 Task: Look for space in Zouila, Tunisia from 10th August, 2023 to 18th August, 2023 for 2 adults in price range Rs.10000 to Rs.14000. Place can be private room with 1  bedroom having 1 bed and 1 bathroom. Property type can be house, flat, guest house. Amenities needed are: wifi, TV, free parkinig on premises, gym, breakfast. Booking option can be shelf check-in. Required host language is English.
Action: Mouse pressed left at (553, 118)
Screenshot: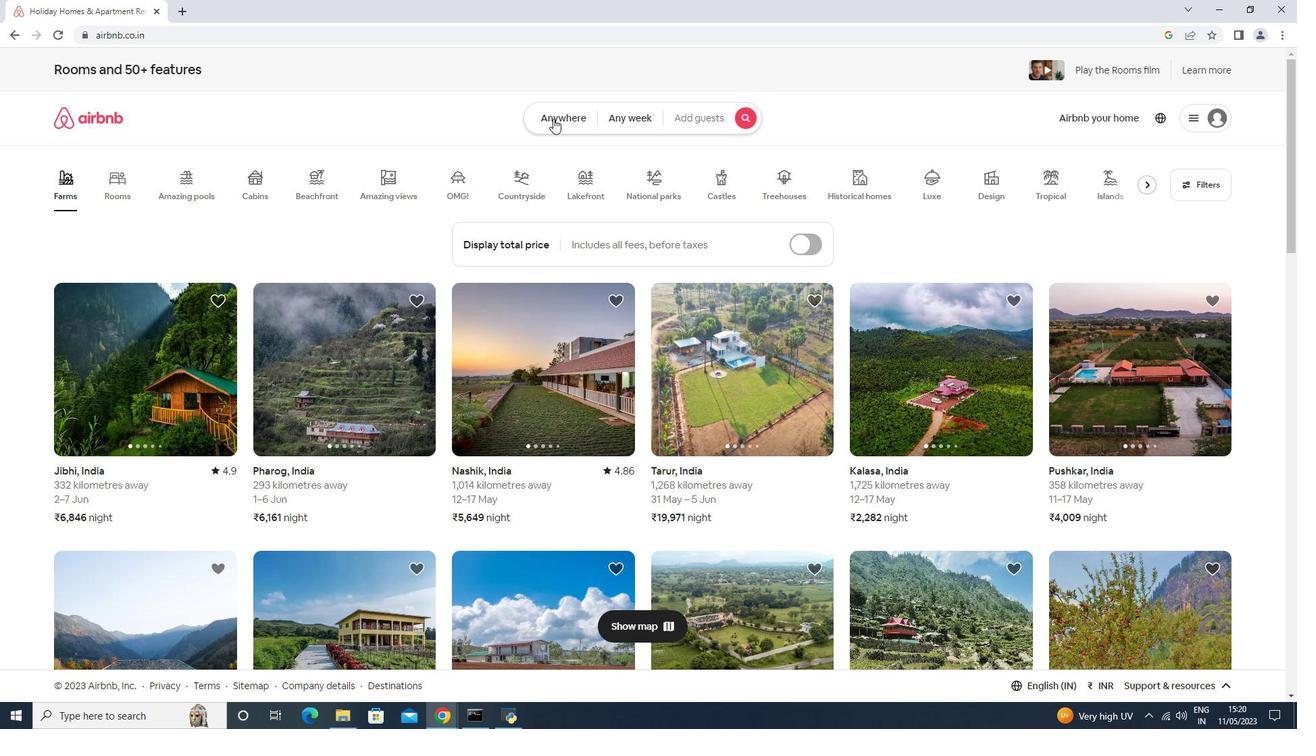 
Action: Mouse moved to (501, 170)
Screenshot: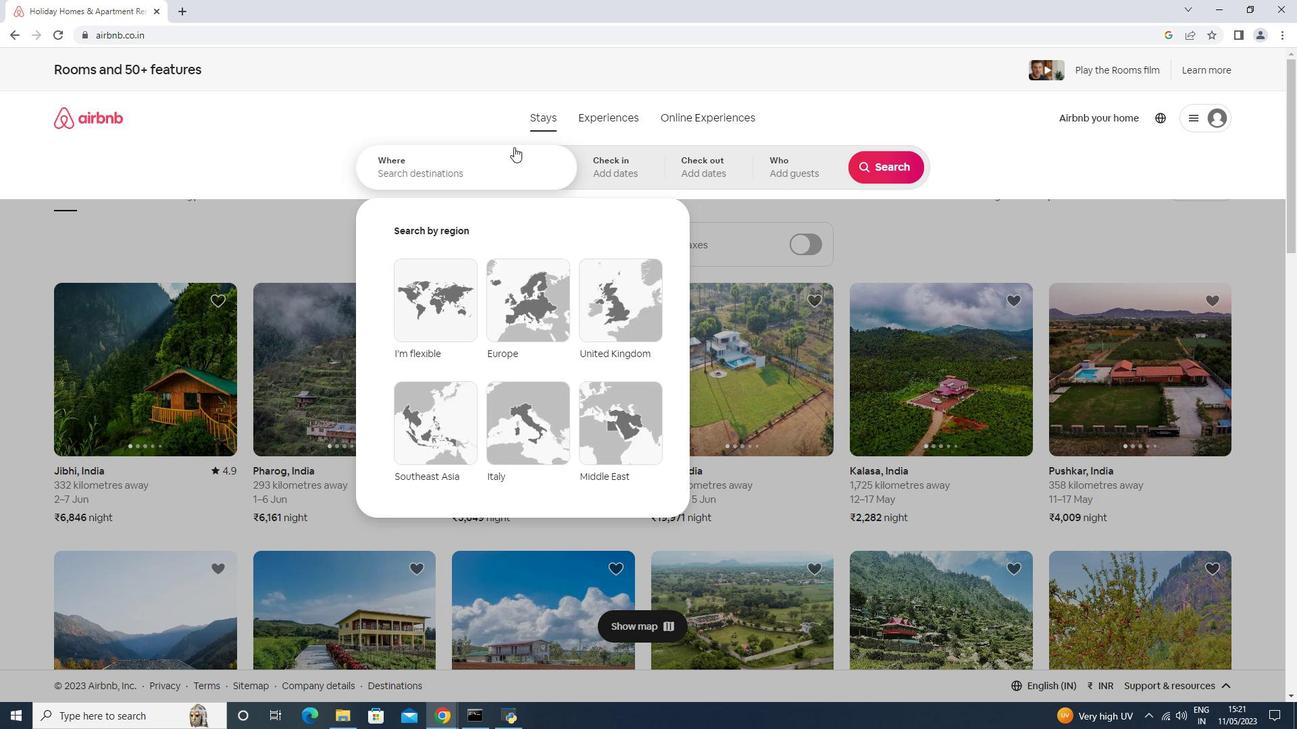 
Action: Mouse pressed left at (501, 170)
Screenshot: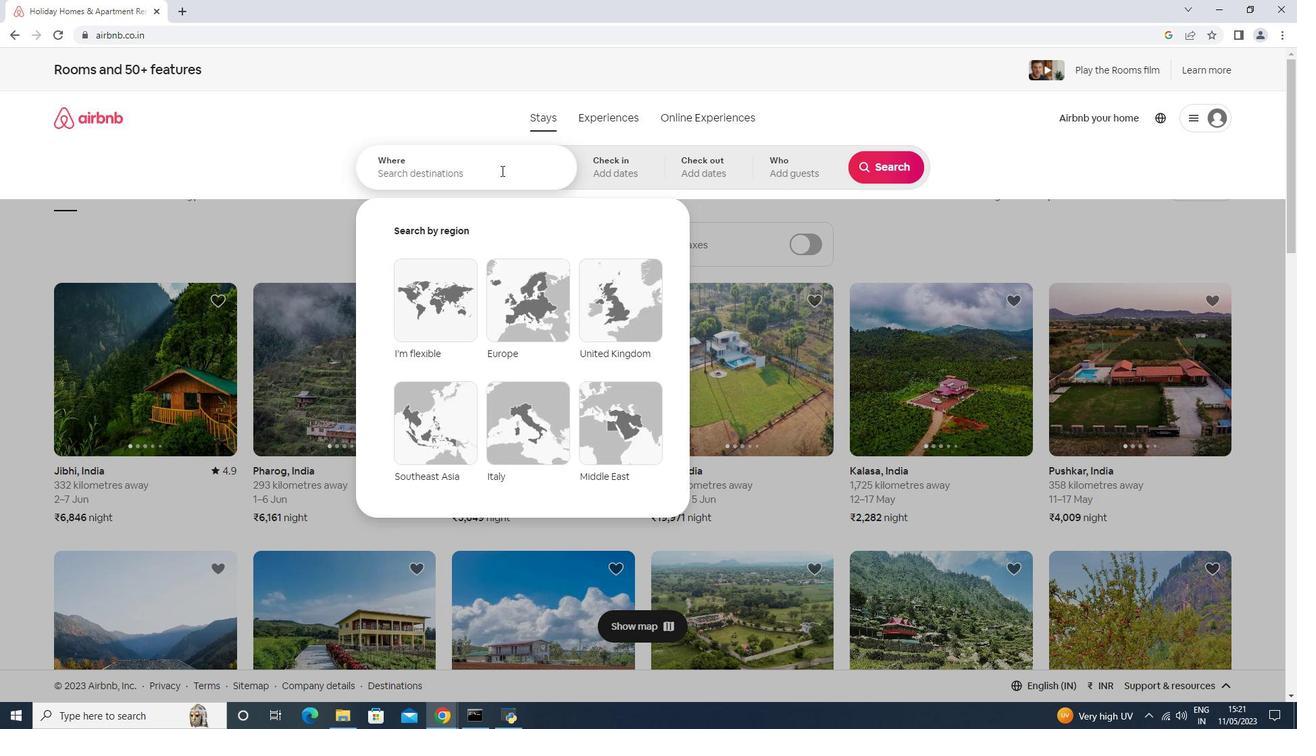 
Action: Key pressed ctrl+Zohulia<Key.backspace><Key.backspace><Key.backspace><Key.backspace><Key.backspace><Key.backspace><Key.backspace><Key.backspace><Key.backspace><Key.backspace><Key.backspace><Key.backspace><Key.backspace><Key.backspace><Key.backspace><Key.backspace><Key.backspace><Key.shift>Zohulia,<Key.shift>Tunisia
Screenshot: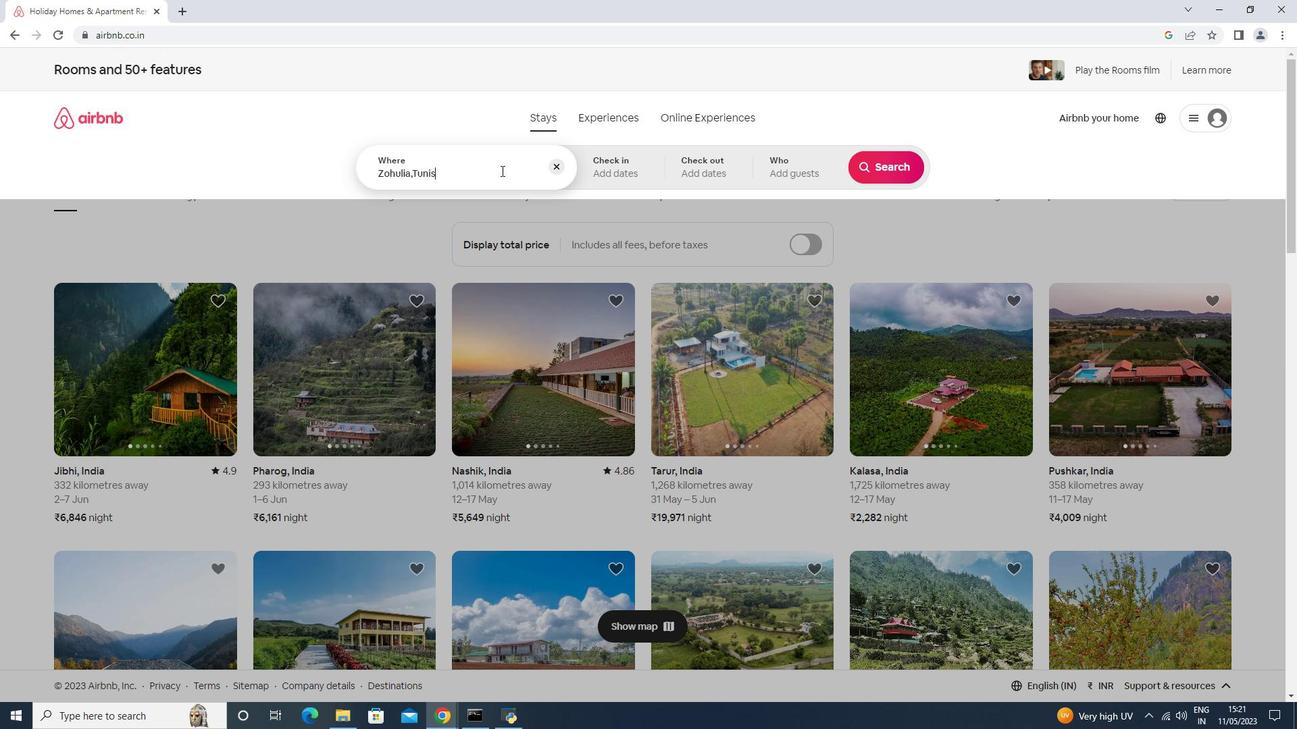 
Action: Mouse moved to (635, 177)
Screenshot: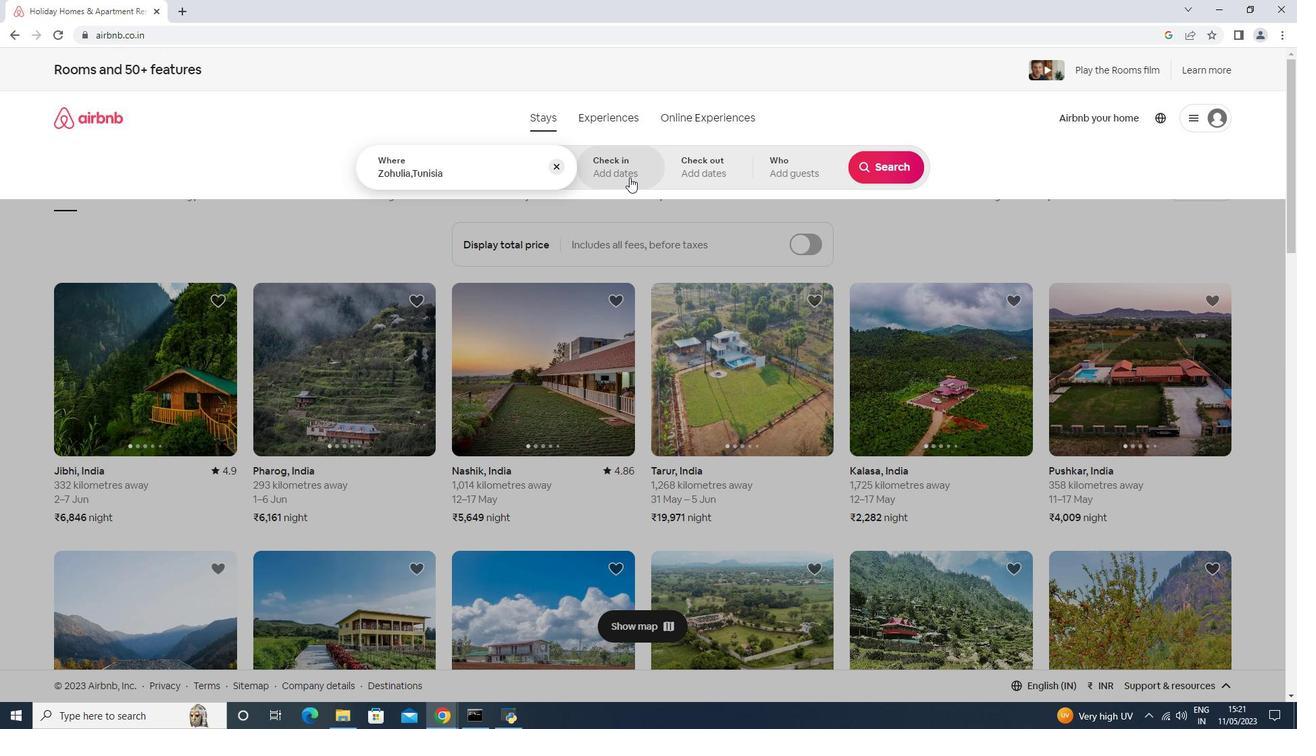 
Action: Mouse pressed left at (635, 177)
Screenshot: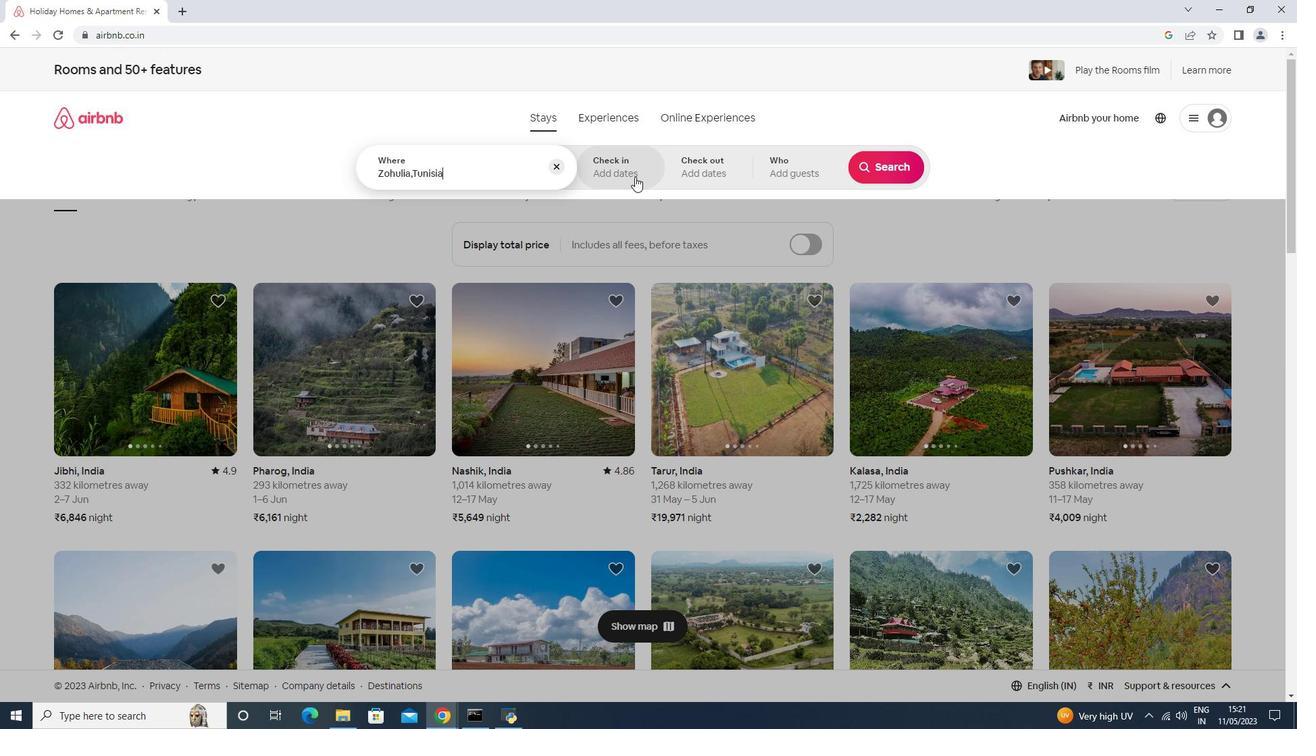 
Action: Mouse moved to (880, 281)
Screenshot: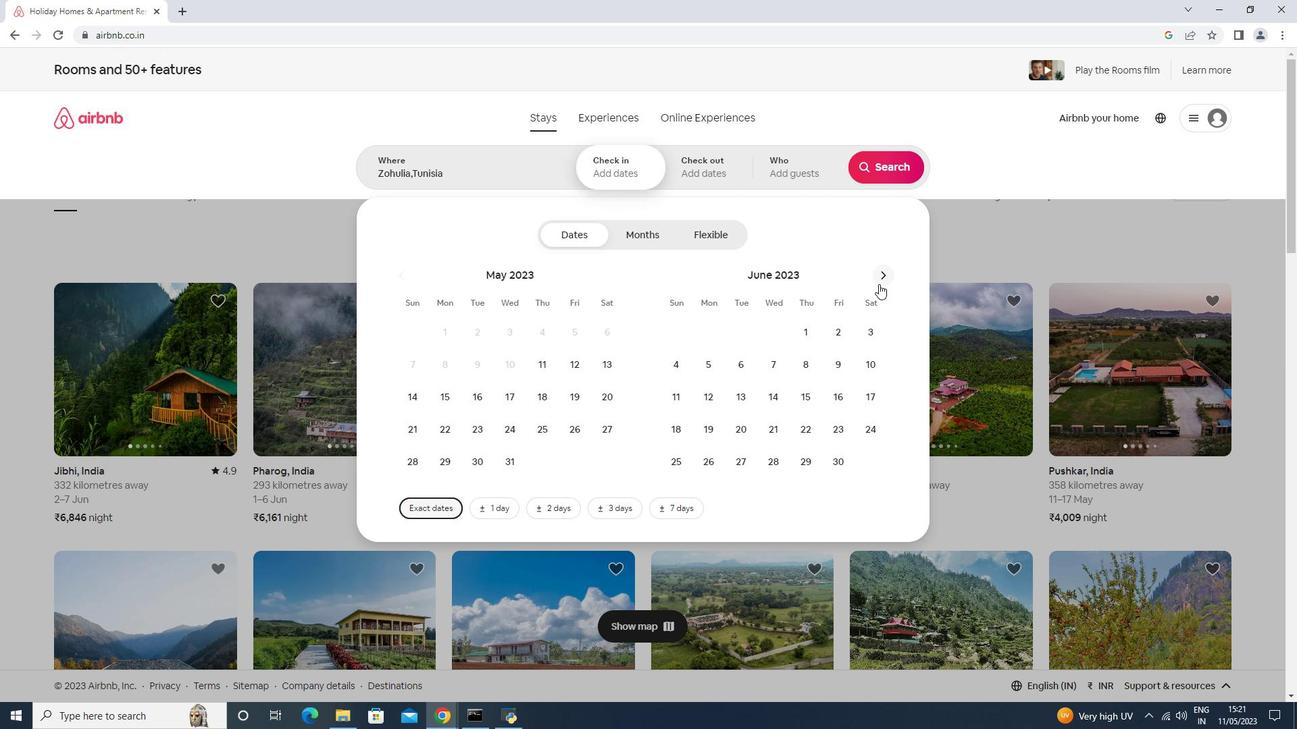 
Action: Mouse pressed left at (880, 281)
Screenshot: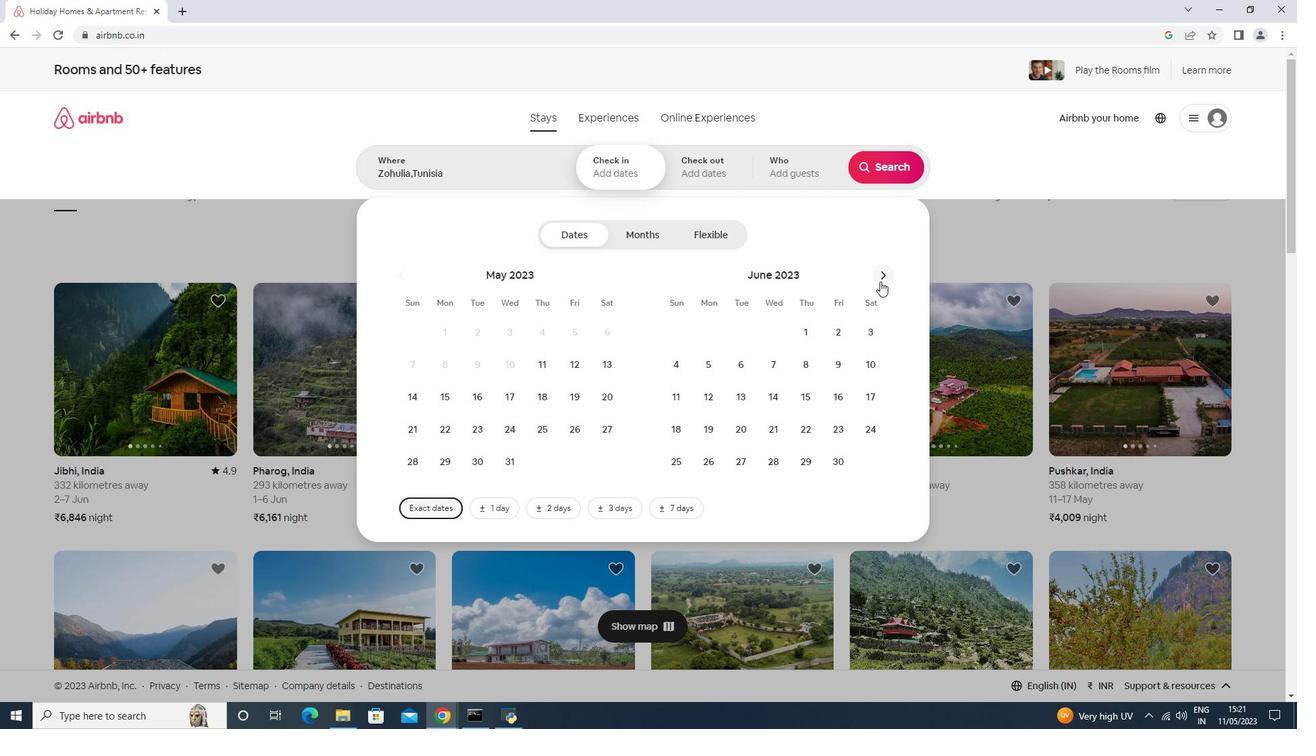 
Action: Mouse moved to (877, 280)
Screenshot: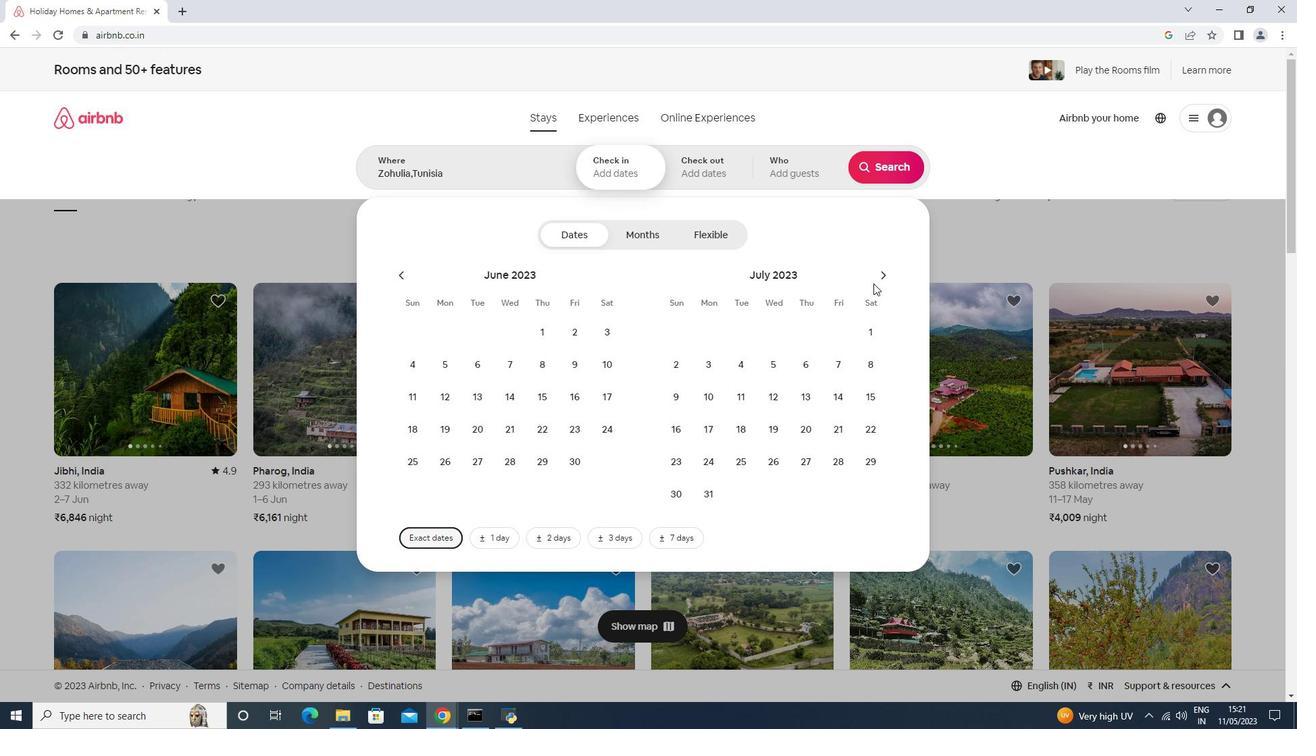 
Action: Mouse pressed left at (877, 280)
Screenshot: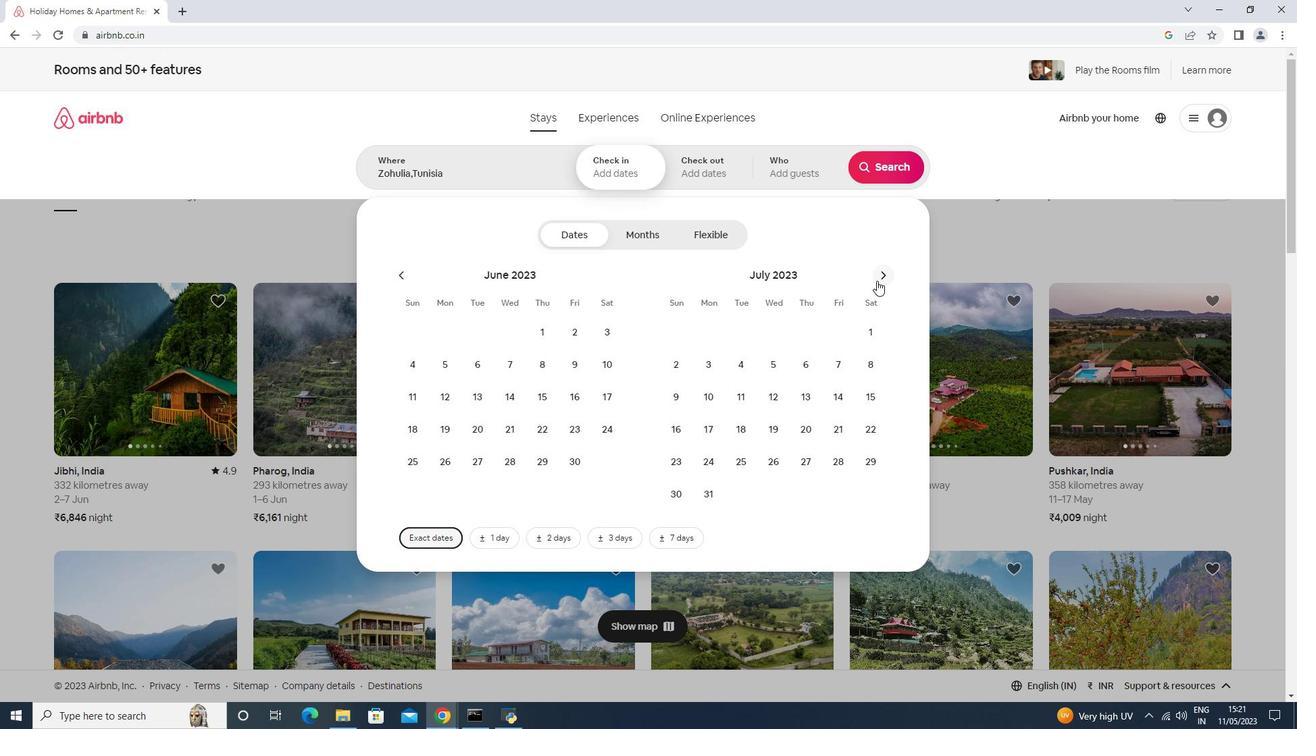 
Action: Mouse moved to (804, 368)
Screenshot: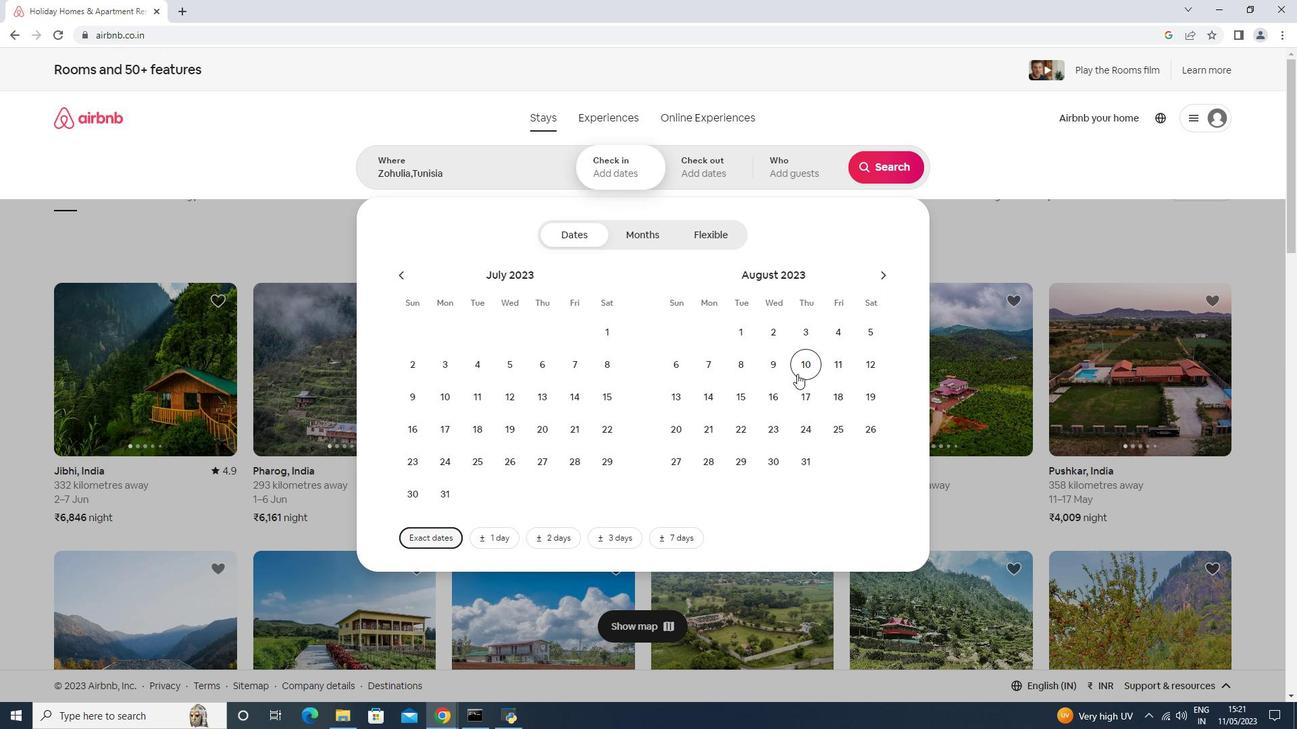 
Action: Mouse pressed left at (804, 368)
Screenshot: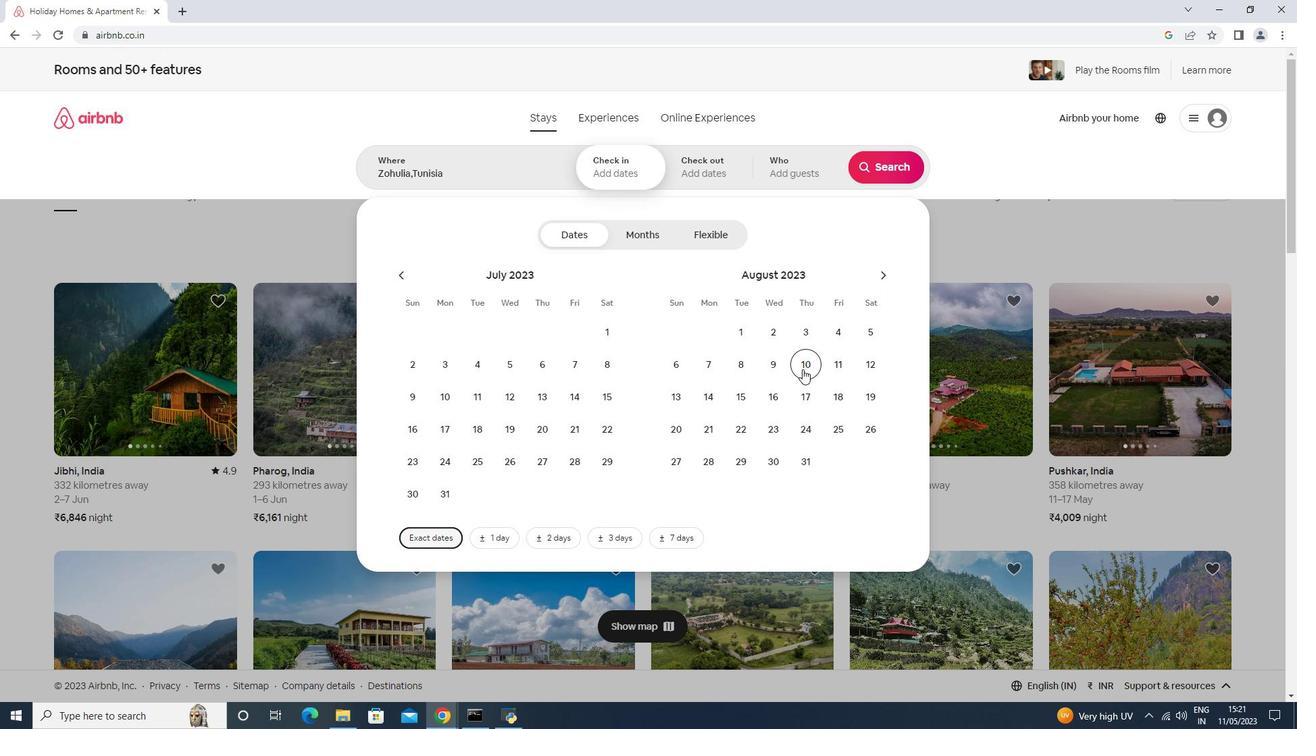 
Action: Mouse moved to (829, 405)
Screenshot: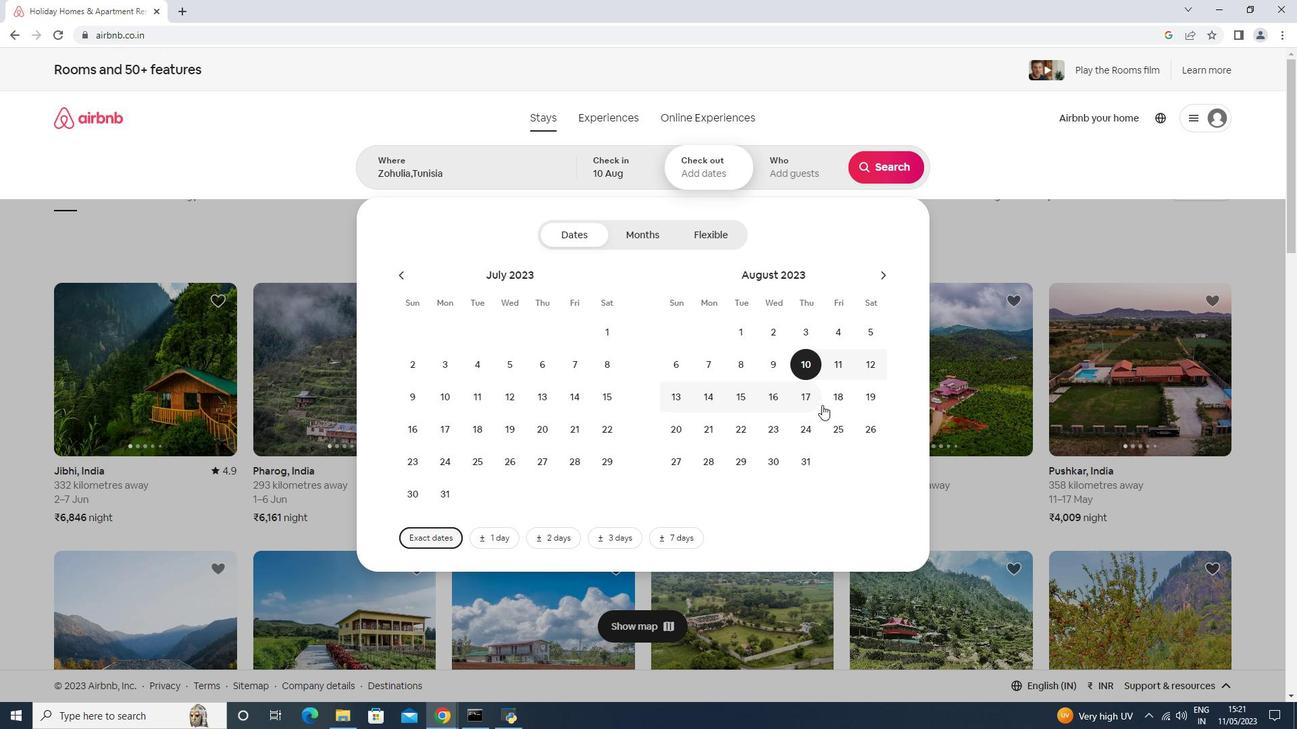 
Action: Mouse pressed left at (829, 405)
Screenshot: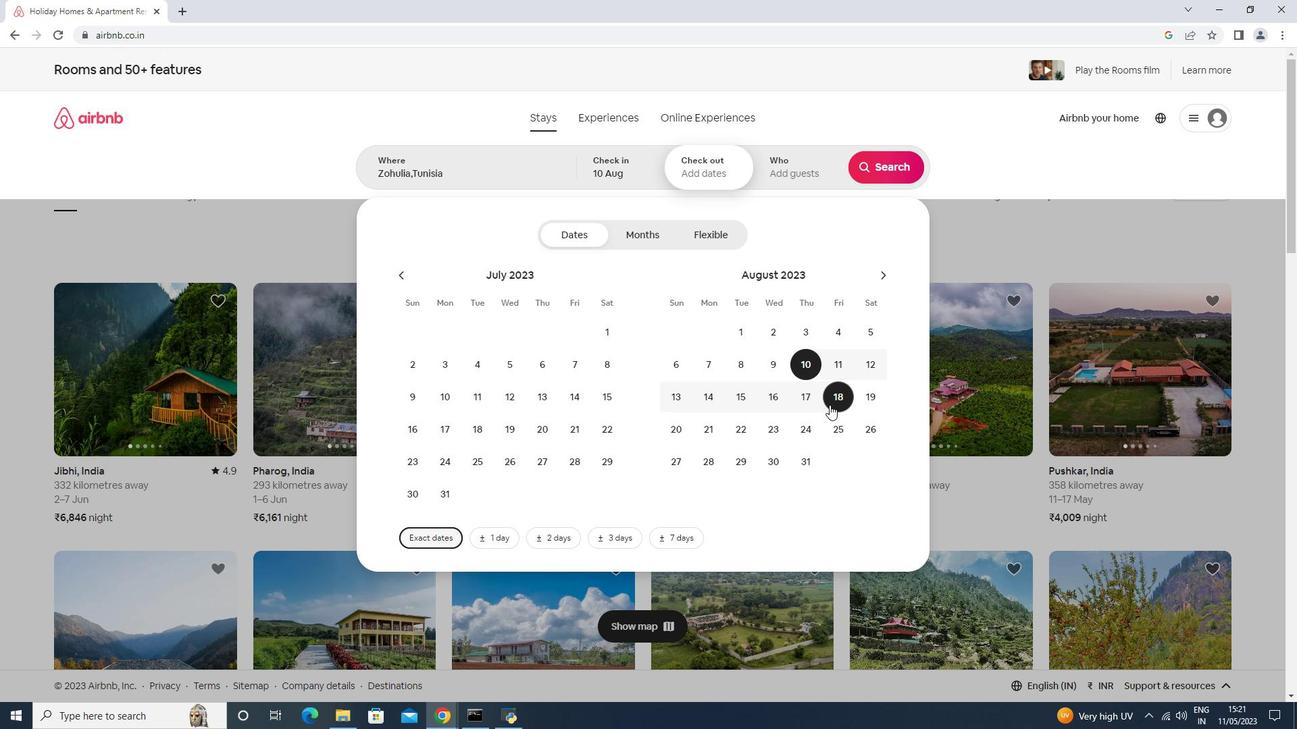 
Action: Mouse moved to (769, 160)
Screenshot: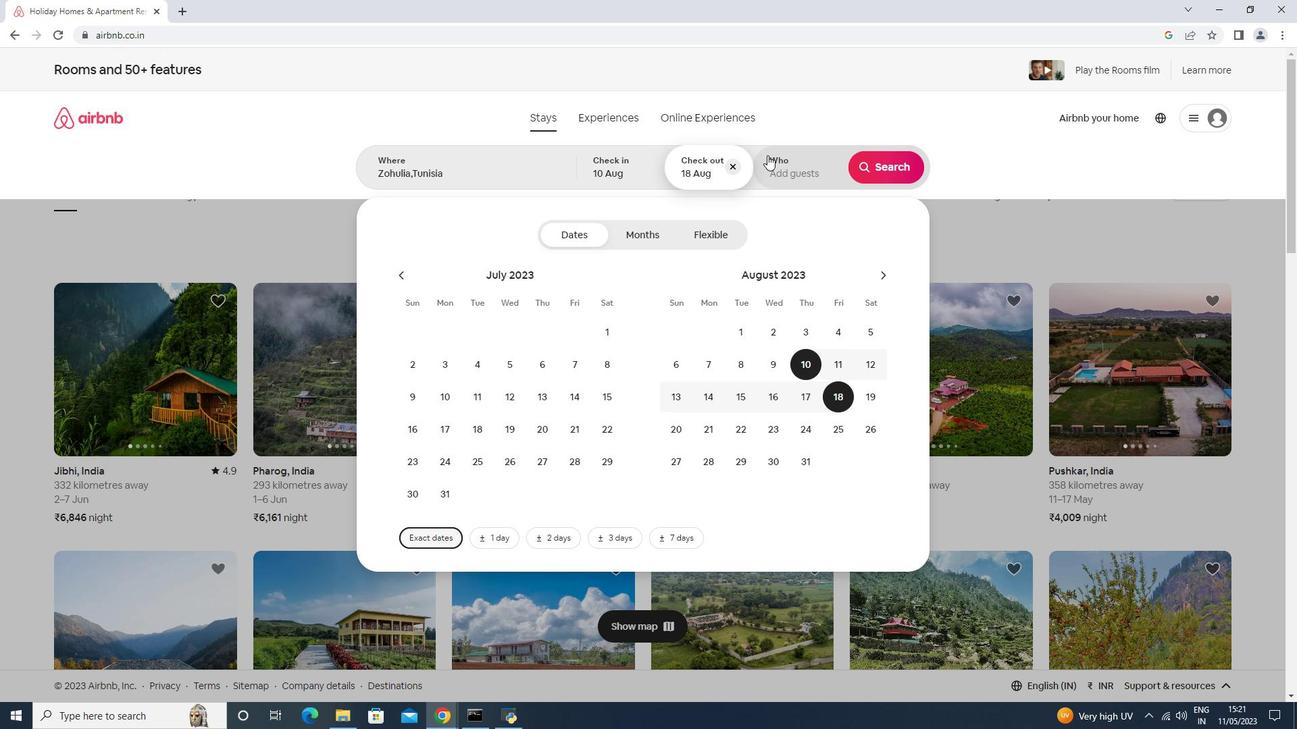 
Action: Mouse pressed left at (769, 160)
Screenshot: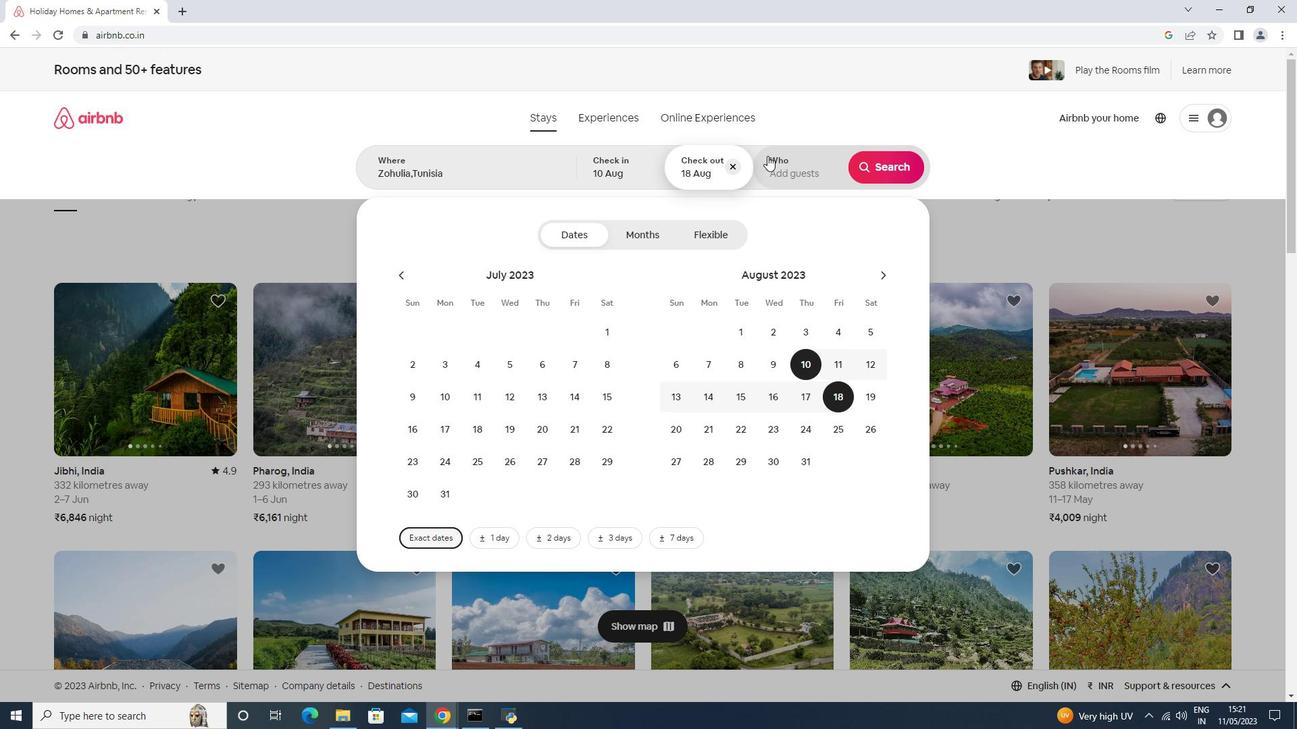 
Action: Mouse moved to (883, 238)
Screenshot: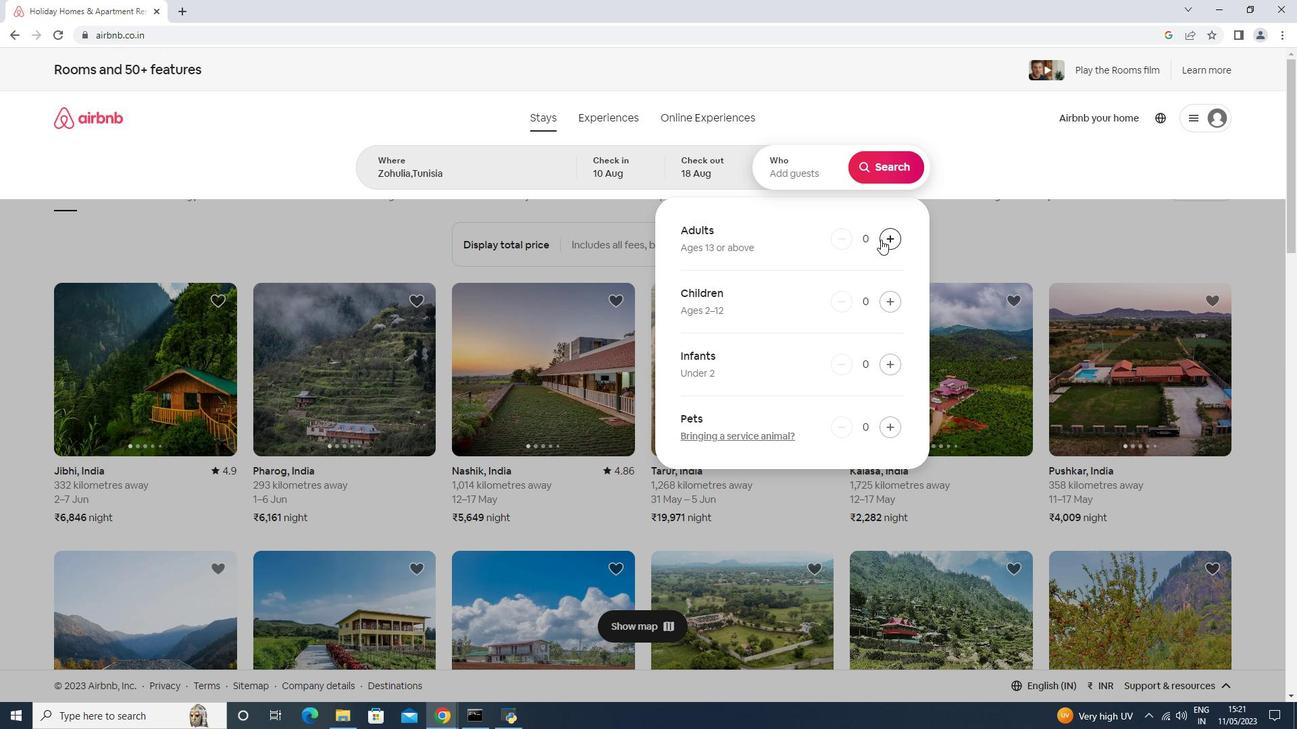 
Action: Mouse pressed left at (883, 238)
Screenshot: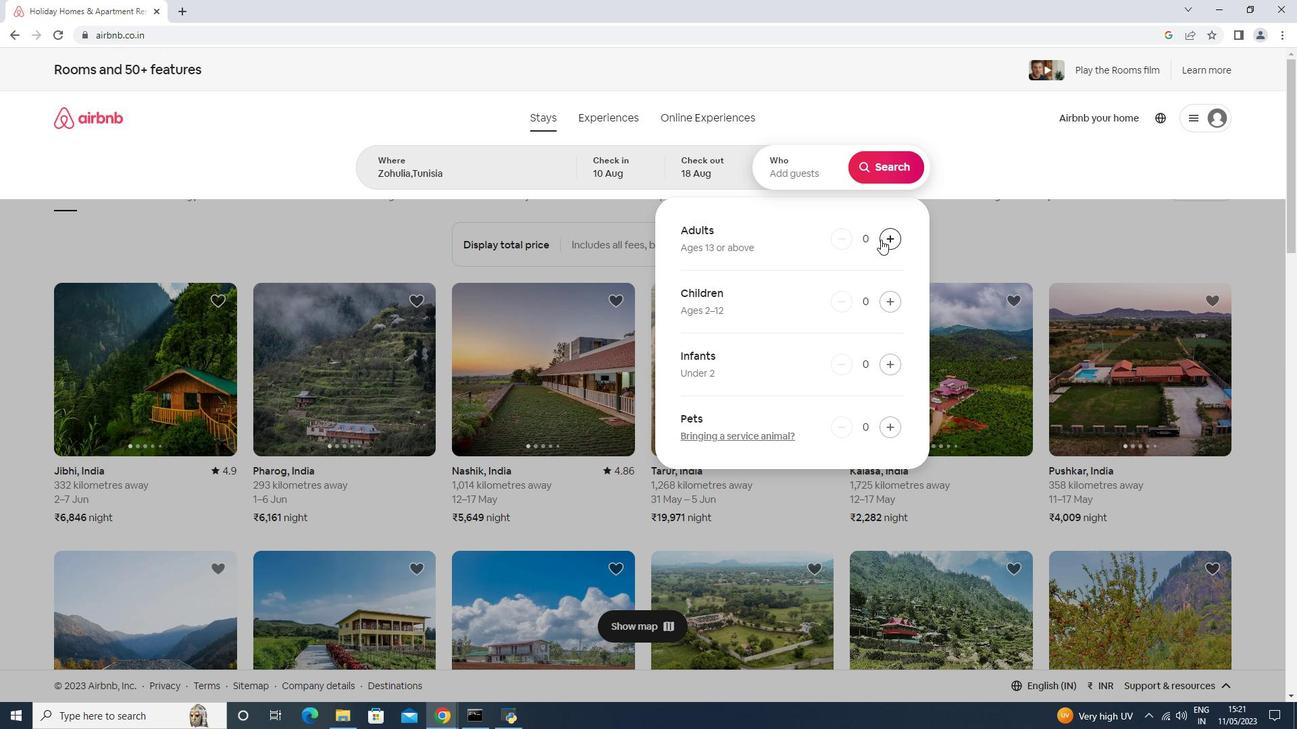 
Action: Mouse pressed left at (883, 238)
Screenshot: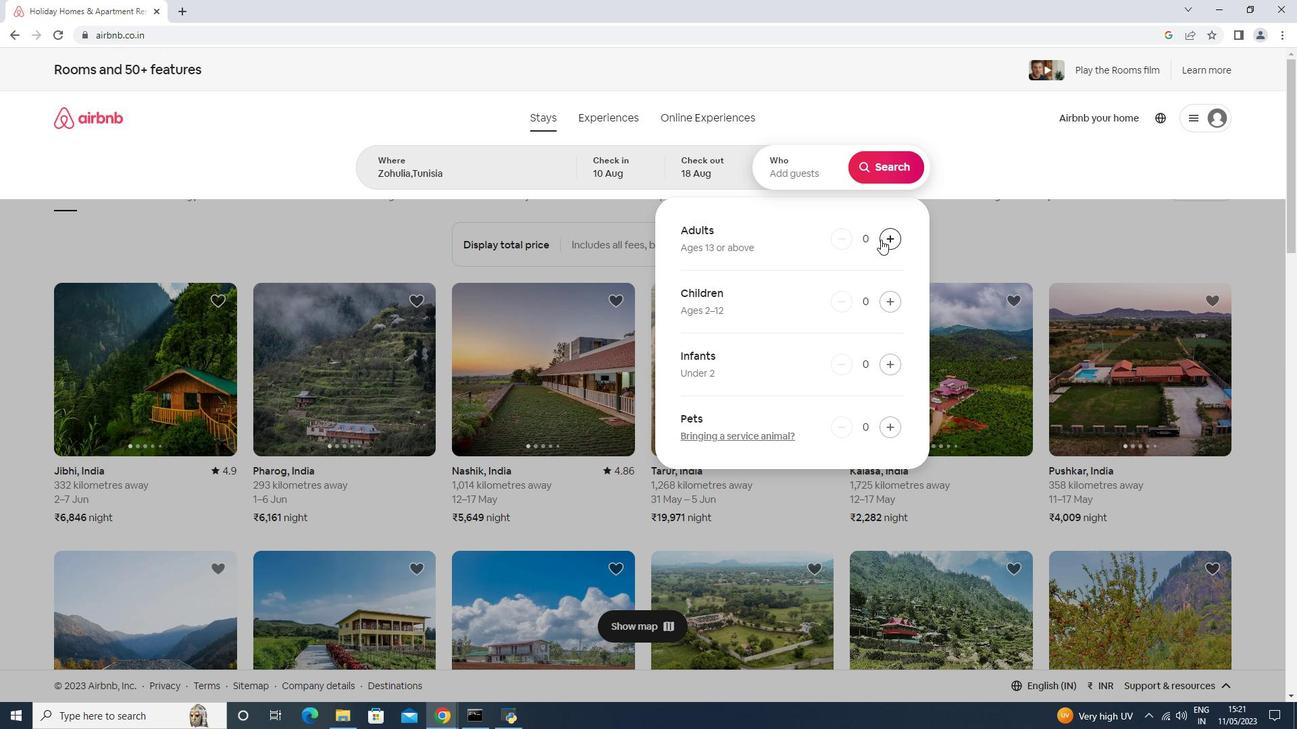 
Action: Mouse moved to (888, 165)
Screenshot: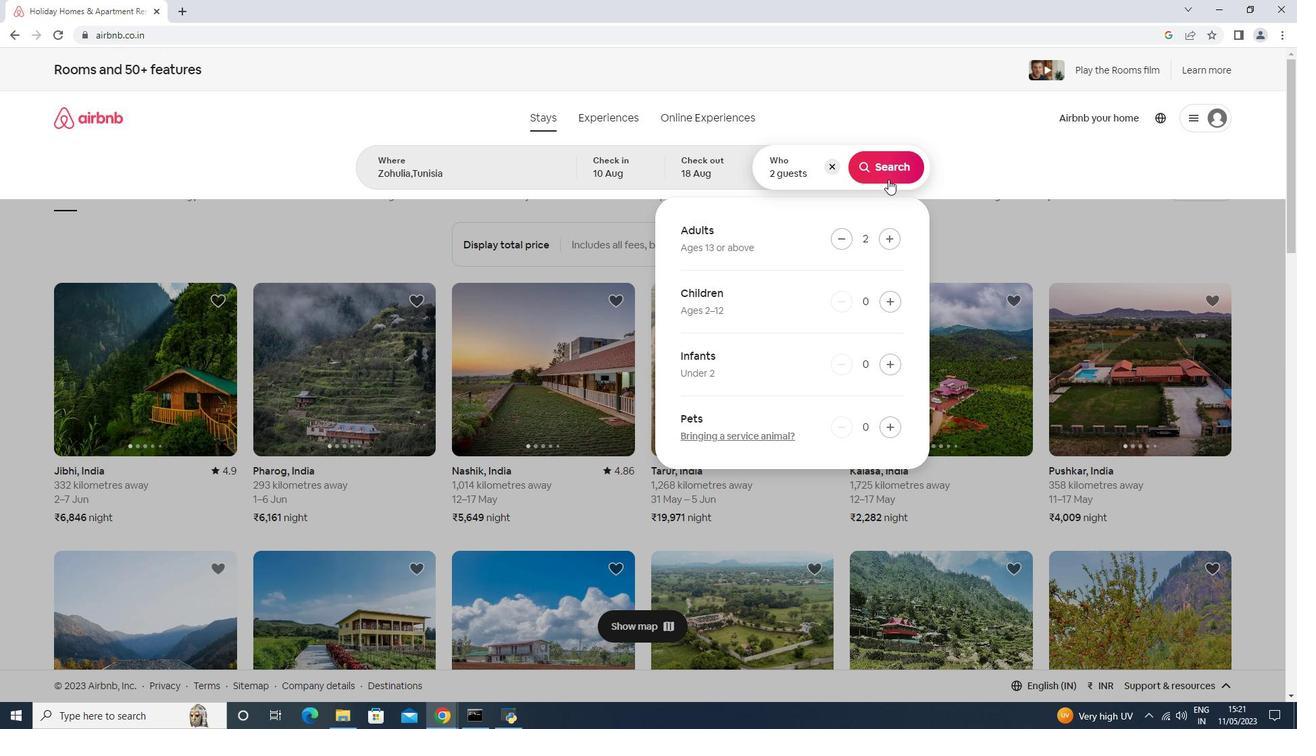 
Action: Mouse pressed left at (888, 165)
Screenshot: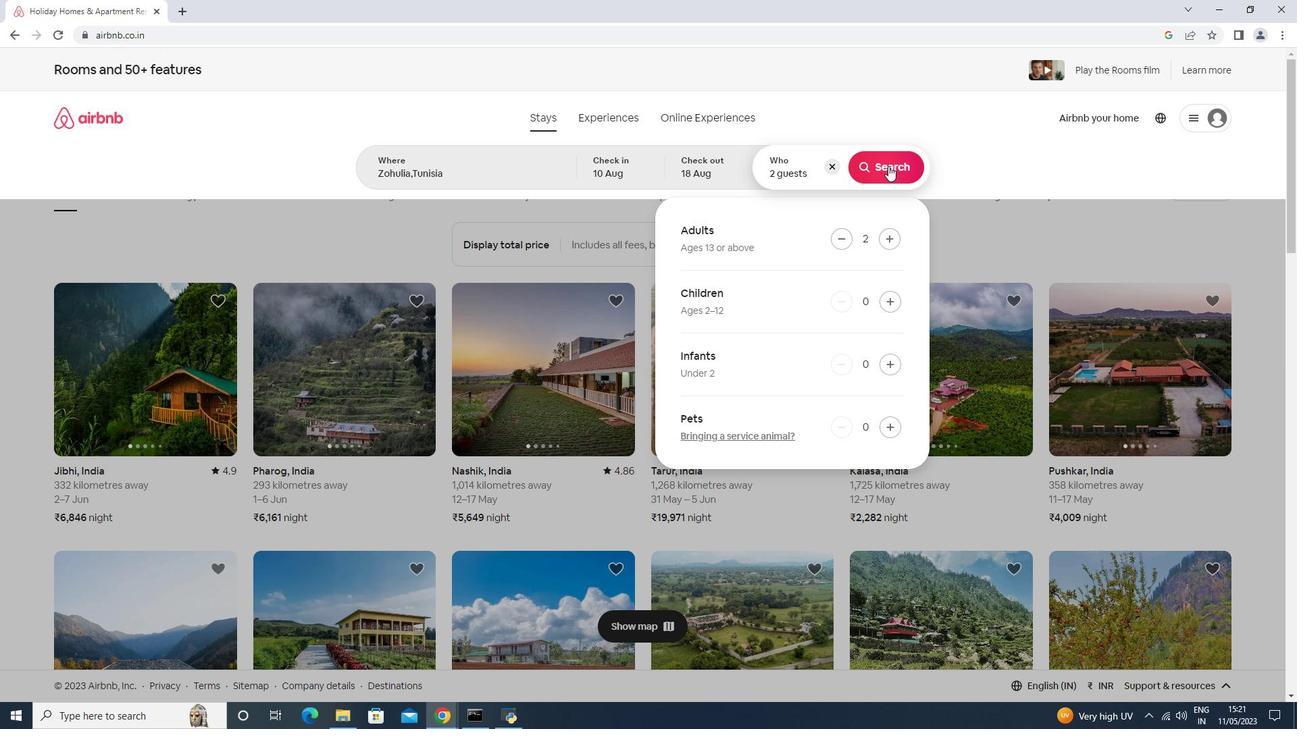 
Action: Mouse moved to (1242, 129)
Screenshot: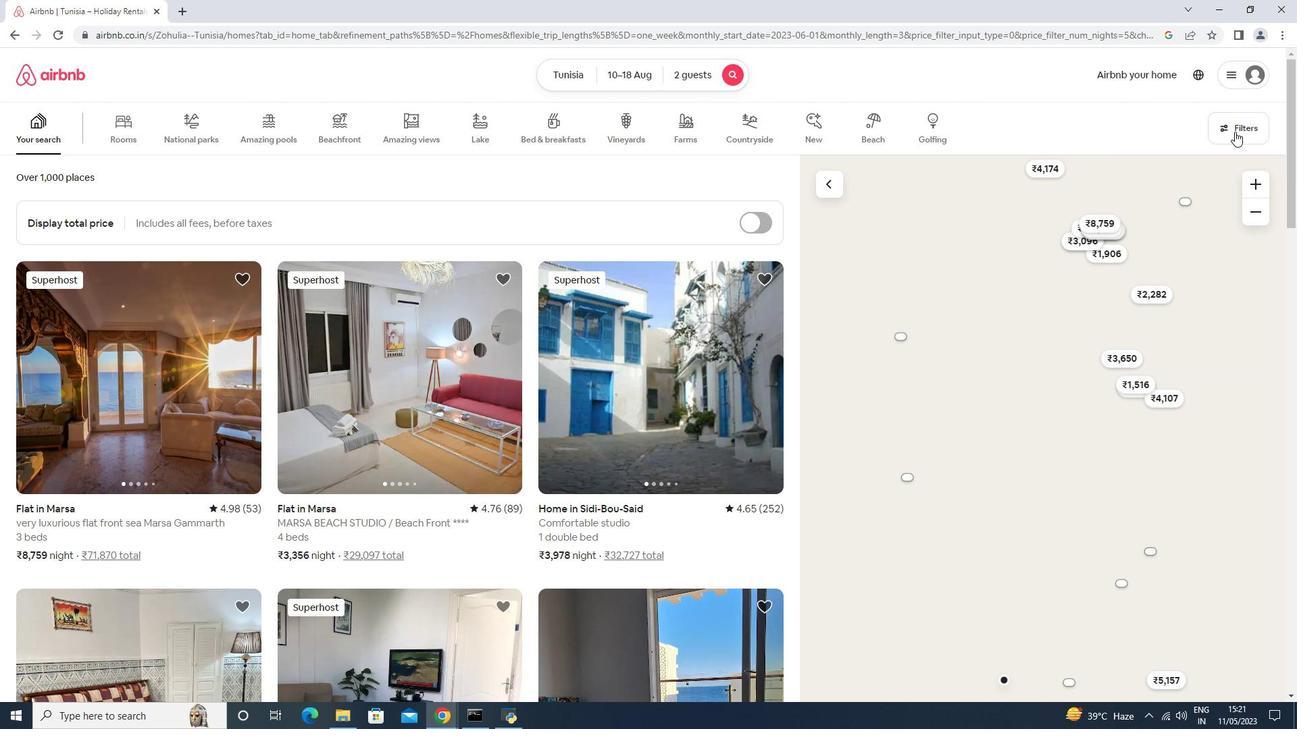 
Action: Mouse pressed left at (1242, 129)
Screenshot: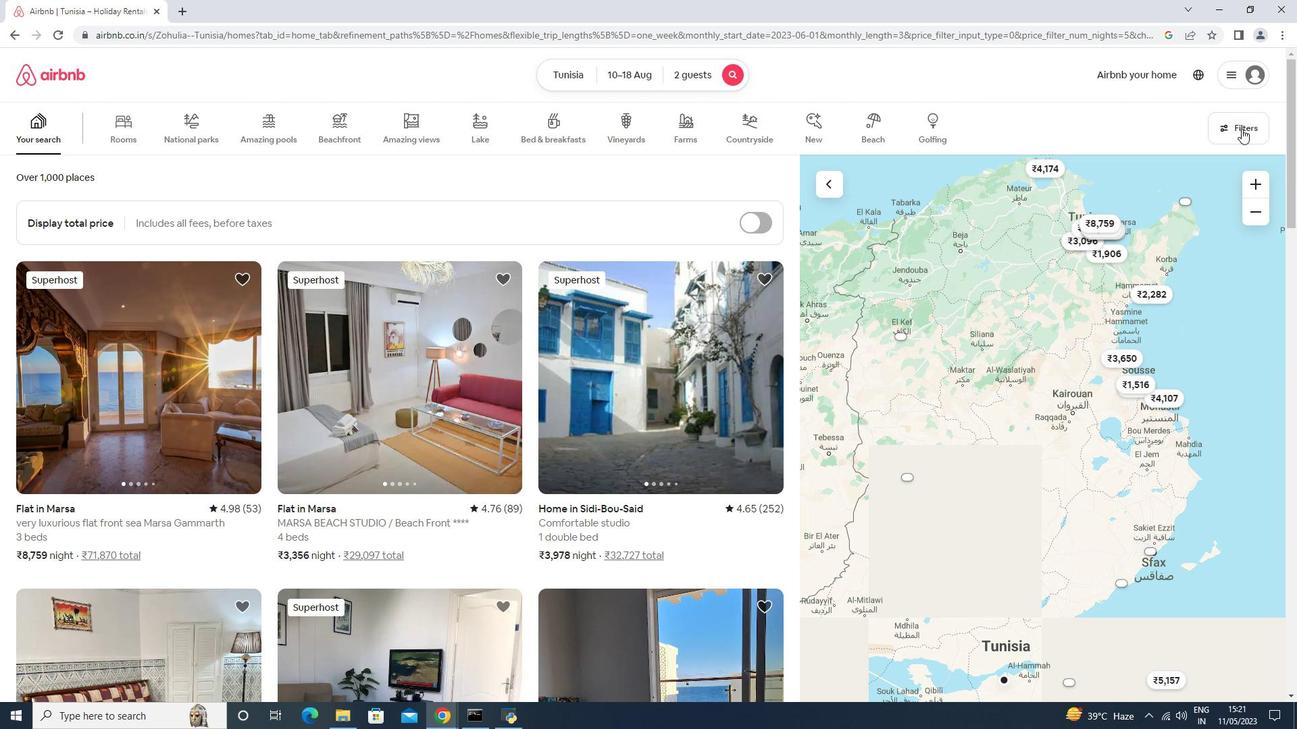 
Action: Mouse moved to (475, 460)
Screenshot: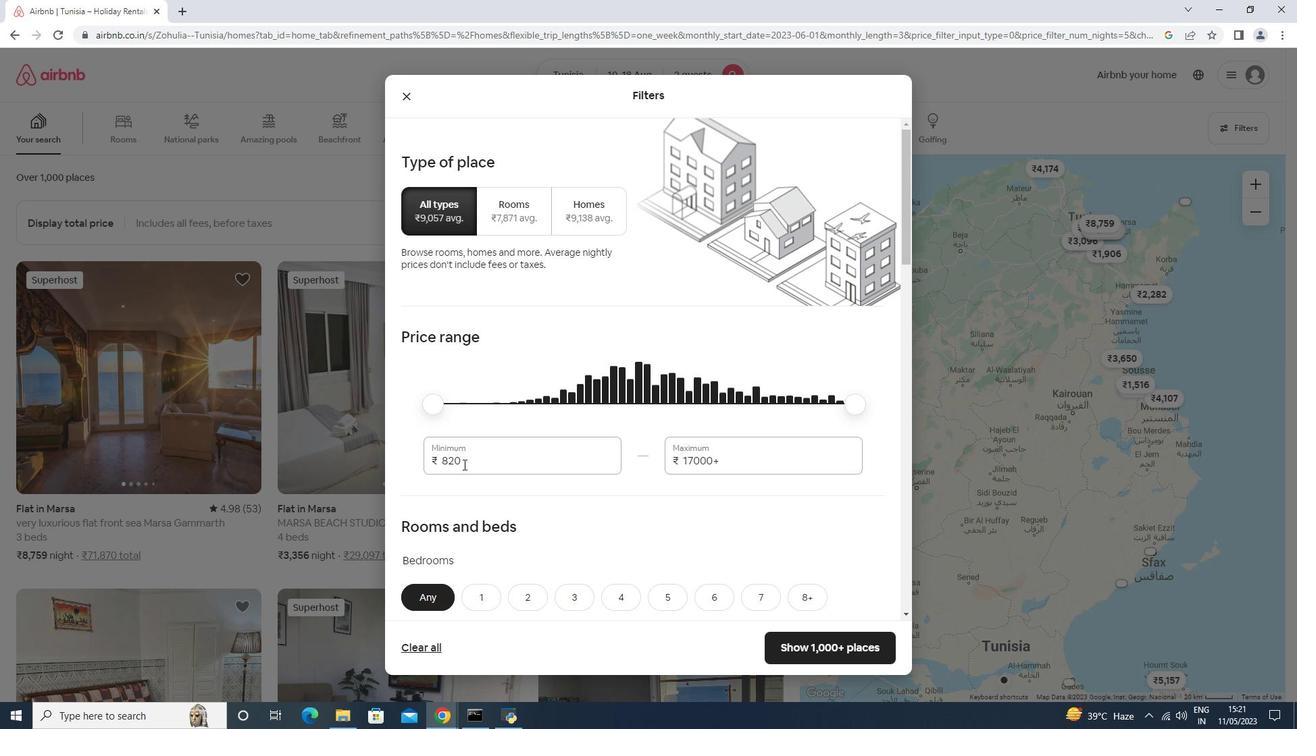 
Action: Mouse pressed left at (475, 460)
Screenshot: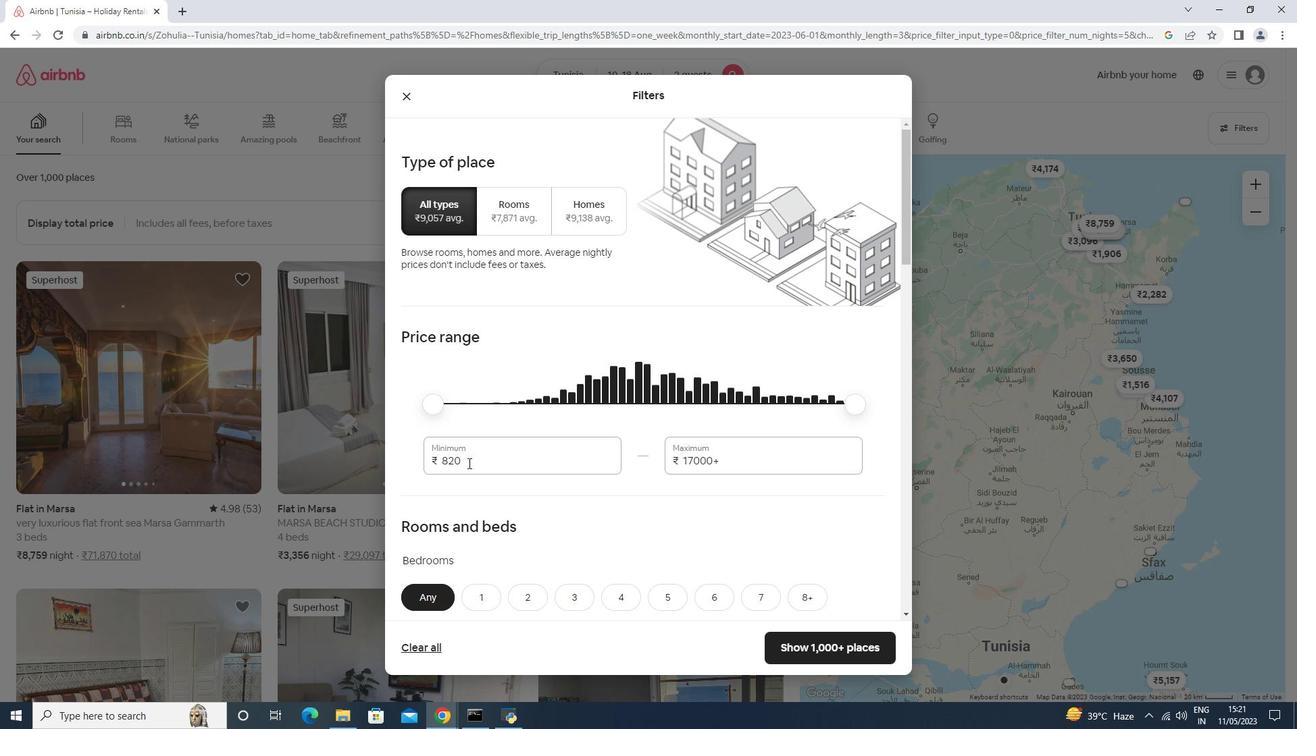
Action: Key pressed <Key.backspace><Key.backspace><Key.backspace><Key.backspace><Key.backspace><Key.backspace><Key.backspace><Key.backspace><Key.backspace><Key.backspace><Key.backspace><Key.backspace>100
Screenshot: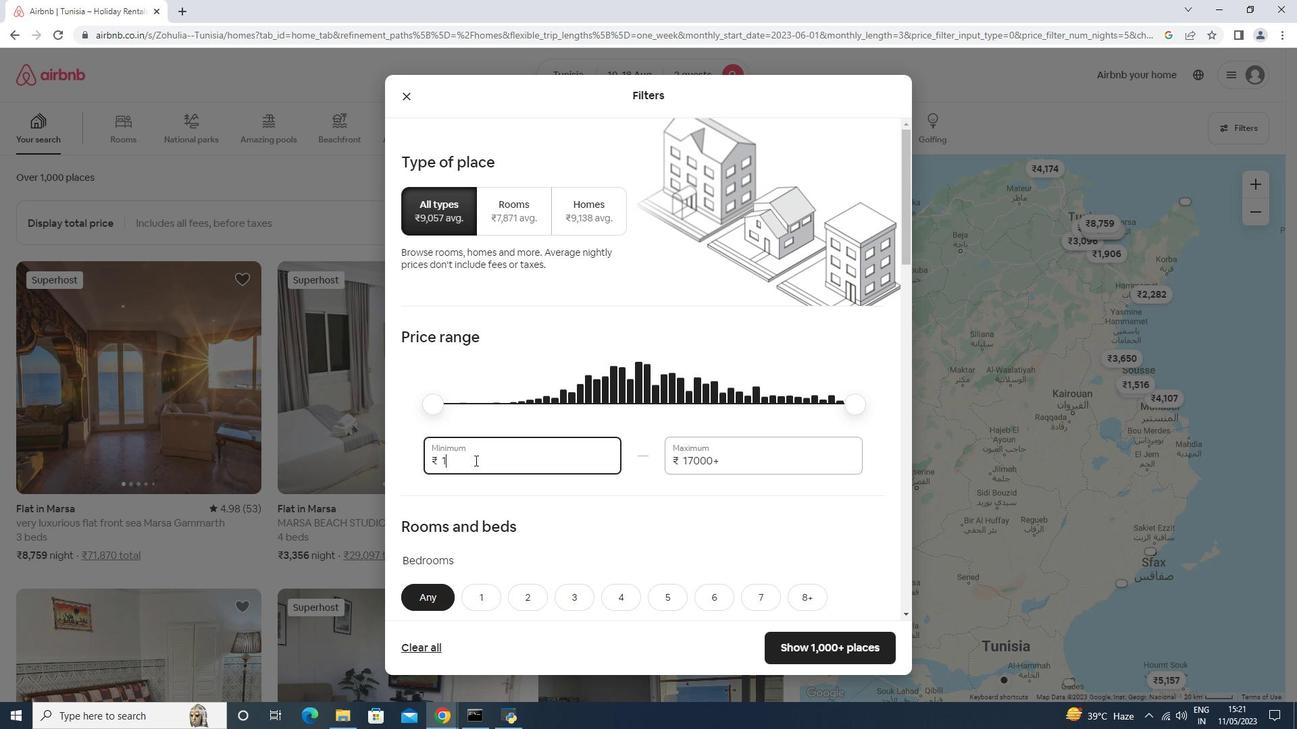 
Action: Mouse moved to (473, 460)
Screenshot: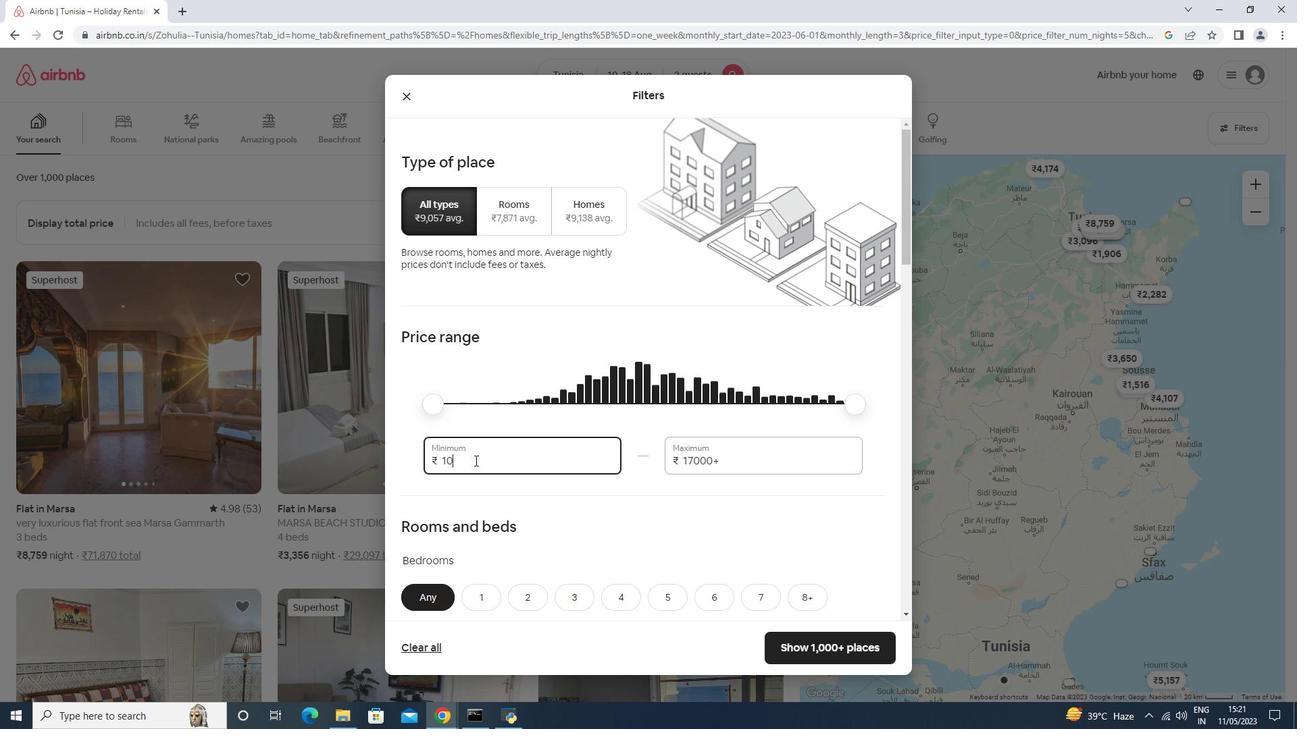 
Action: Key pressed 0
Screenshot: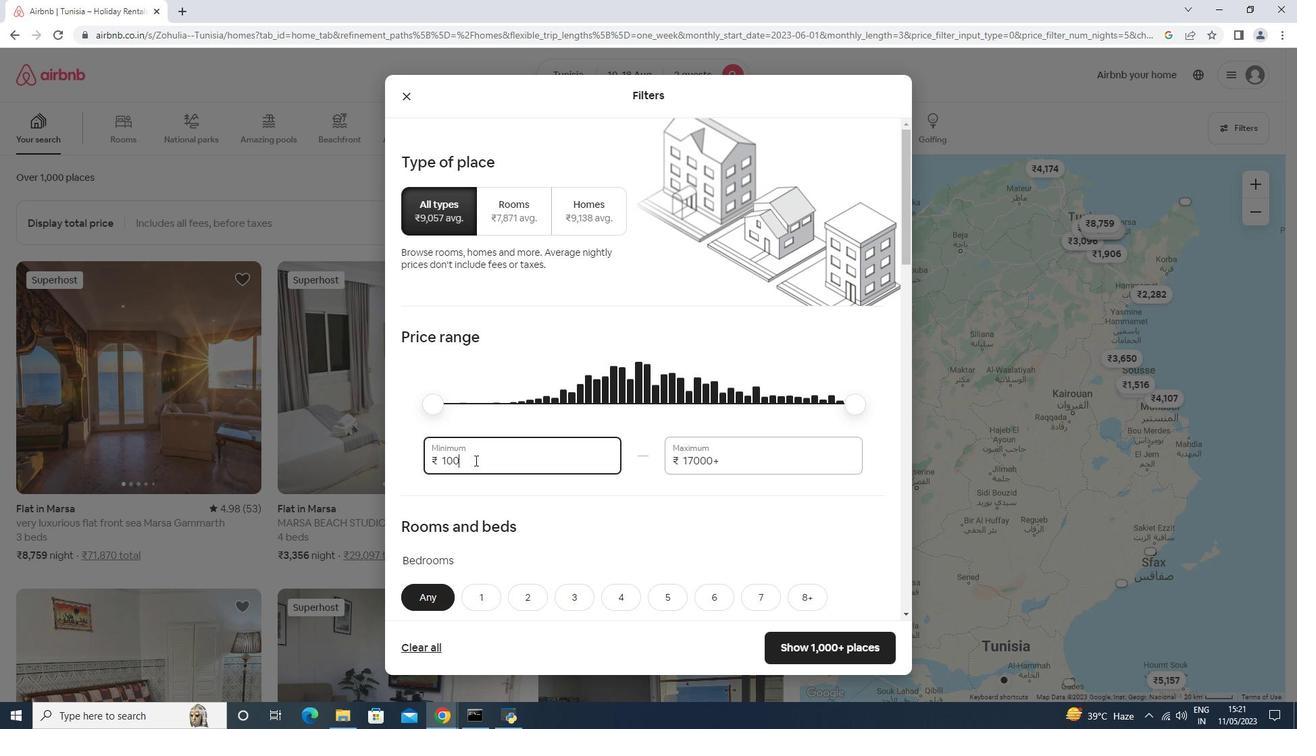 
Action: Mouse moved to (669, 466)
Screenshot: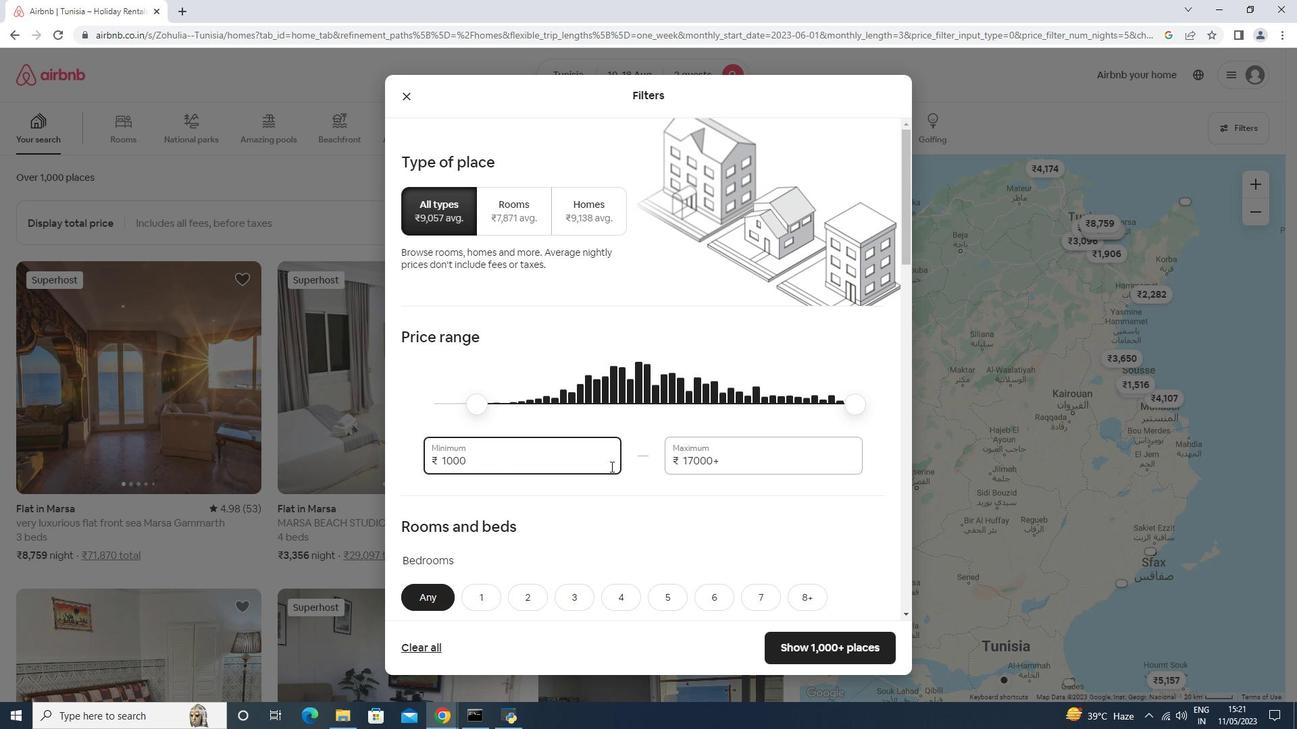 
Action: Key pressed 0
Screenshot: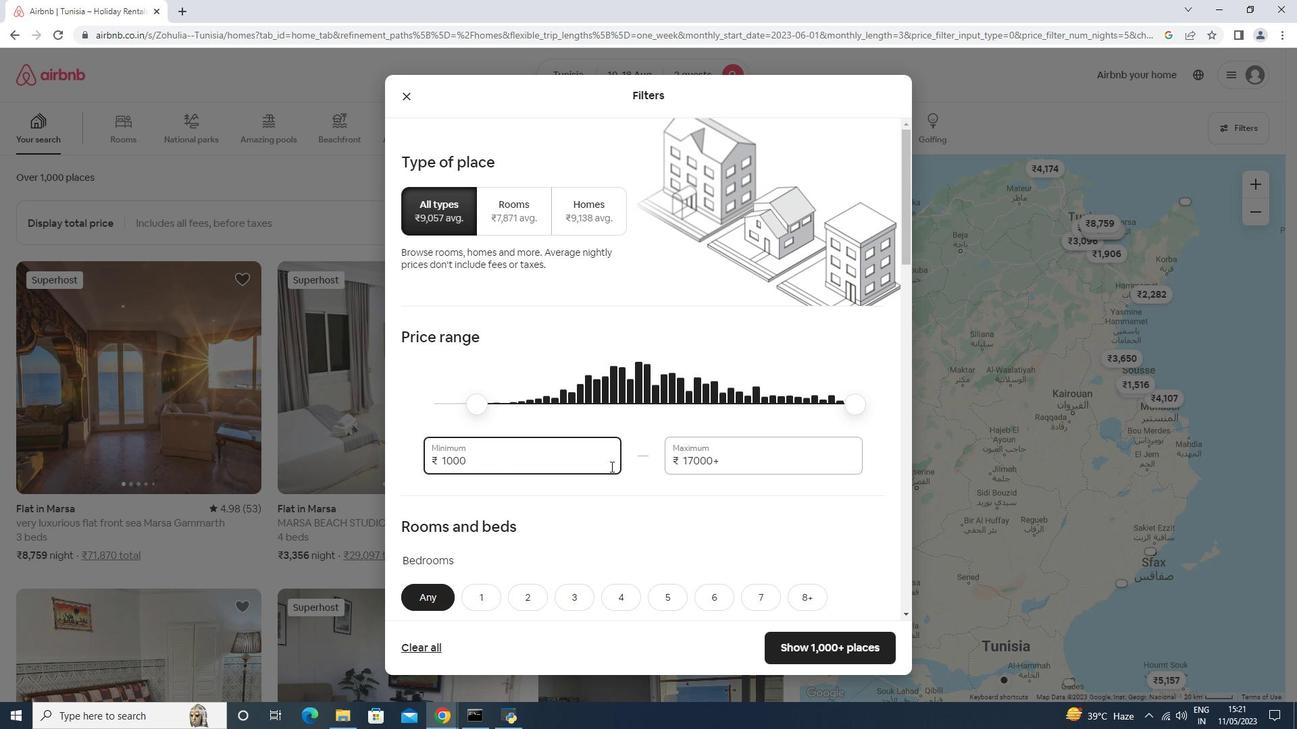 
Action: Mouse moved to (729, 460)
Screenshot: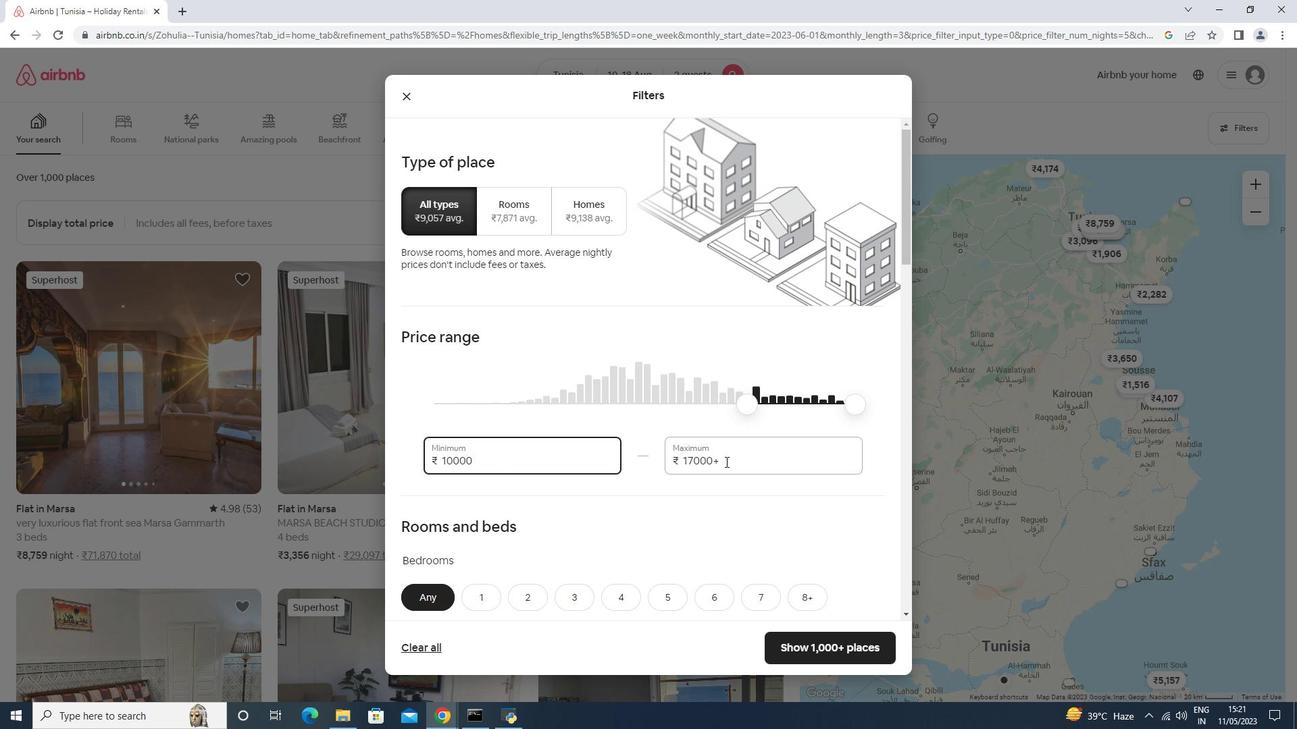 
Action: Mouse pressed left at (729, 460)
Screenshot: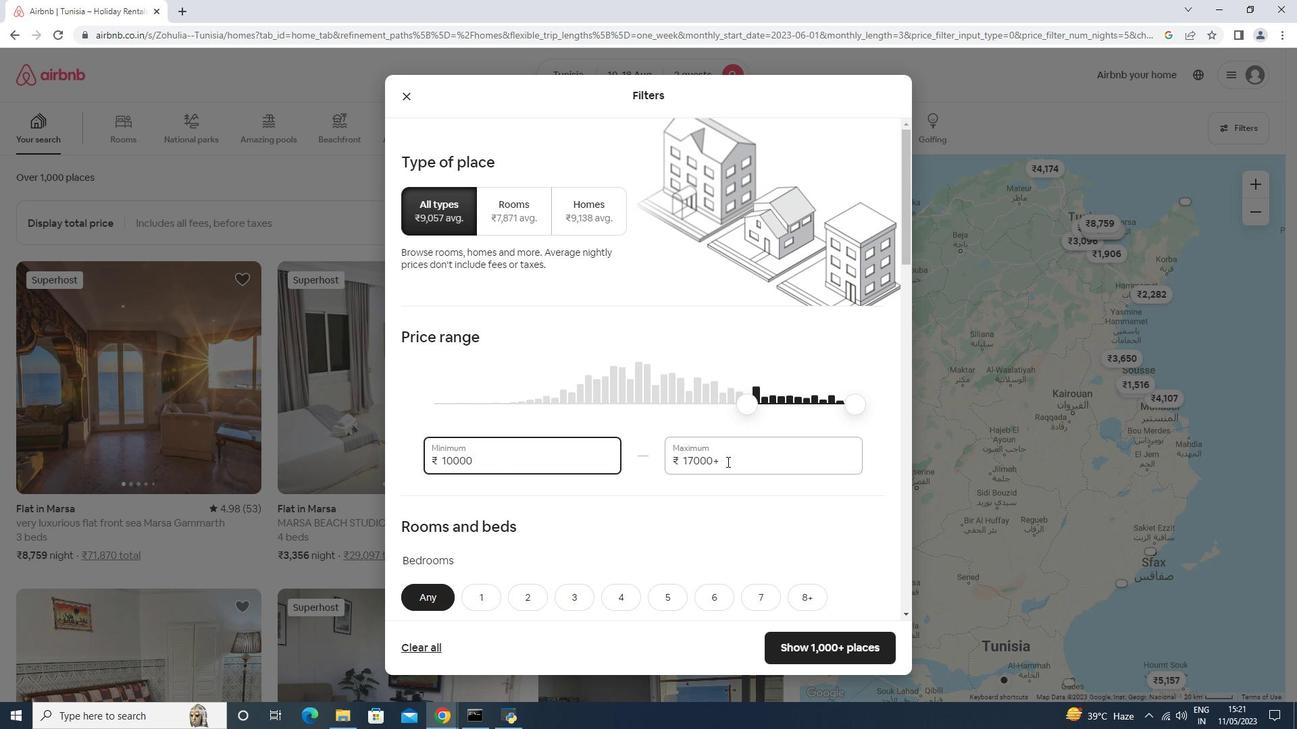 
Action: Key pressed <Key.backspace><Key.backspace><Key.backspace>
Screenshot: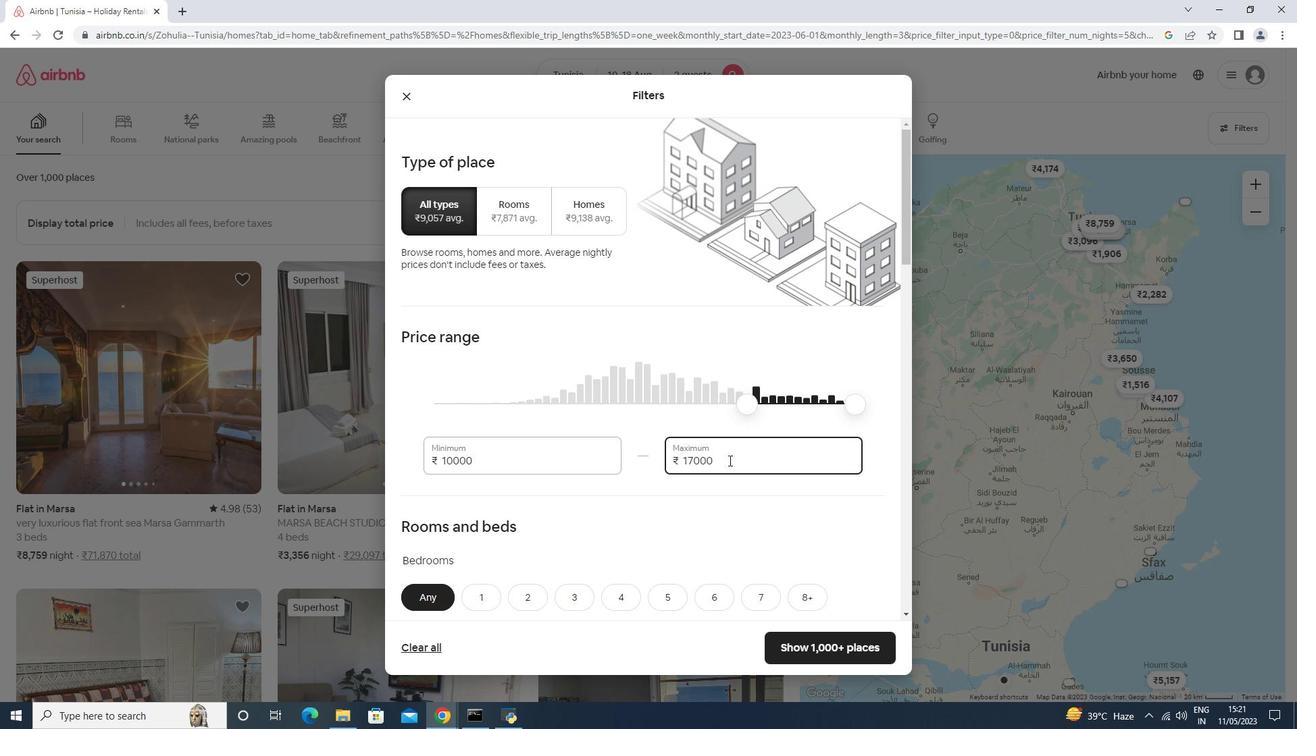 
Action: Mouse moved to (729, 460)
Screenshot: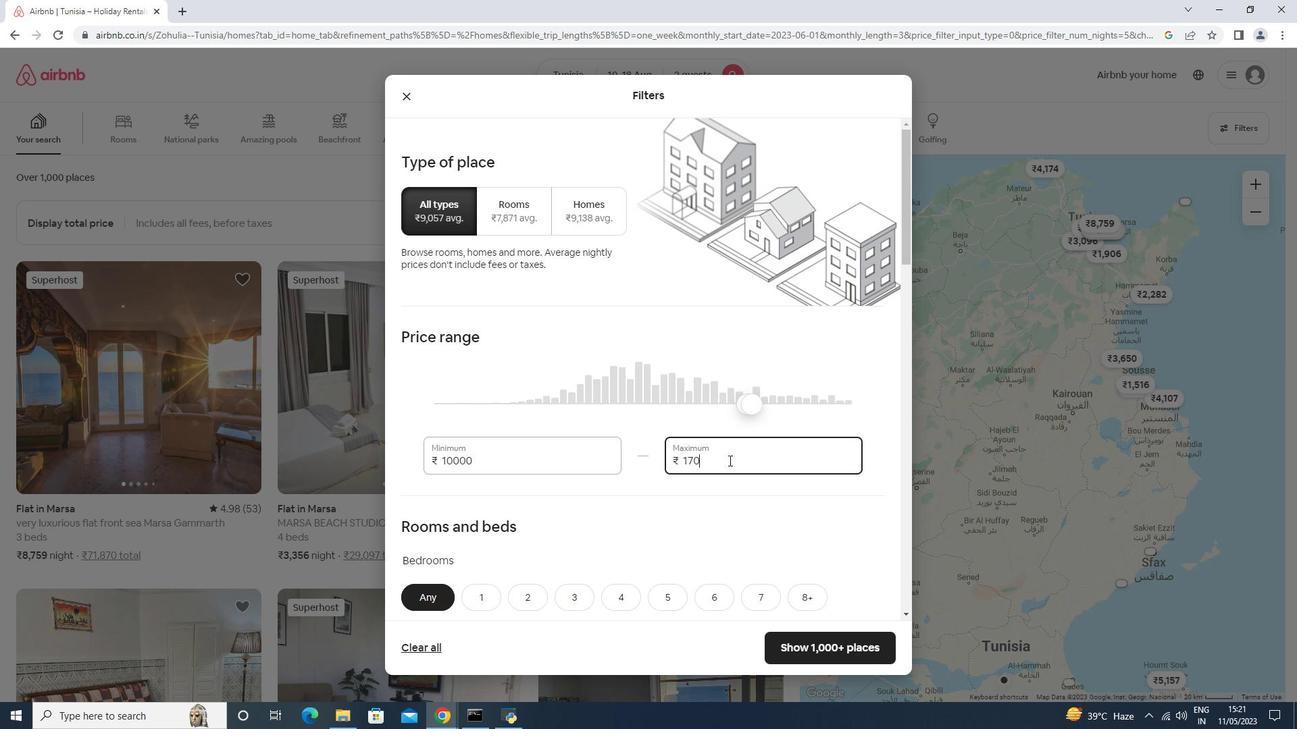 
Action: Key pressed <Key.backspace><Key.backspace>
Screenshot: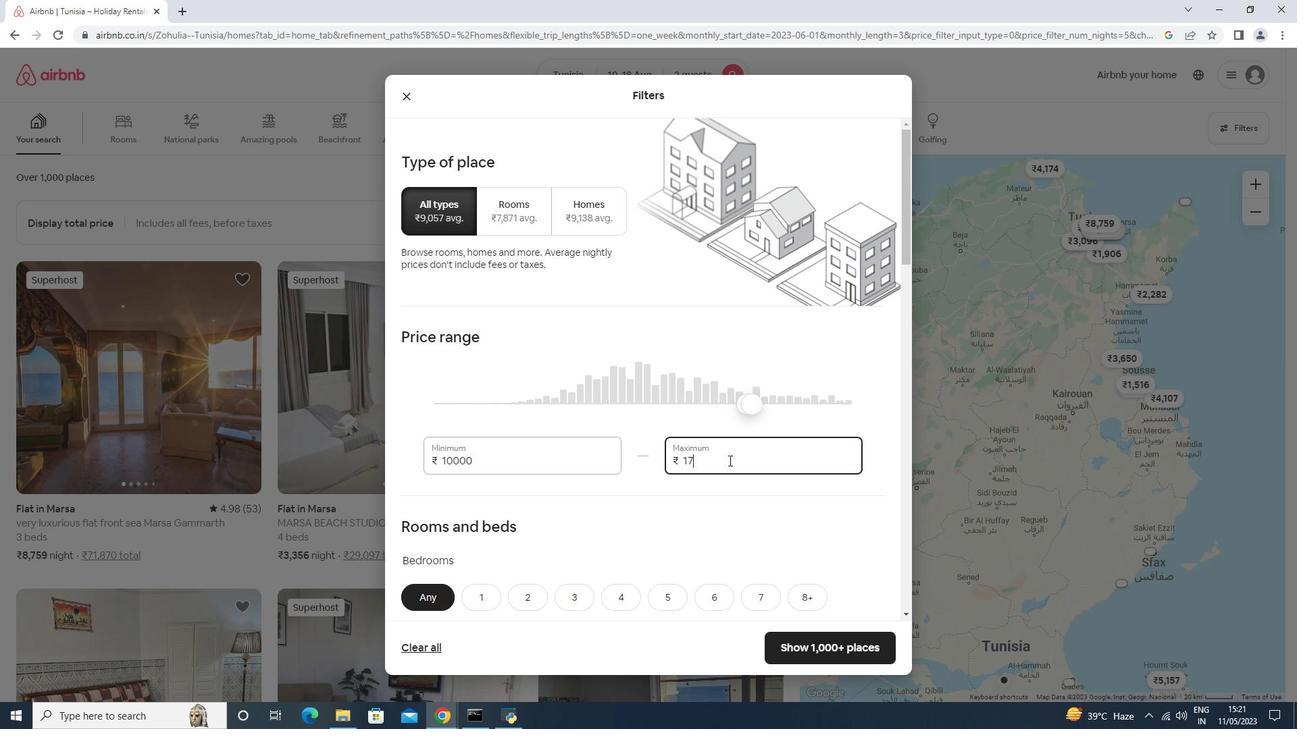 
Action: Mouse moved to (727, 461)
Screenshot: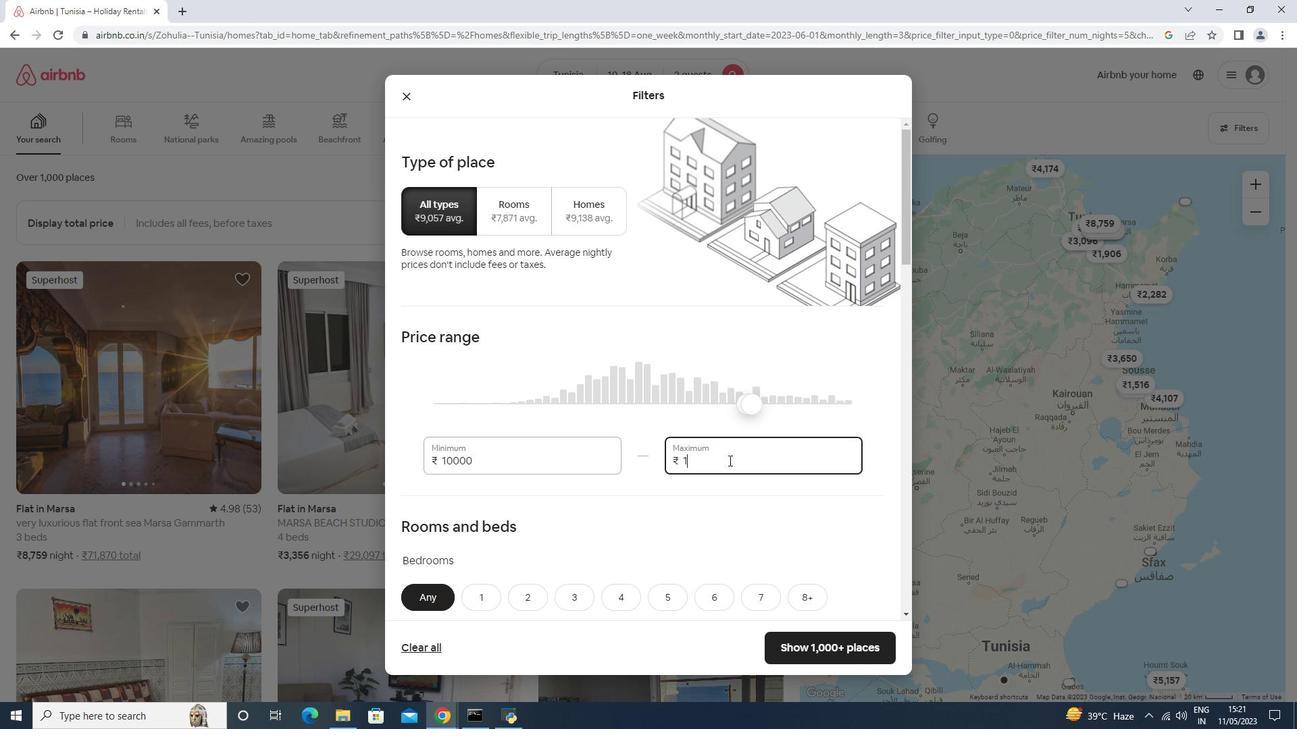 
Action: Key pressed 4
Screenshot: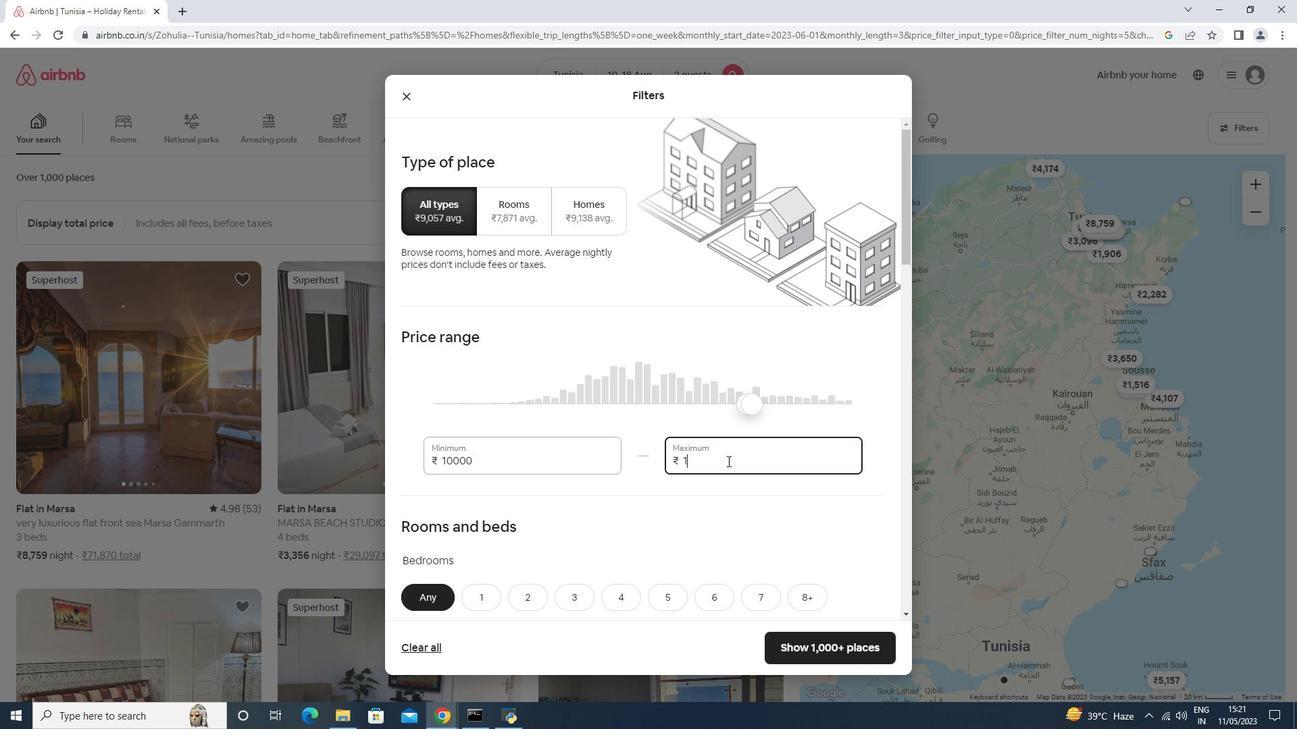 
Action: Mouse moved to (727, 462)
Screenshot: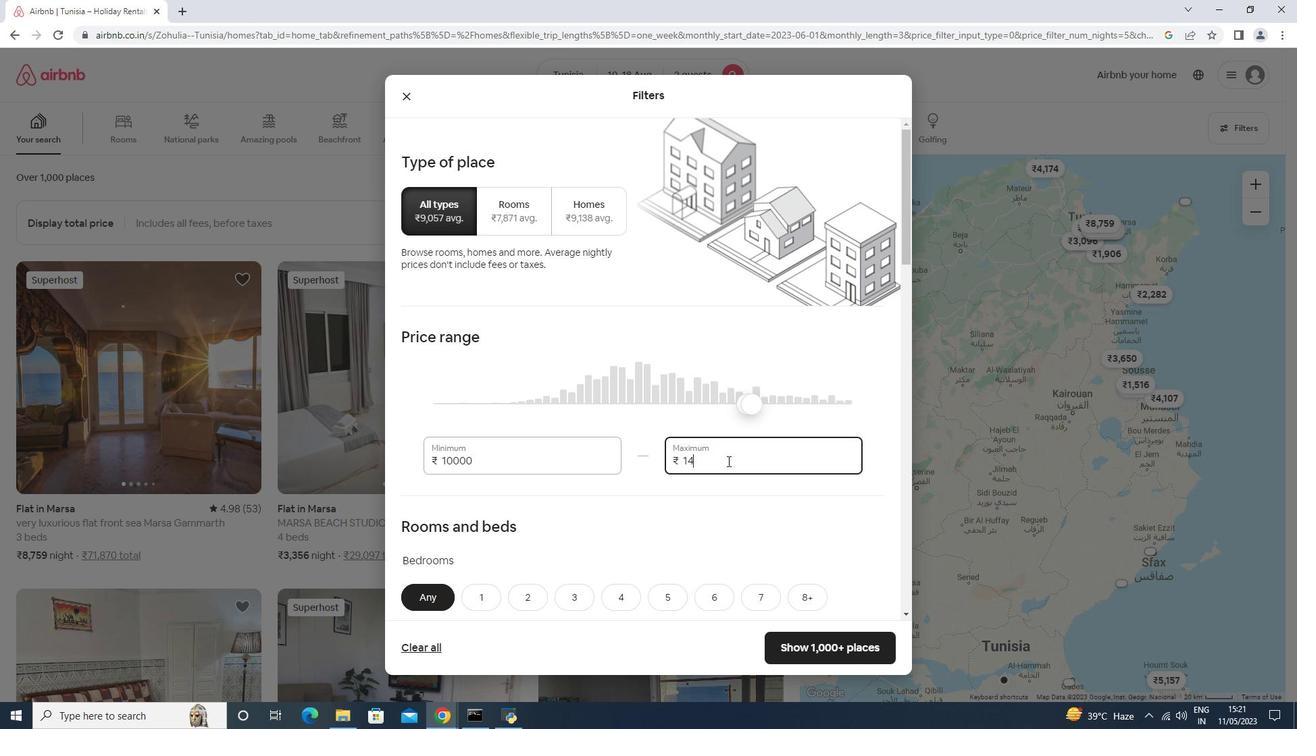 
Action: Key pressed 000
Screenshot: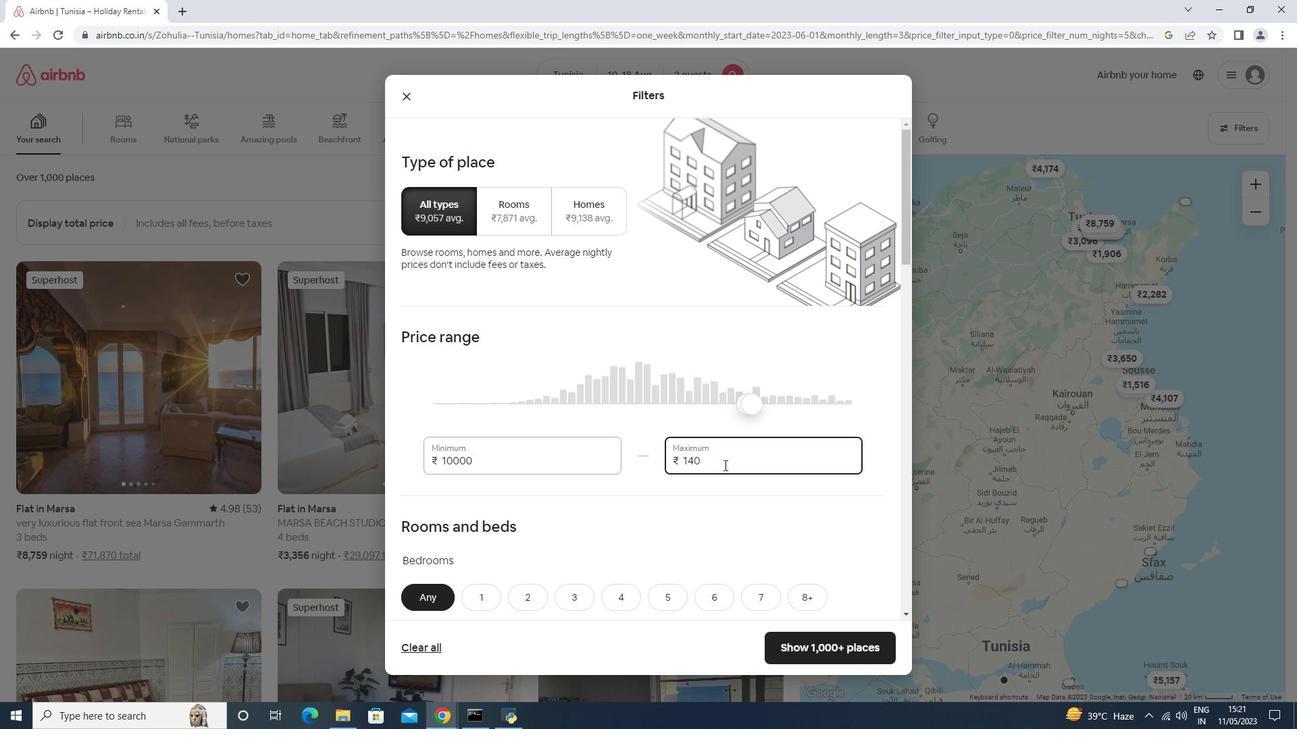 
Action: Mouse moved to (540, 466)
Screenshot: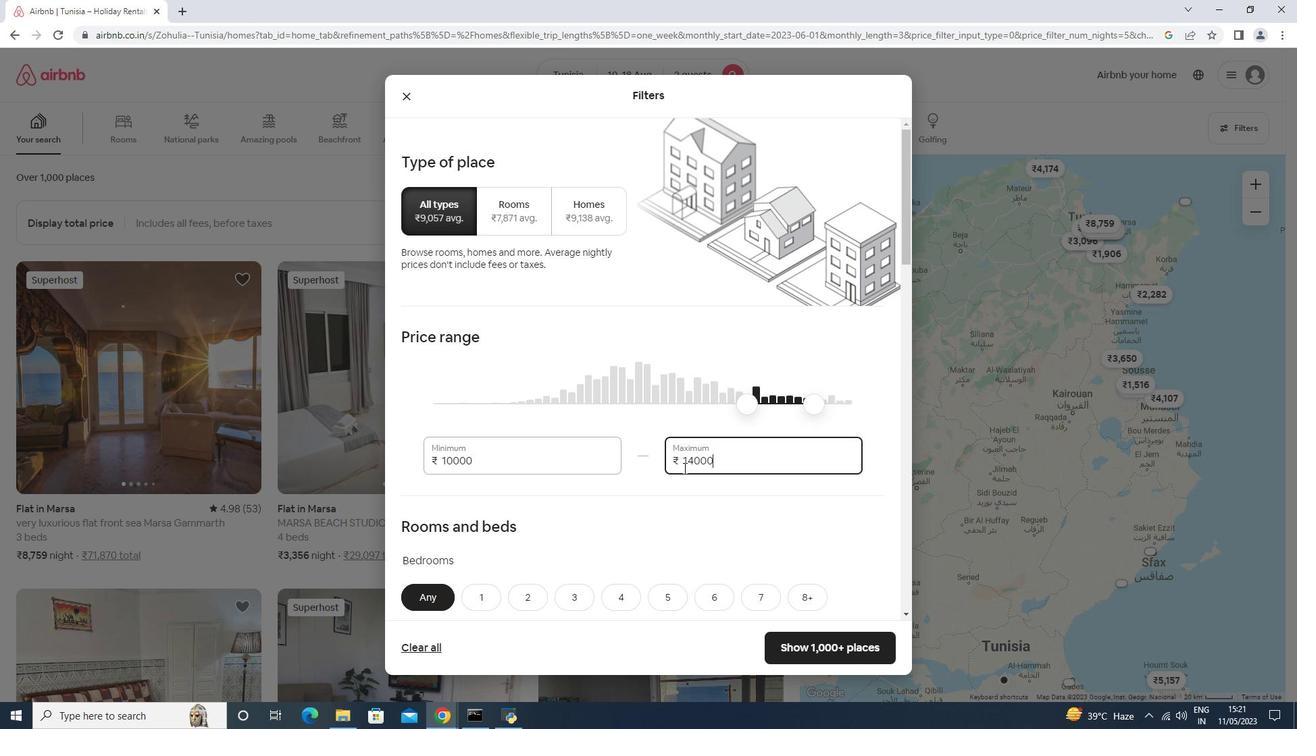 
Action: Mouse scrolled (540, 466) with delta (0, 0)
Screenshot: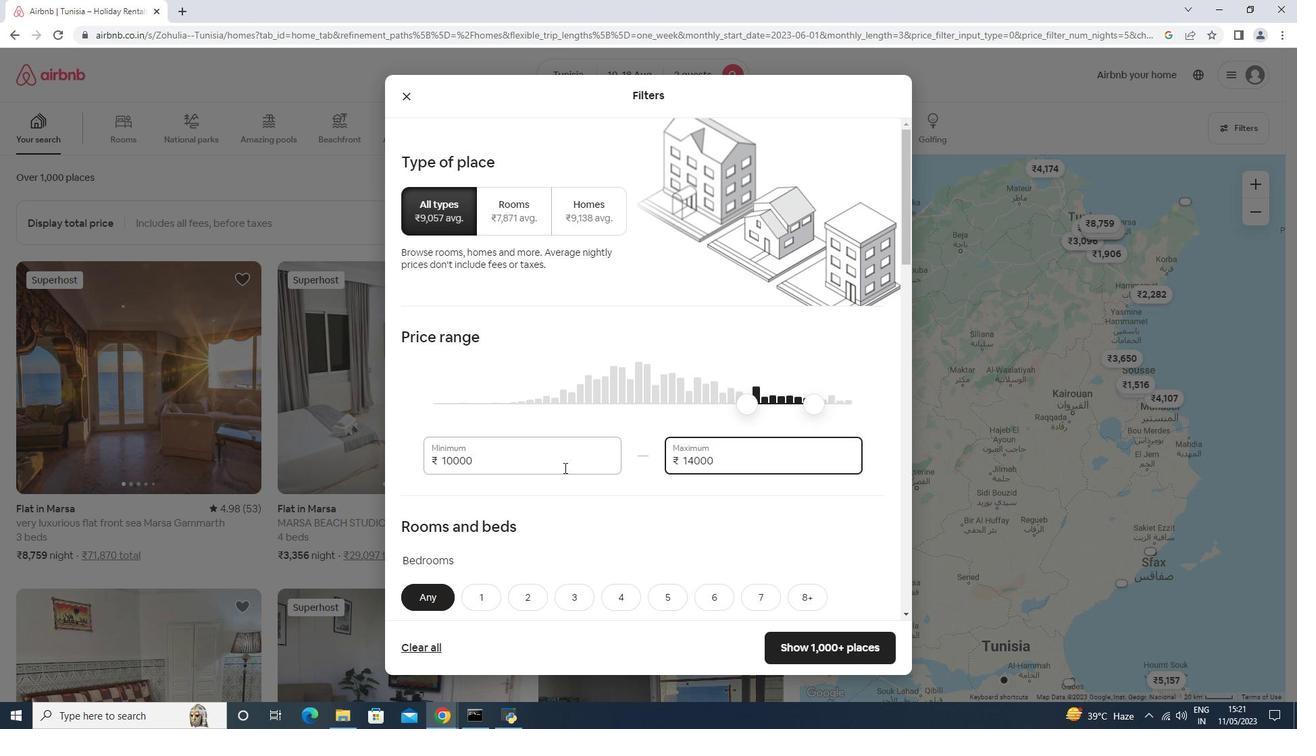 
Action: Mouse moved to (540, 466)
Screenshot: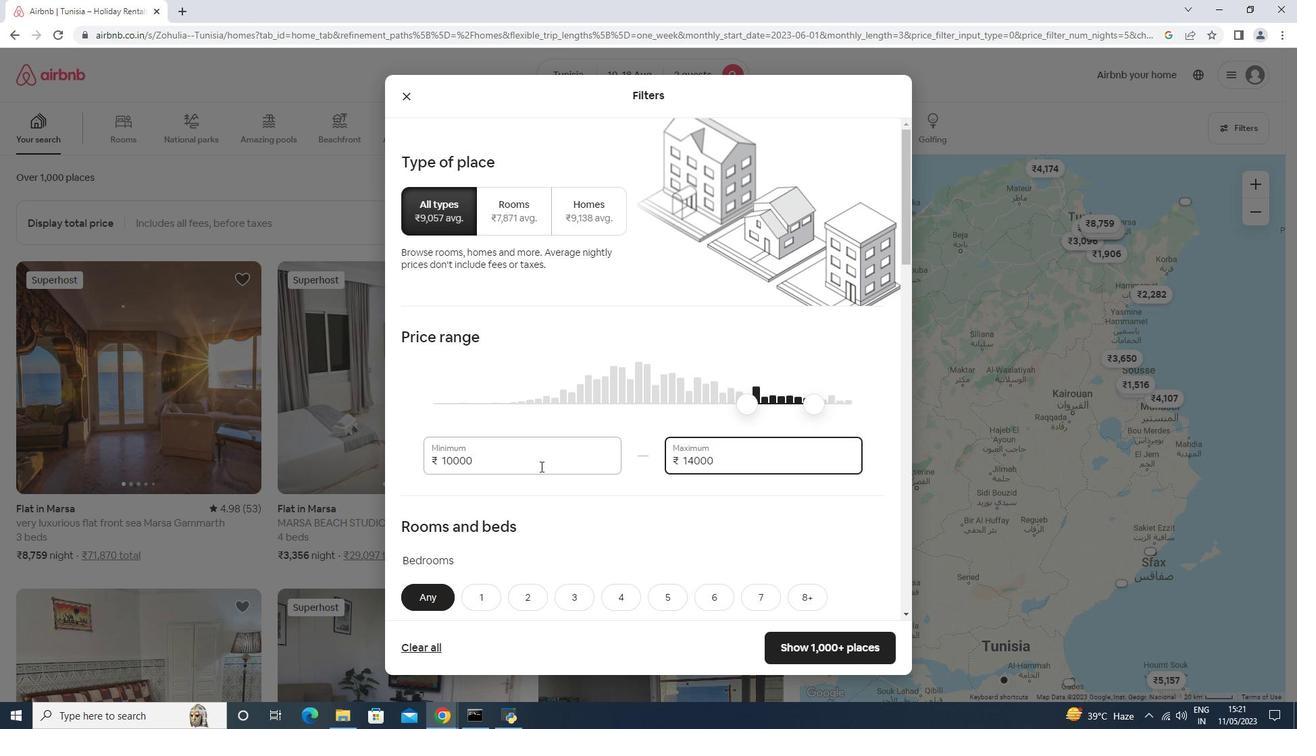 
Action: Mouse scrolled (540, 465) with delta (0, 0)
Screenshot: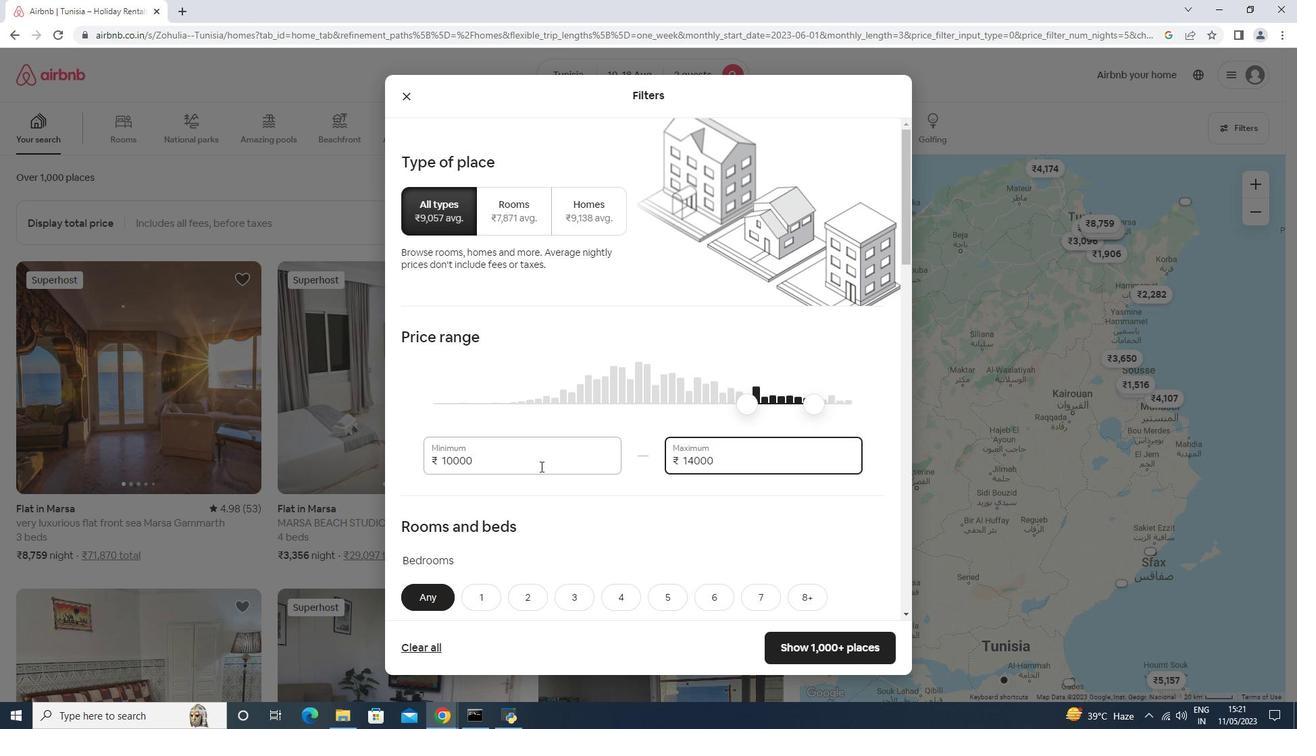 
Action: Mouse scrolled (540, 465) with delta (0, 0)
Screenshot: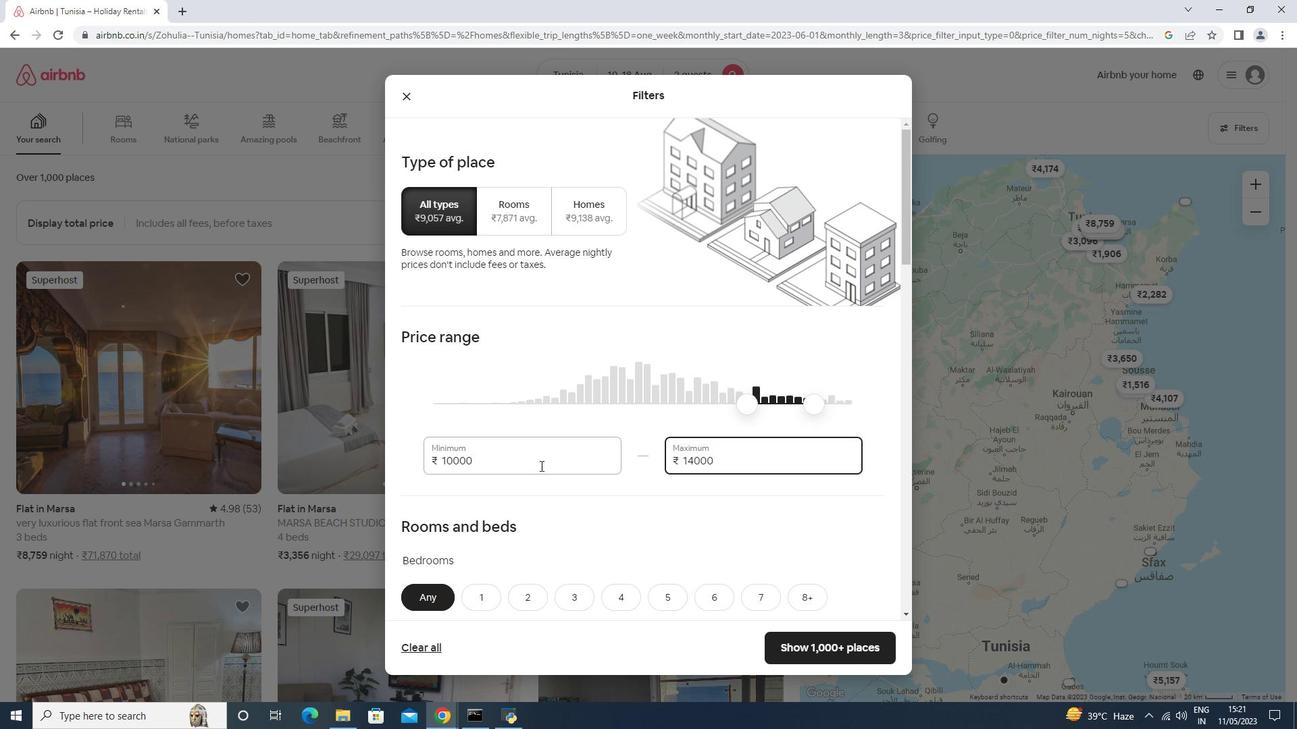 
Action: Mouse moved to (481, 393)
Screenshot: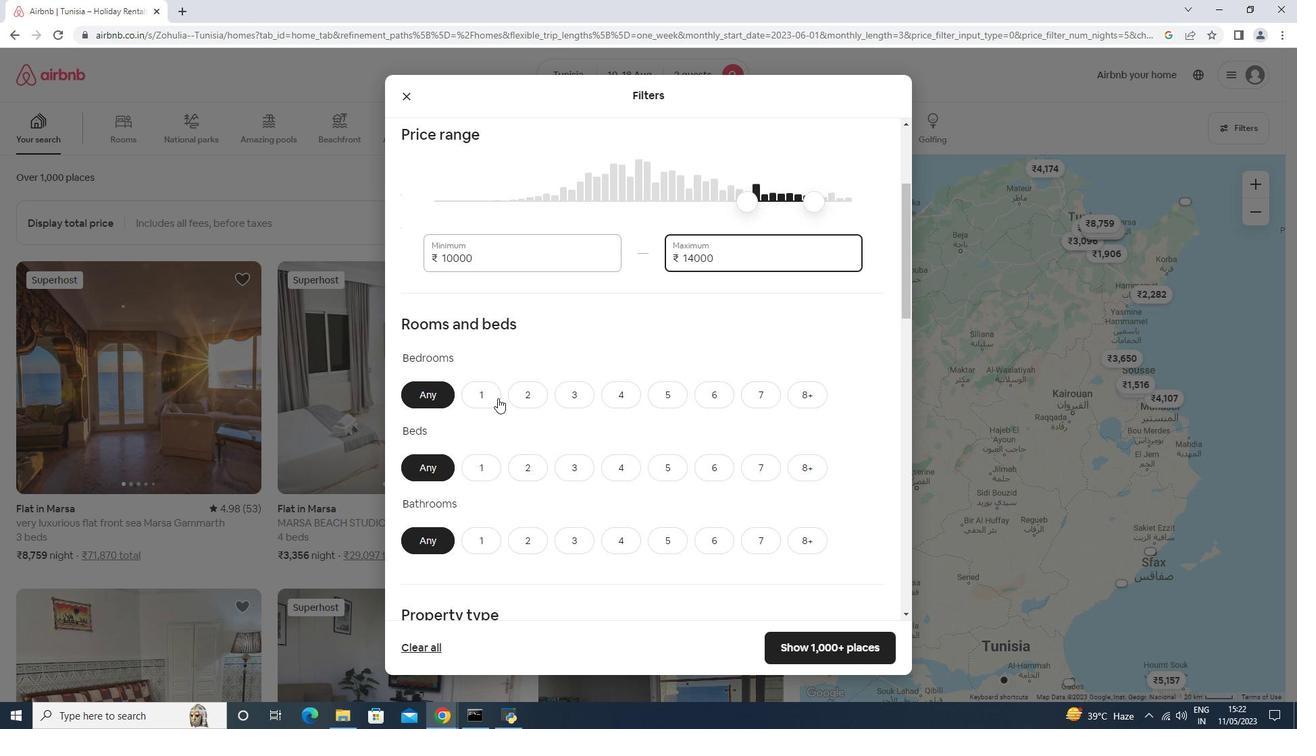 
Action: Mouse pressed left at (481, 393)
Screenshot: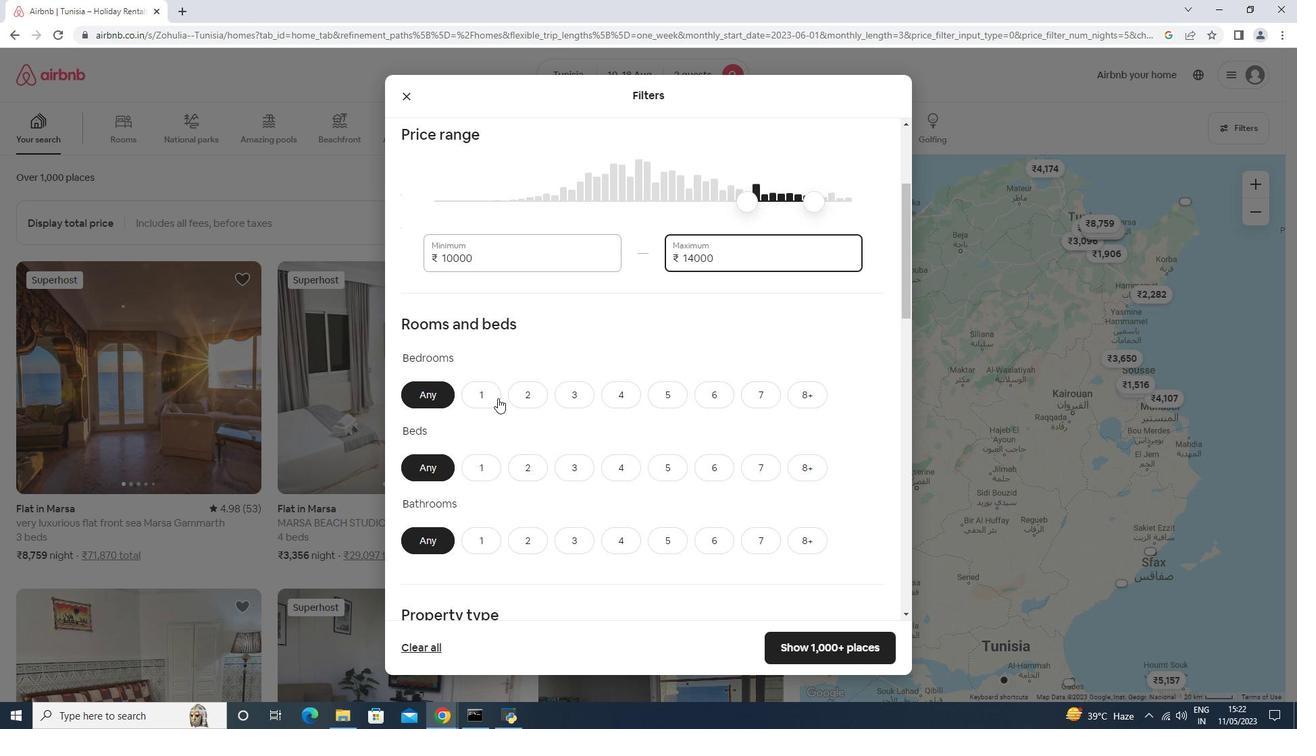 
Action: Mouse moved to (486, 463)
Screenshot: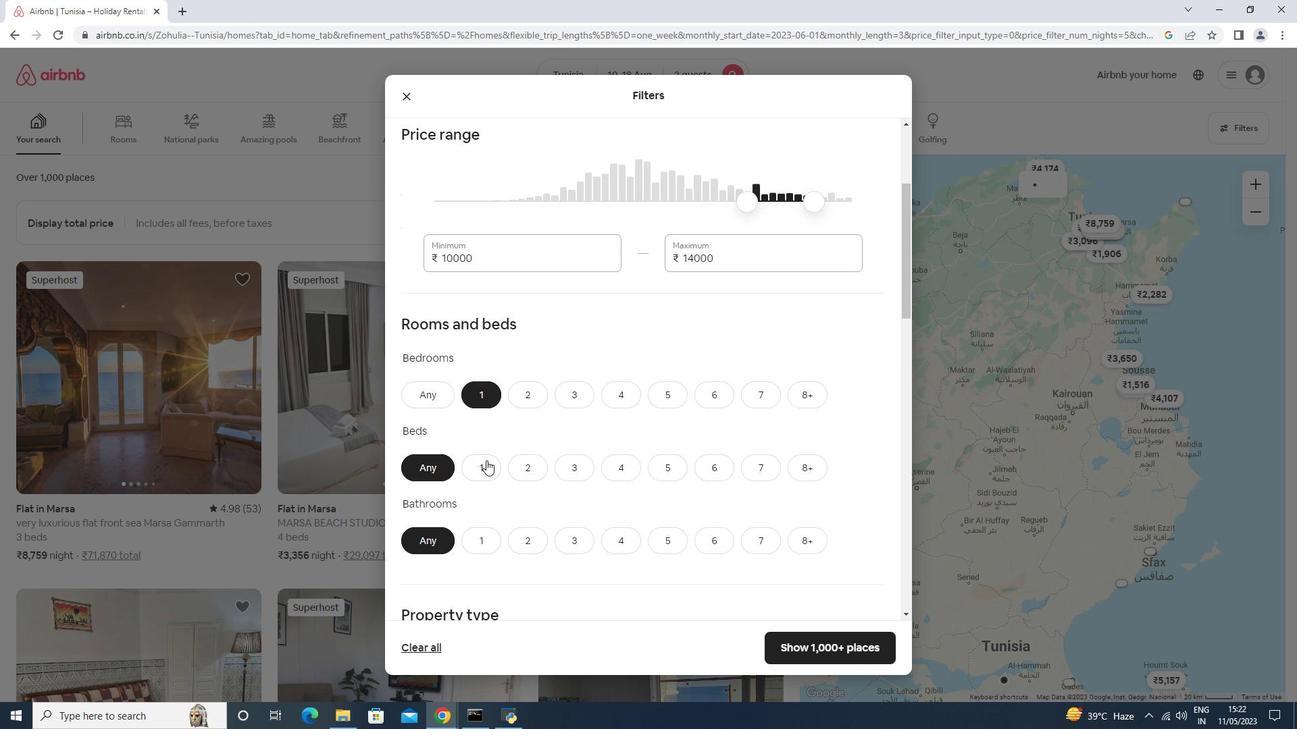 
Action: Mouse pressed left at (486, 463)
Screenshot: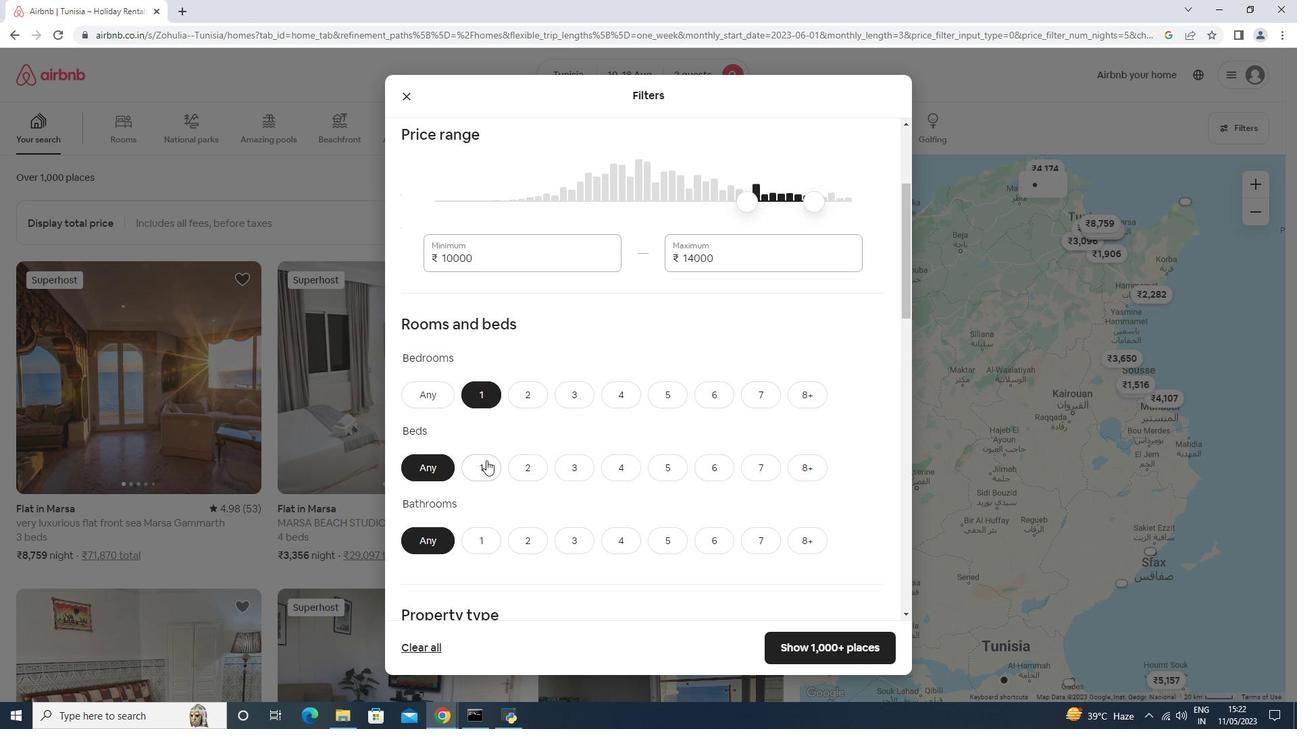 
Action: Mouse moved to (477, 539)
Screenshot: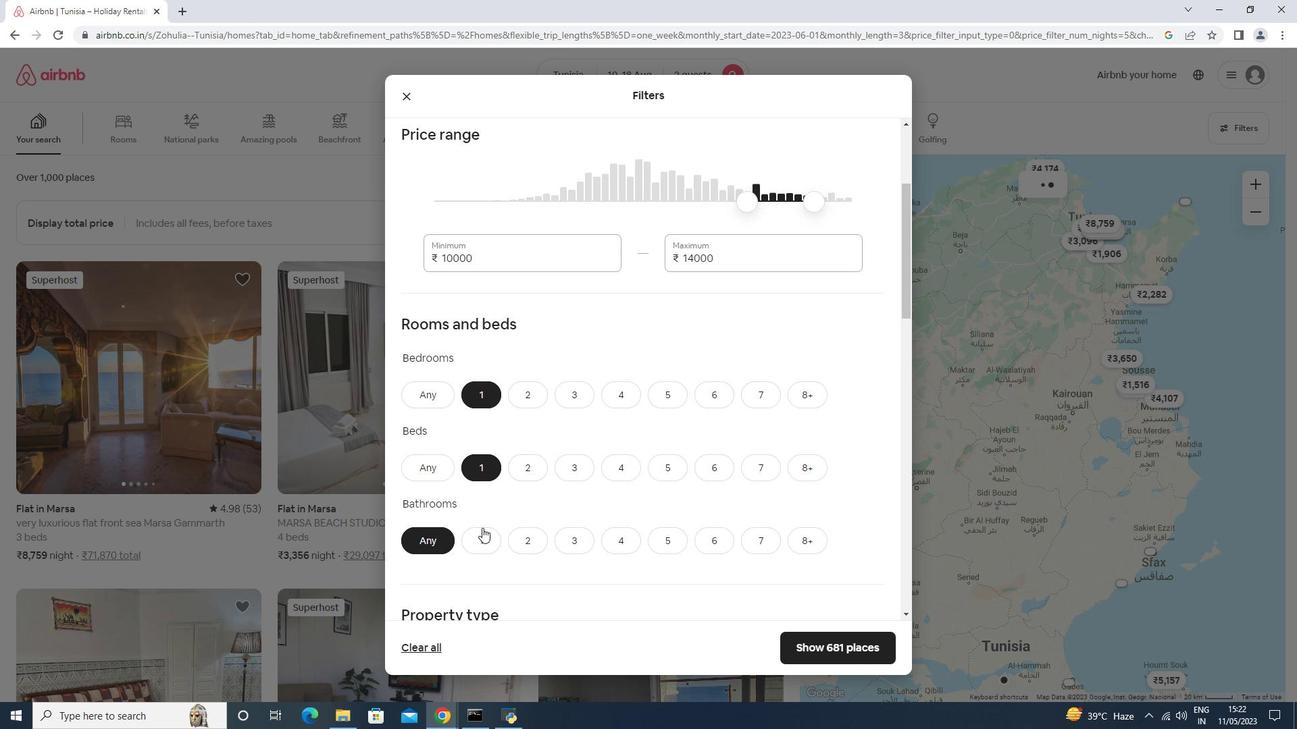 
Action: Mouse pressed left at (477, 539)
Screenshot: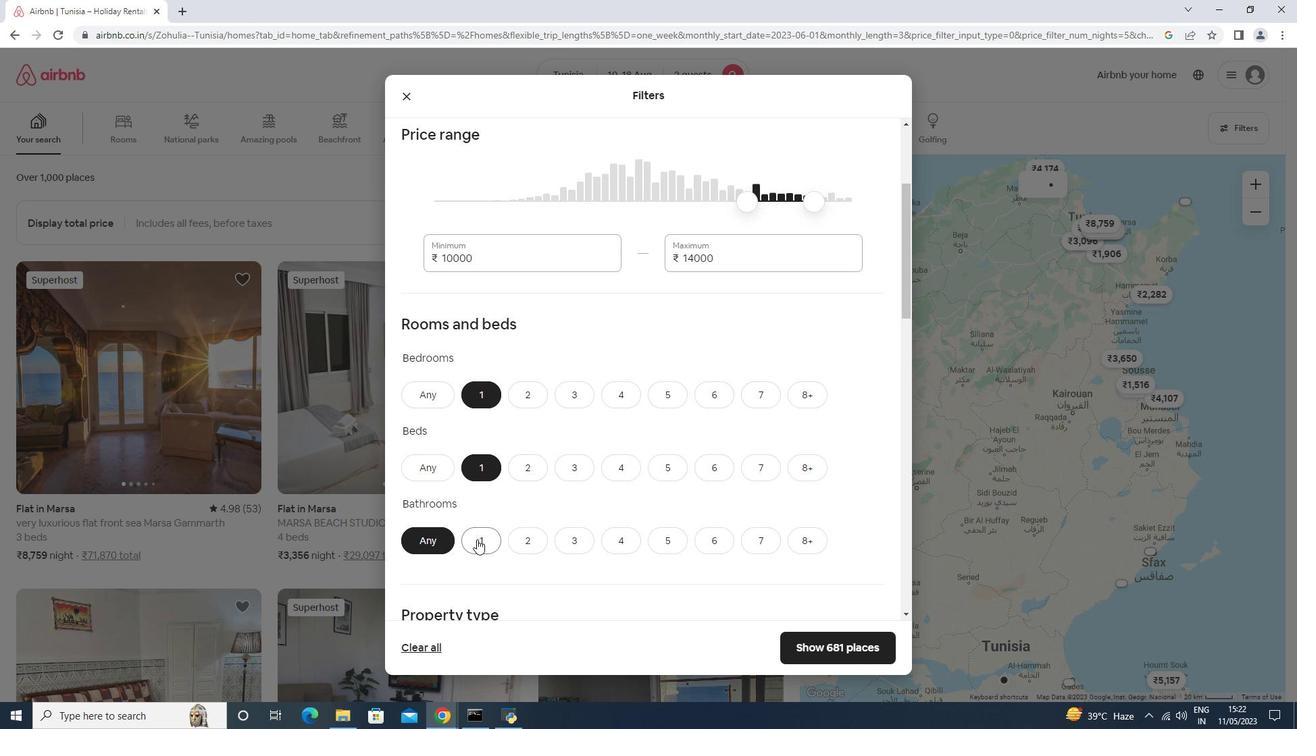 
Action: Mouse moved to (489, 481)
Screenshot: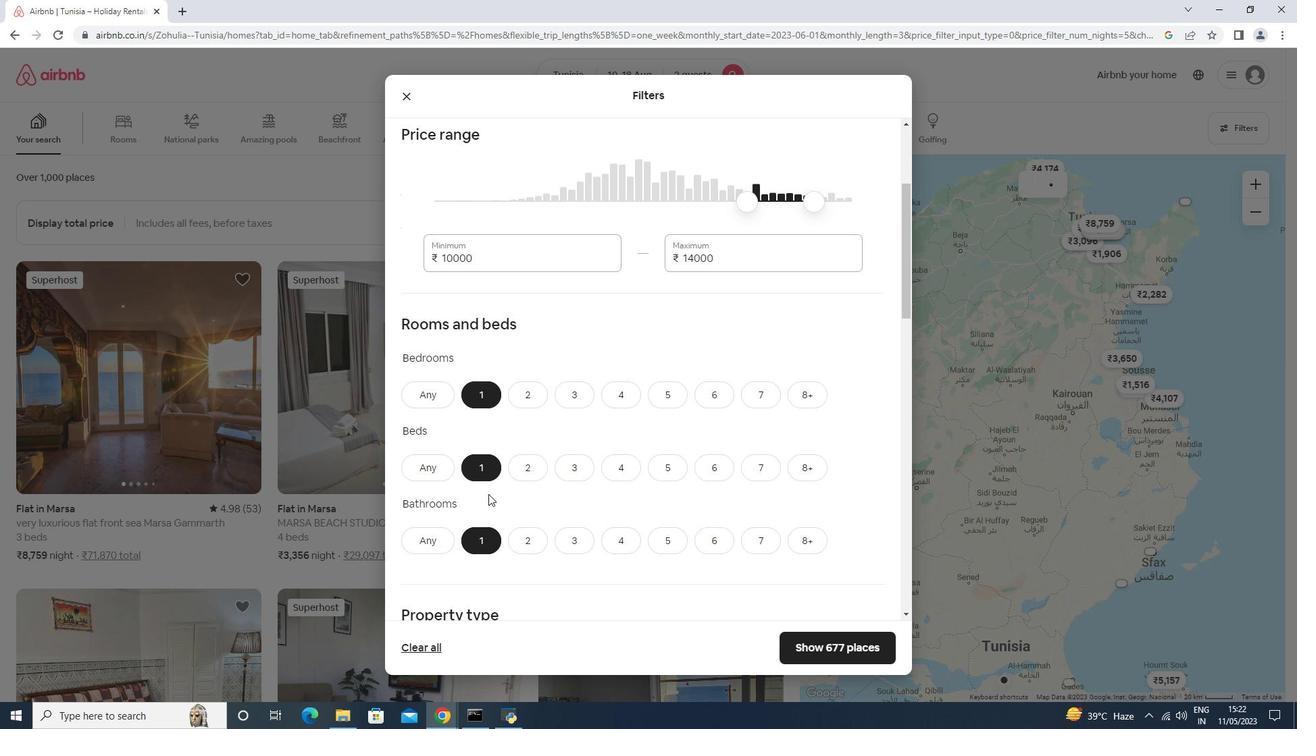 
Action: Mouse scrolled (489, 481) with delta (0, 0)
Screenshot: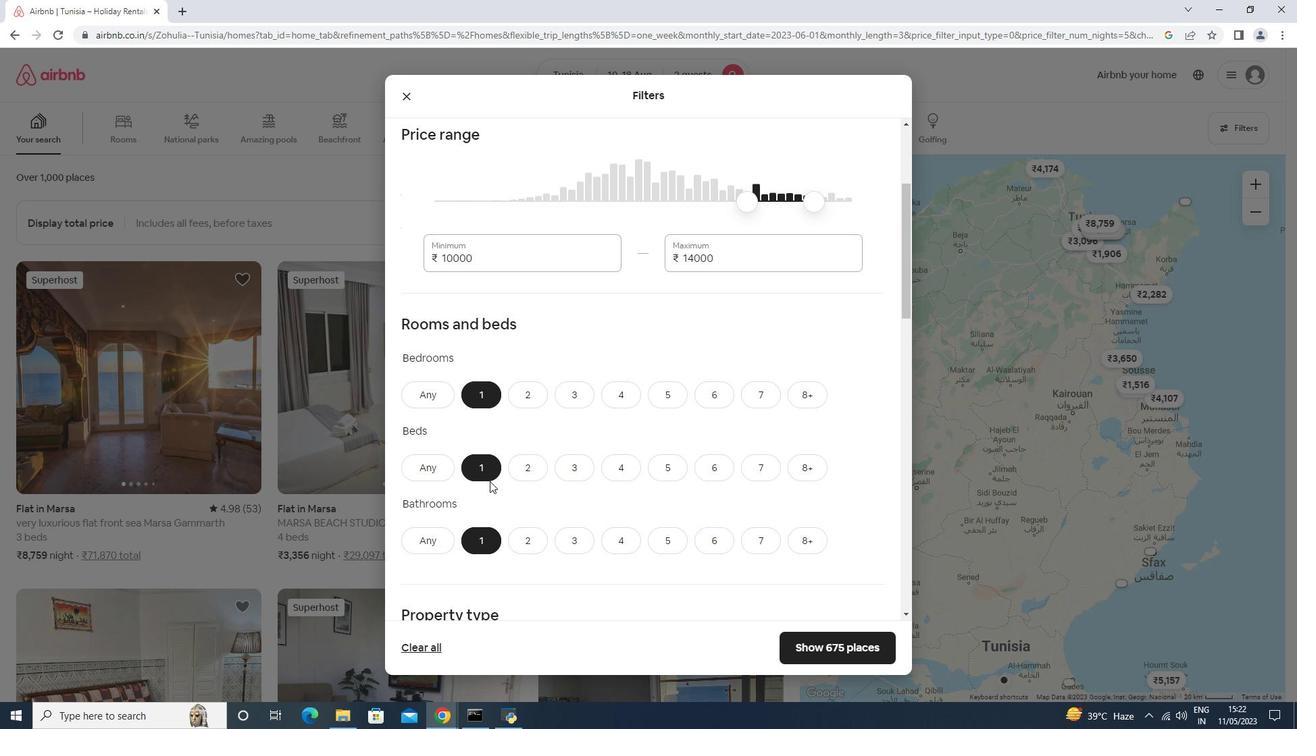 
Action: Mouse scrolled (489, 481) with delta (0, 0)
Screenshot: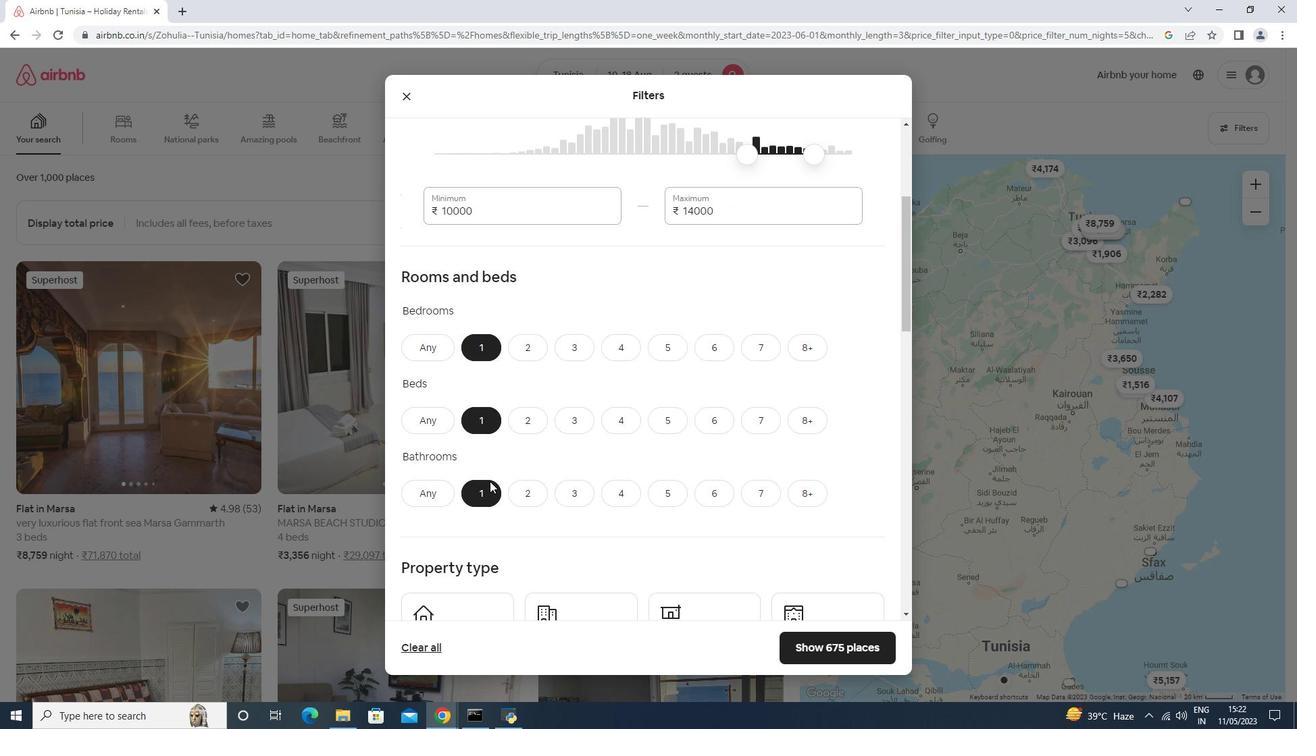 
Action: Mouse moved to (483, 524)
Screenshot: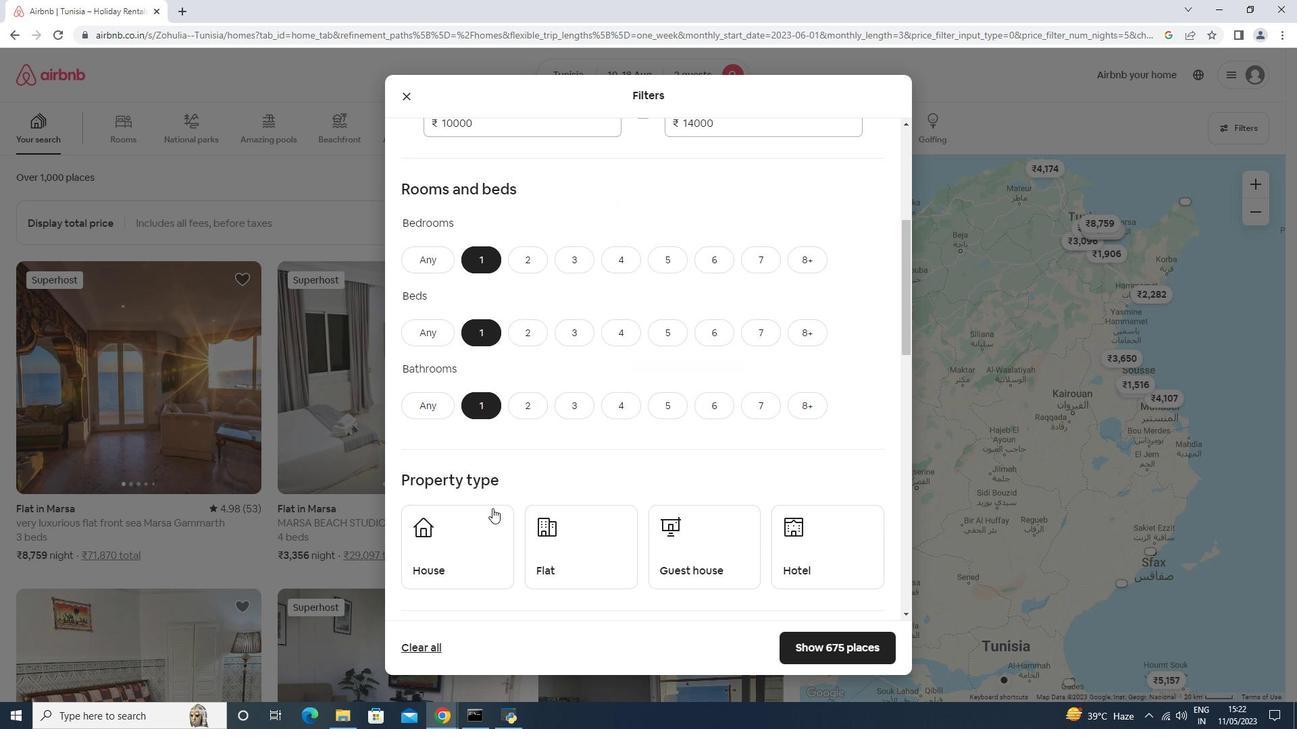 
Action: Mouse pressed left at (483, 524)
Screenshot: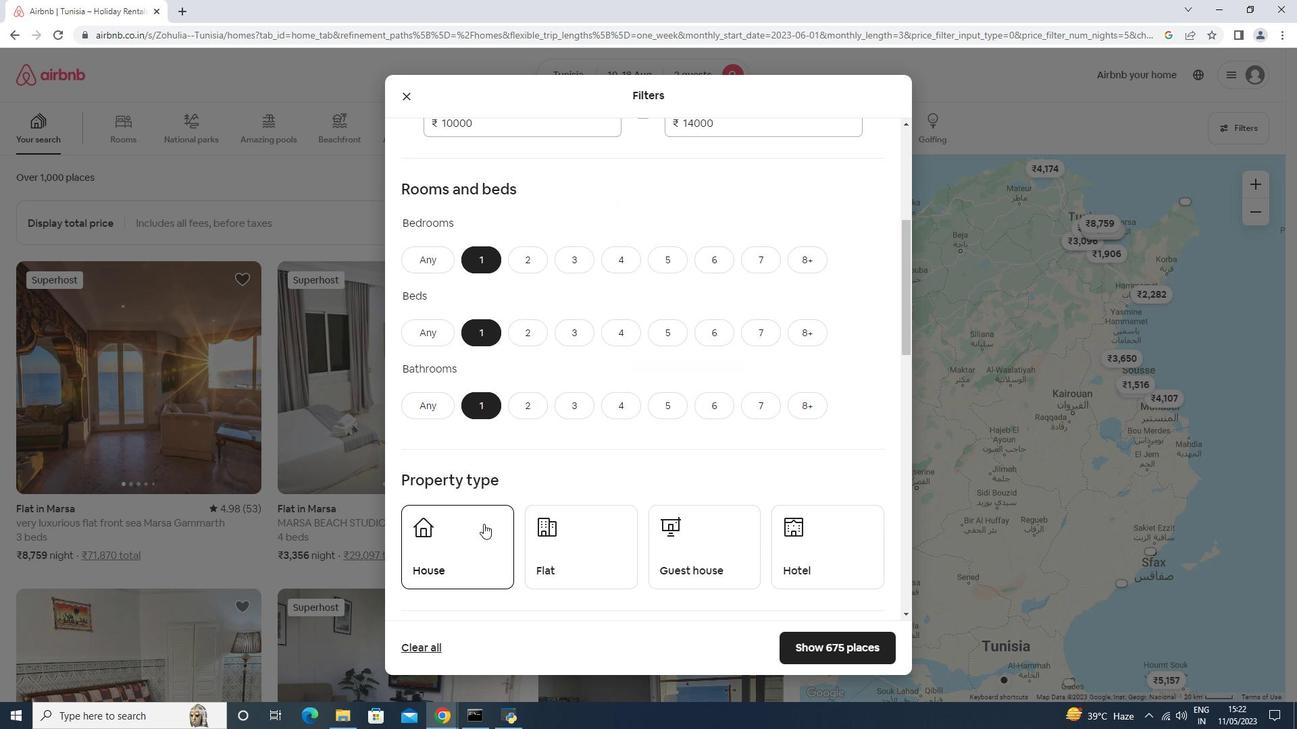 
Action: Mouse moved to (552, 540)
Screenshot: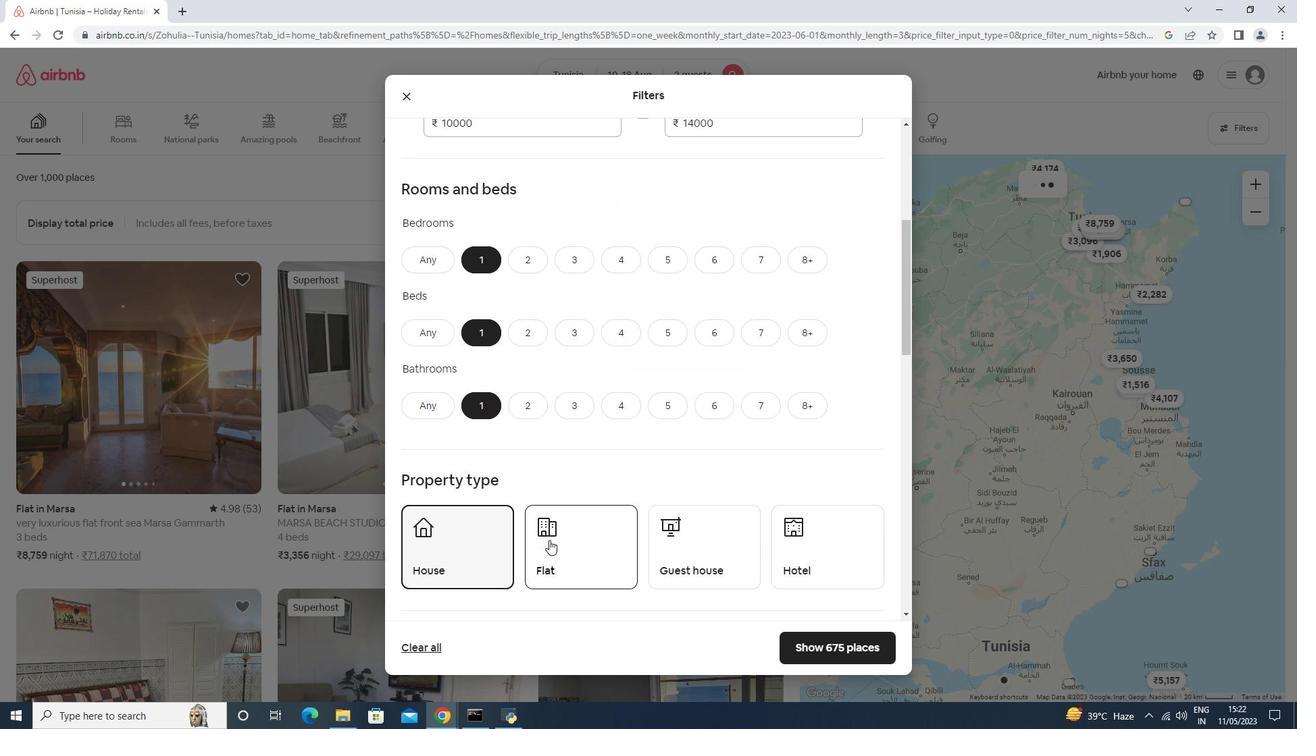 
Action: Mouse pressed left at (552, 540)
Screenshot: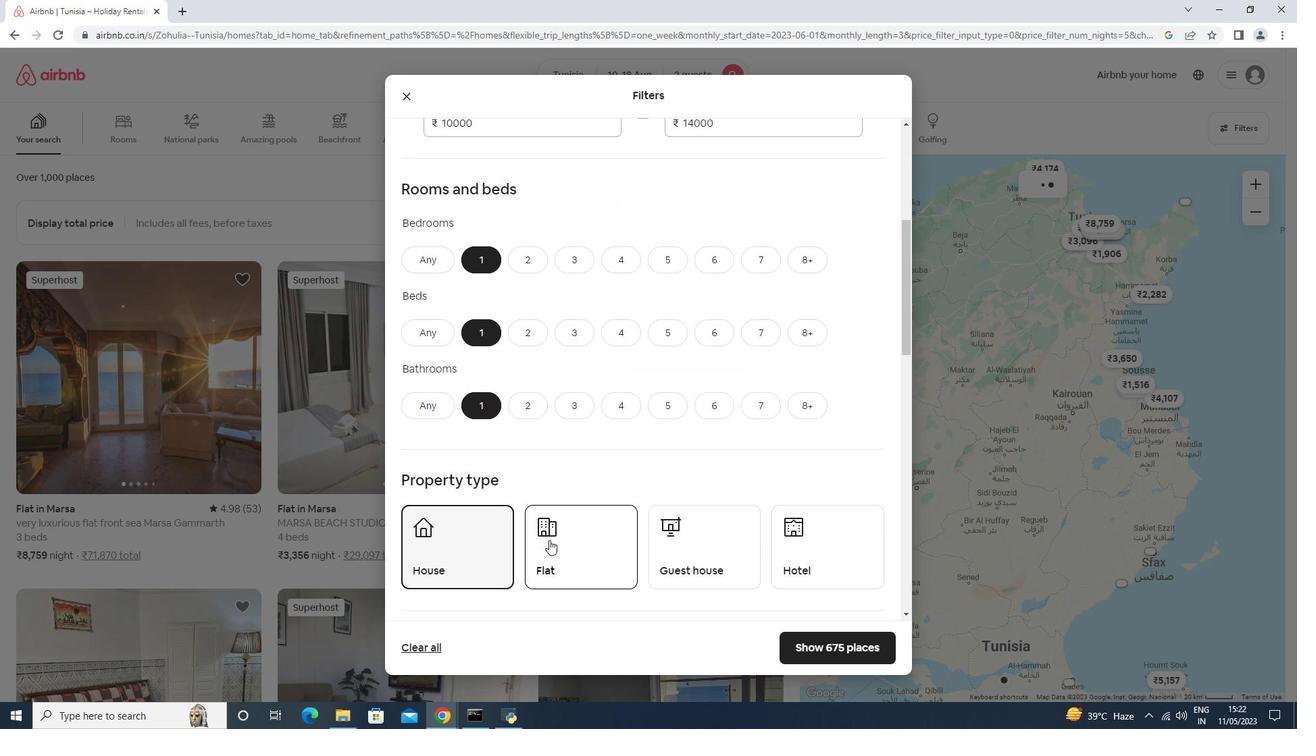 
Action: Mouse moved to (677, 561)
Screenshot: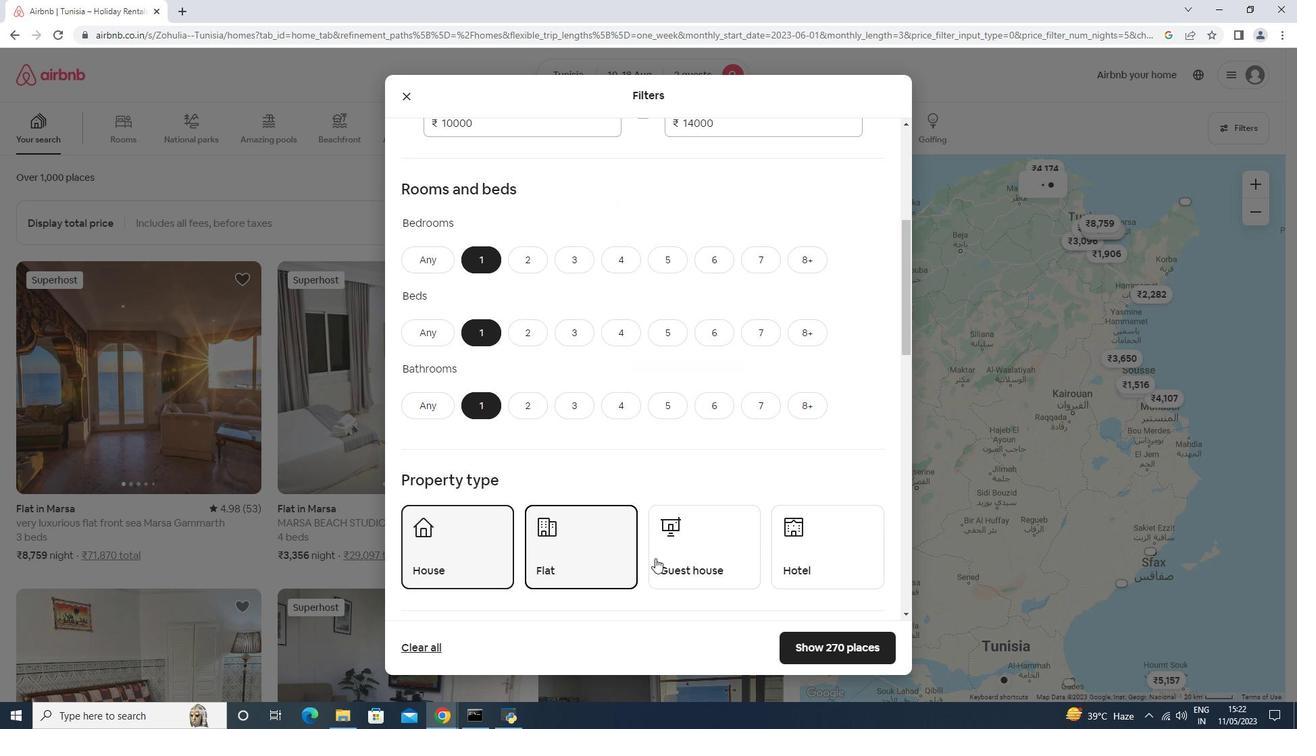 
Action: Mouse pressed left at (677, 561)
Screenshot: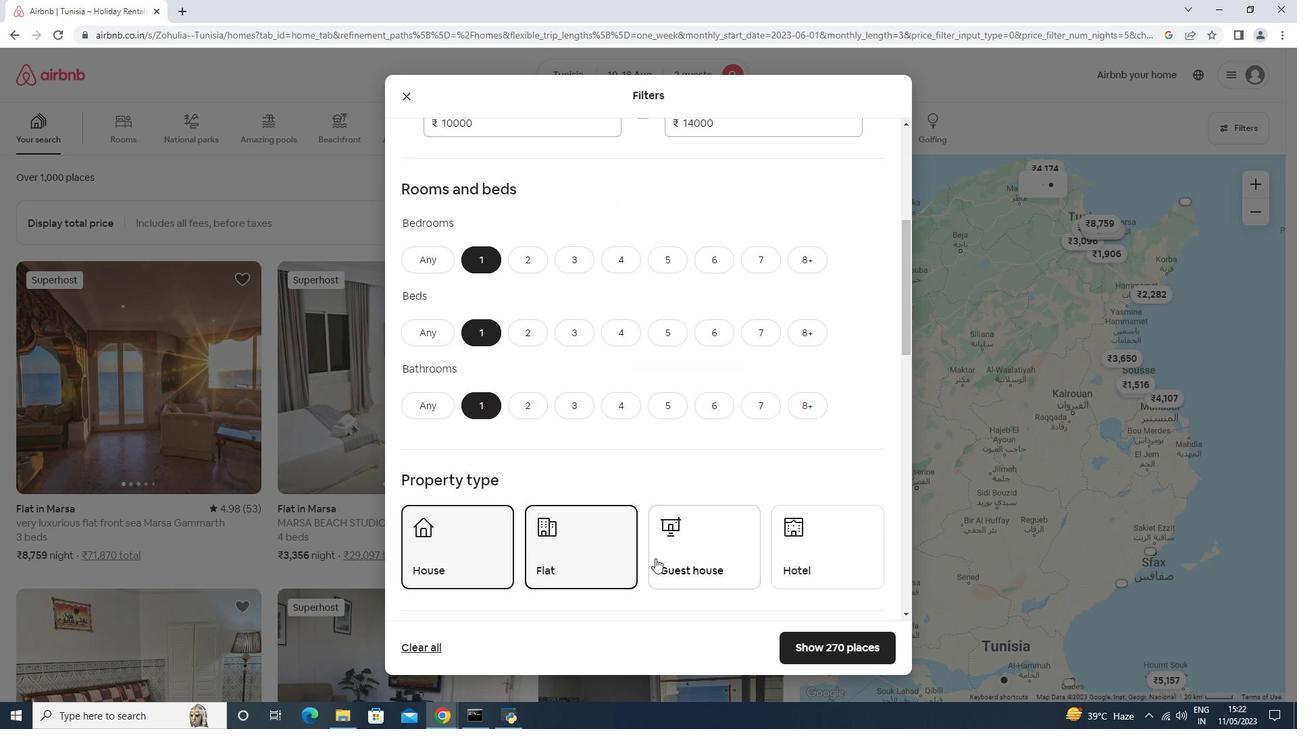 
Action: Mouse moved to (460, 449)
Screenshot: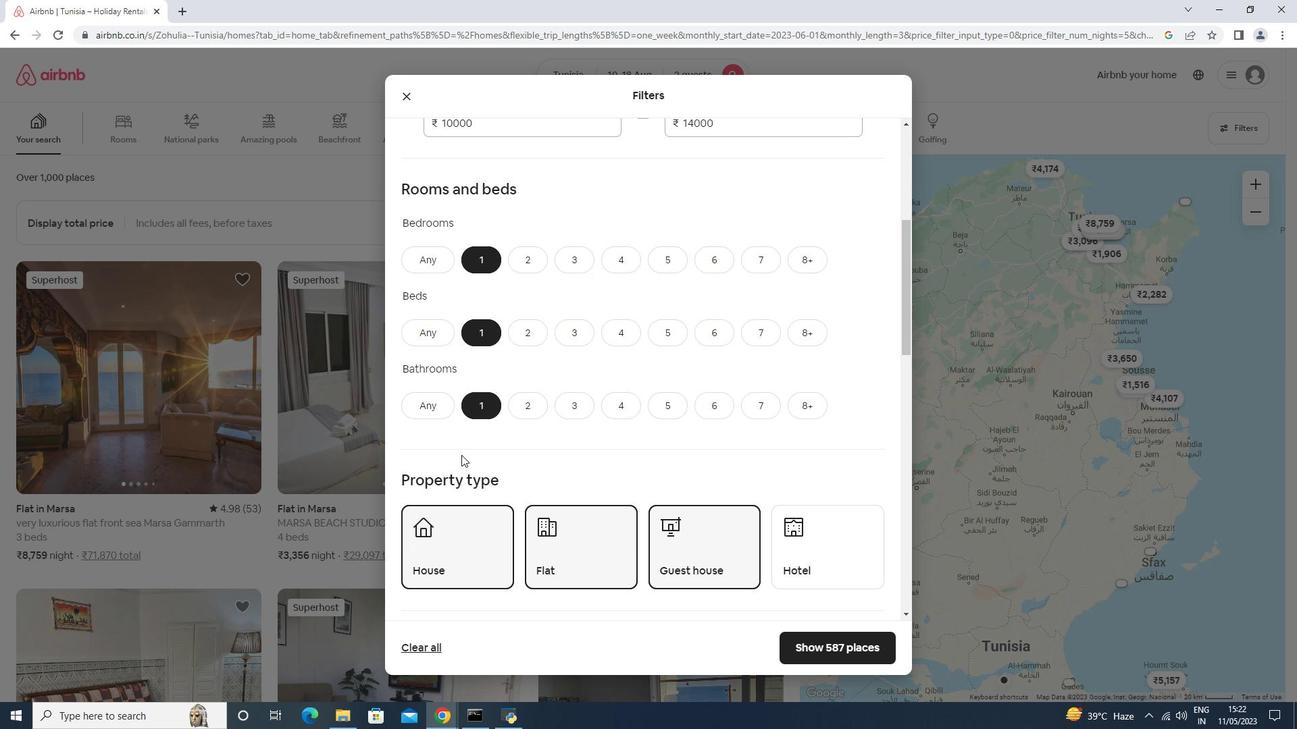 
Action: Mouse scrolled (460, 450) with delta (0, 0)
Screenshot: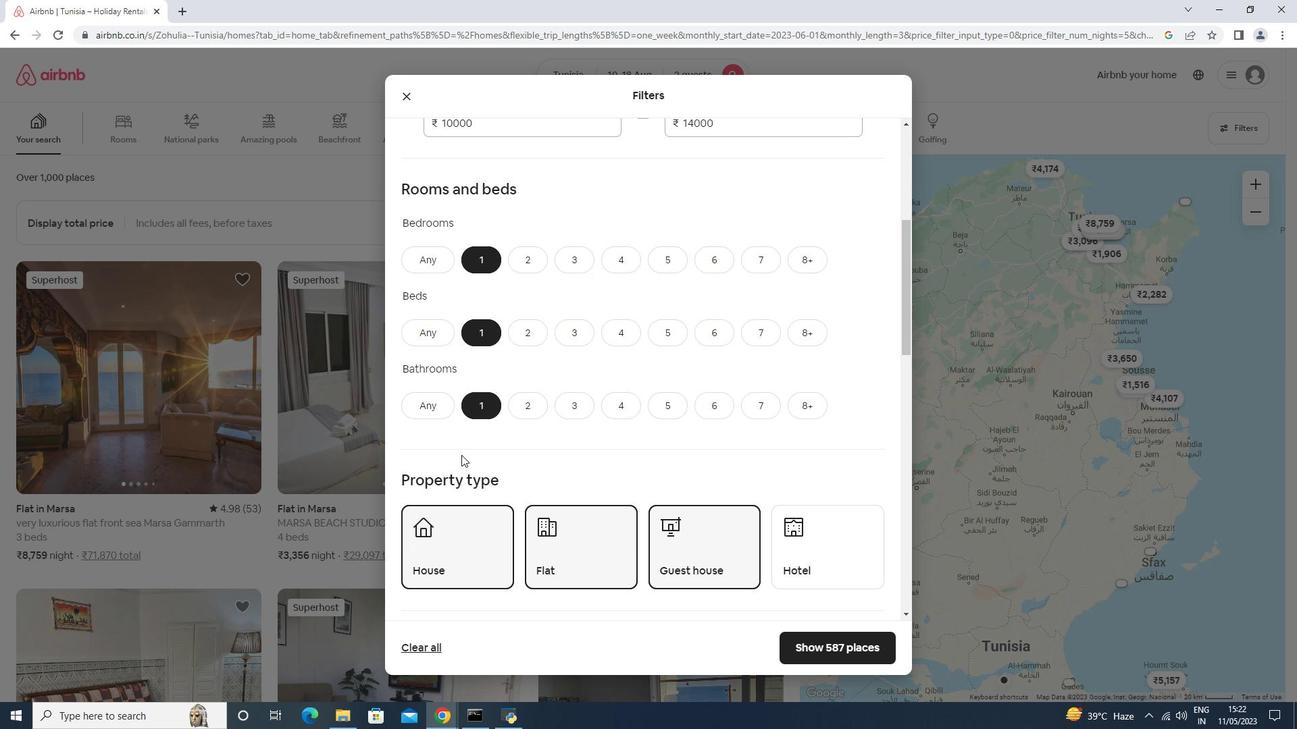 
Action: Mouse scrolled (460, 448) with delta (0, 0)
Screenshot: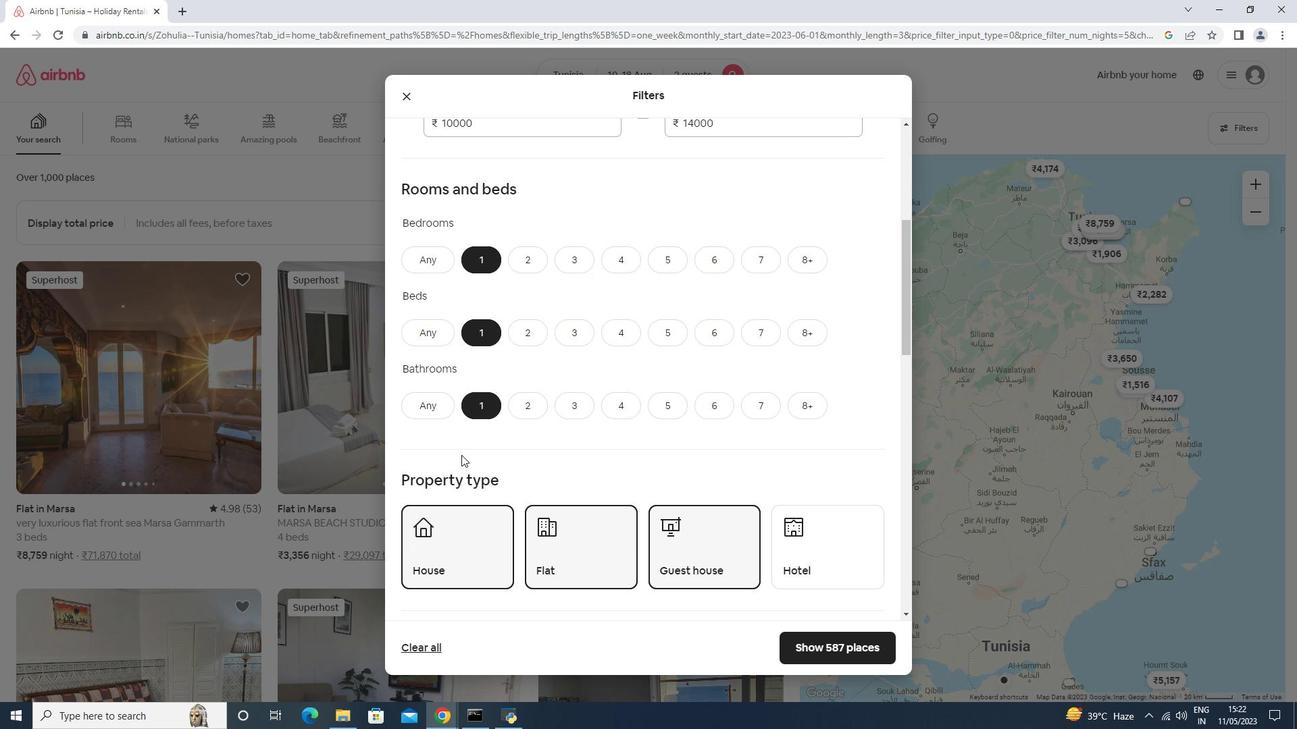 
Action: Mouse scrolled (460, 448) with delta (0, 0)
Screenshot: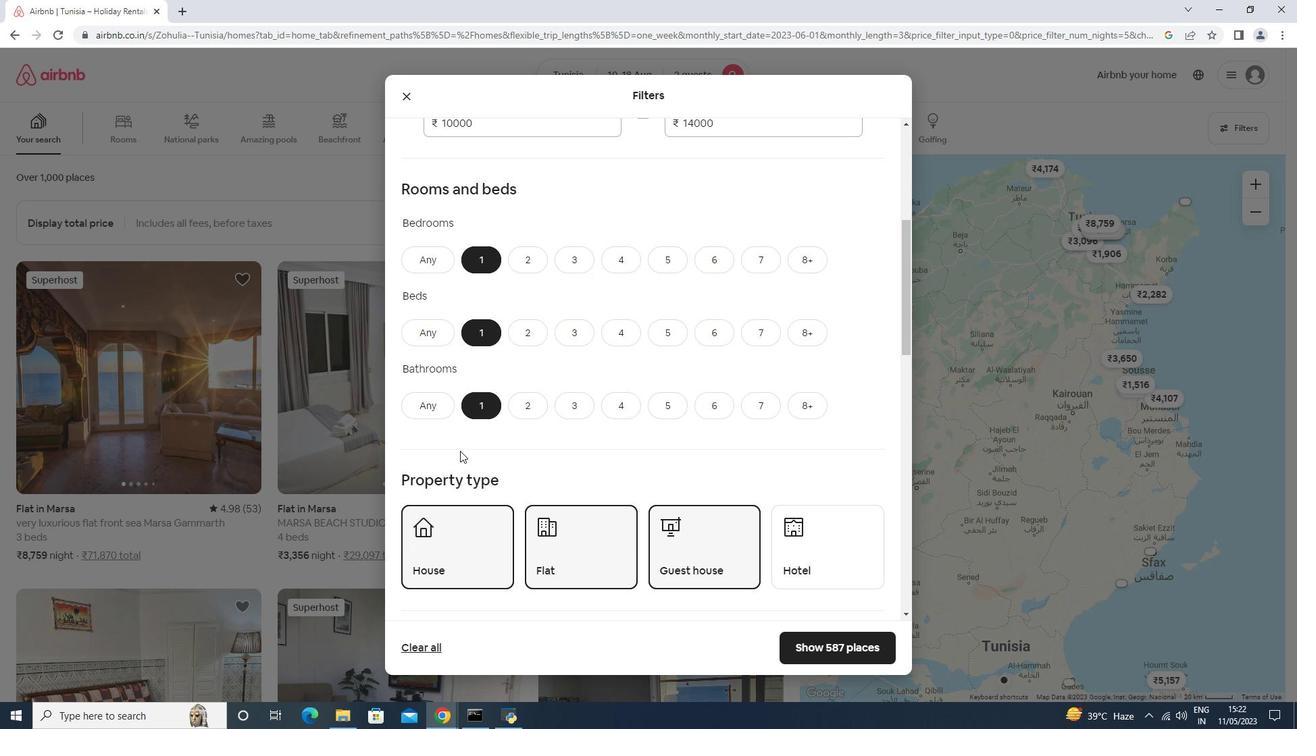 
Action: Mouse moved to (448, 500)
Screenshot: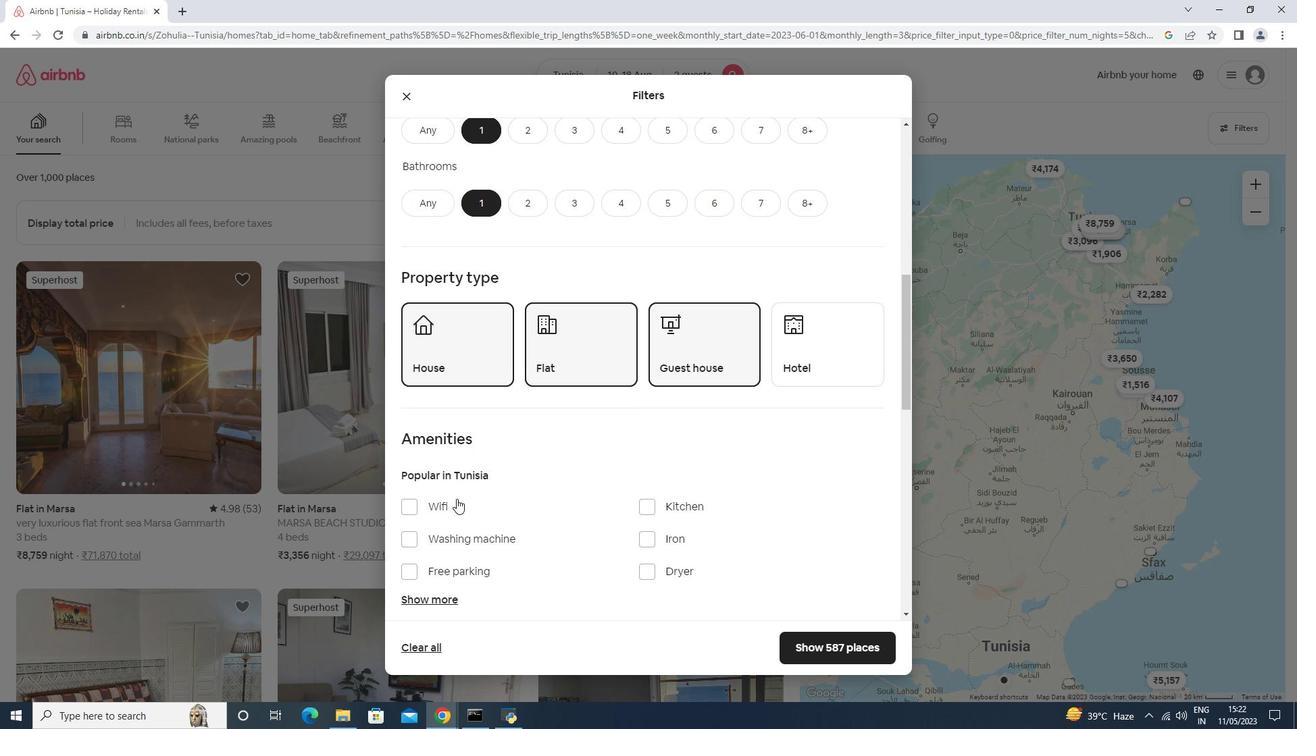 
Action: Mouse pressed left at (448, 500)
Screenshot: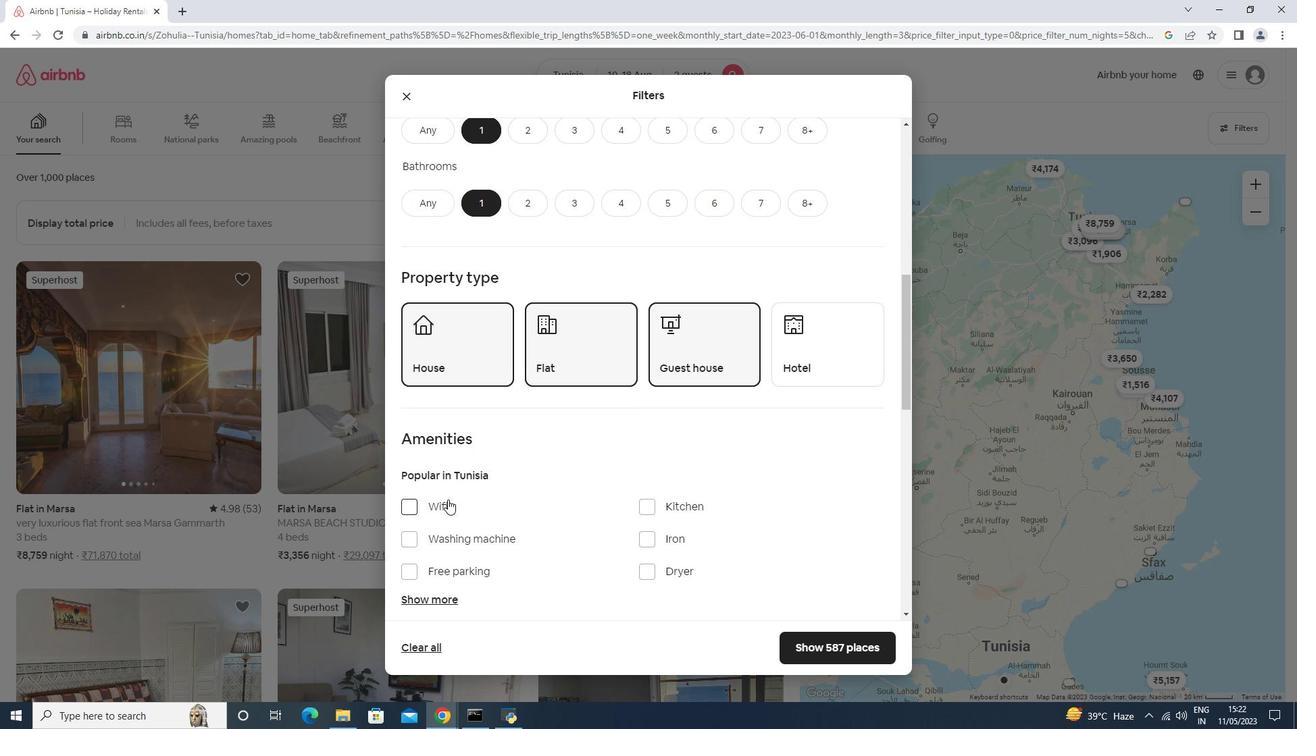 
Action: Mouse moved to (480, 572)
Screenshot: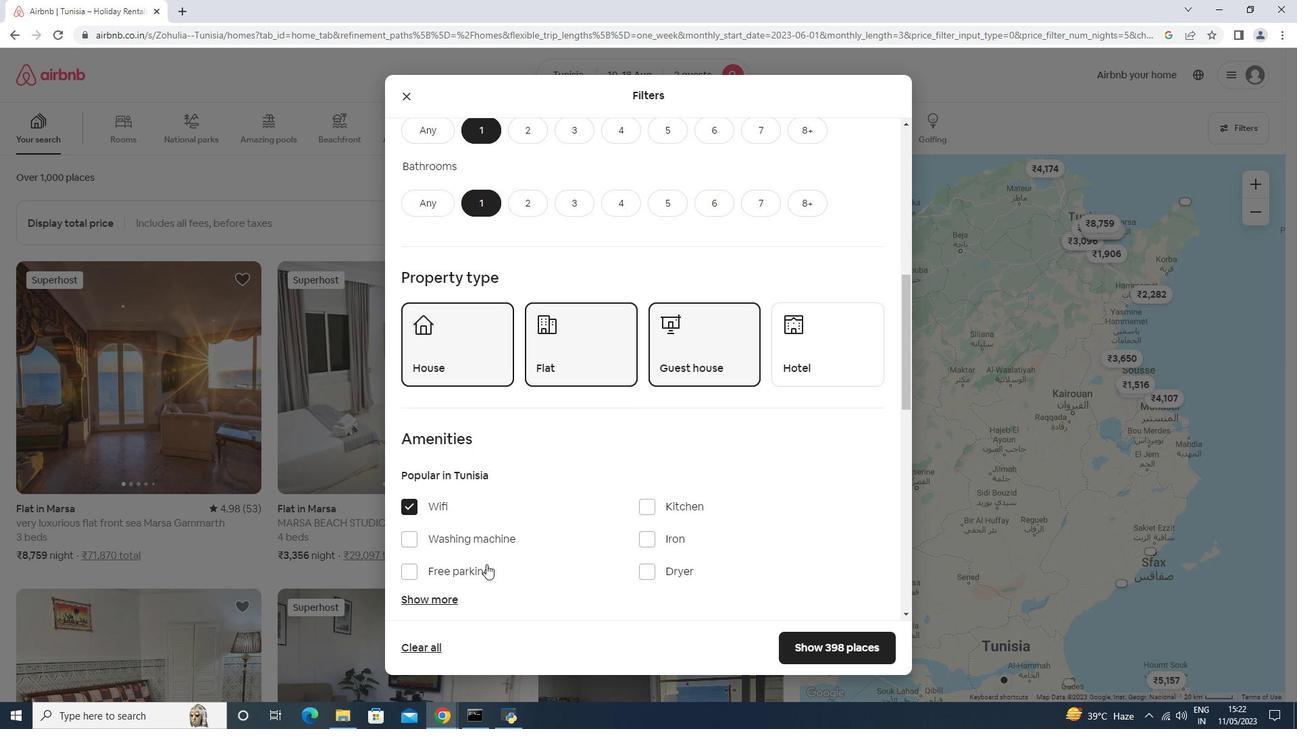 
Action: Mouse pressed left at (480, 572)
Screenshot: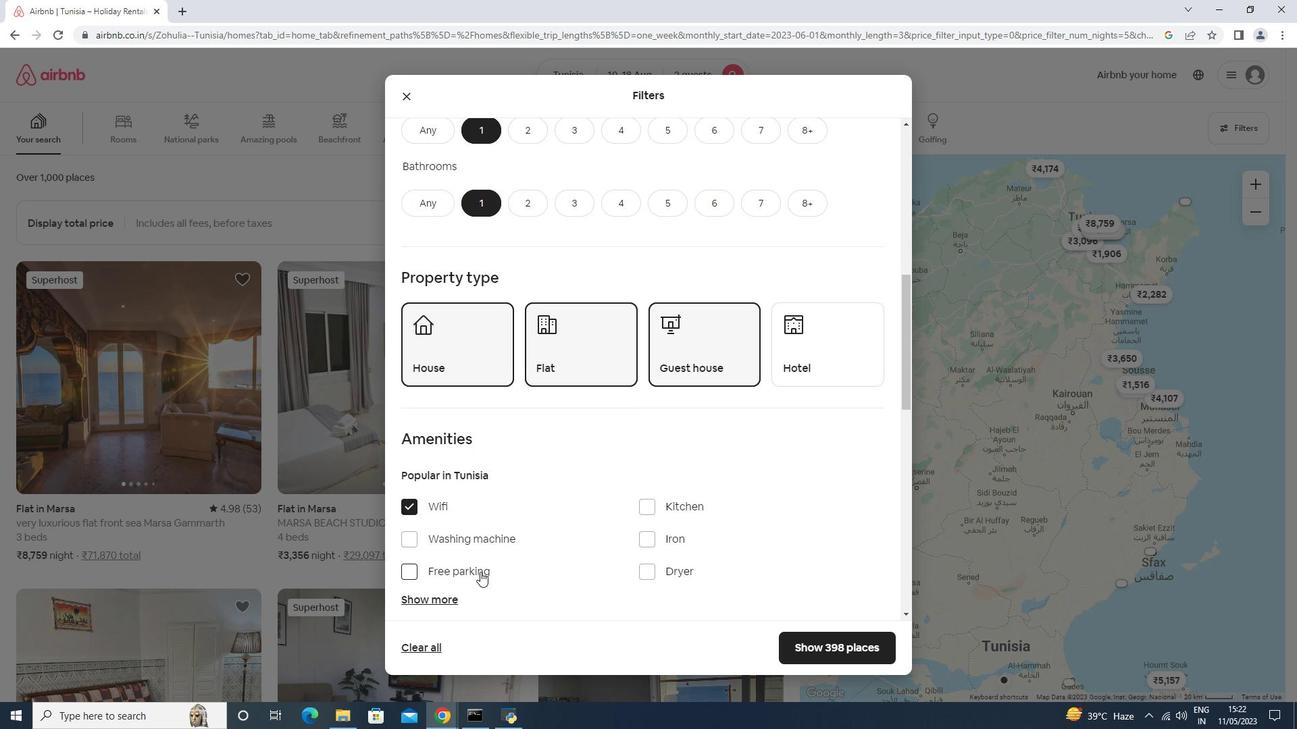 
Action: Mouse moved to (608, 516)
Screenshot: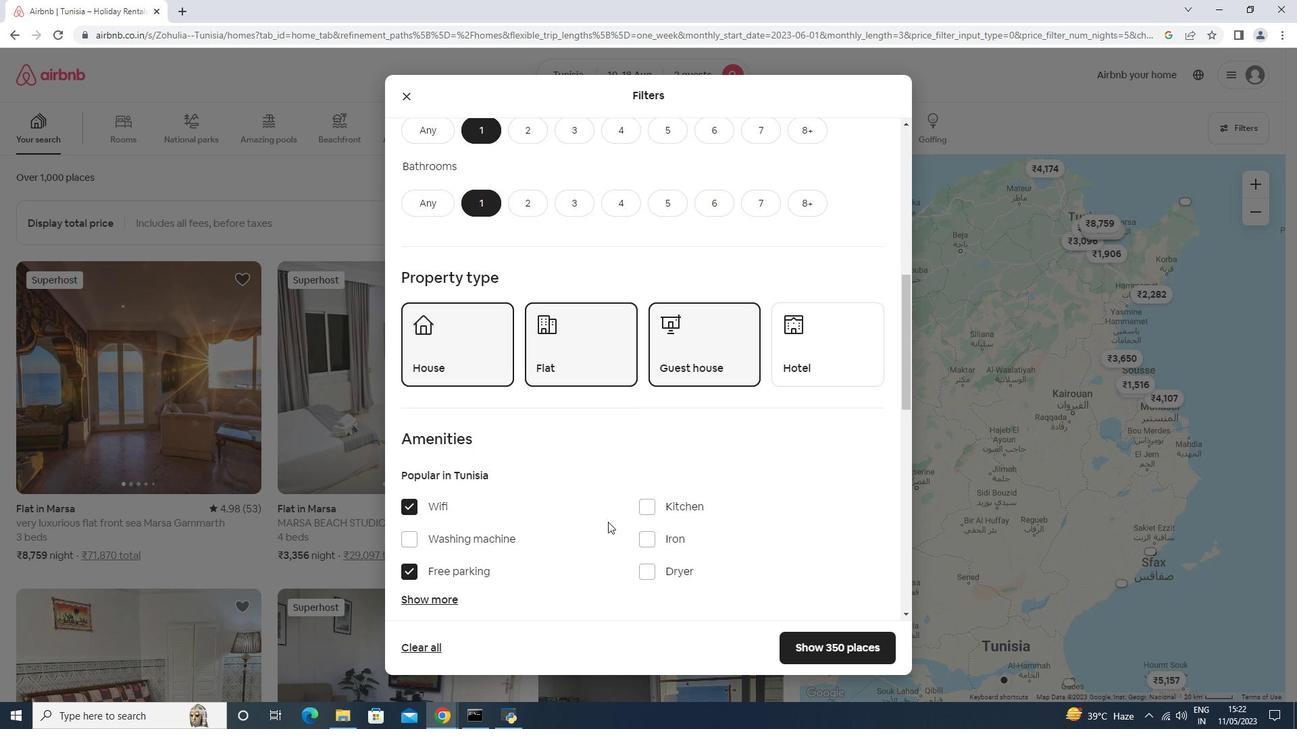 
Action: Mouse scrolled (608, 516) with delta (0, 0)
Screenshot: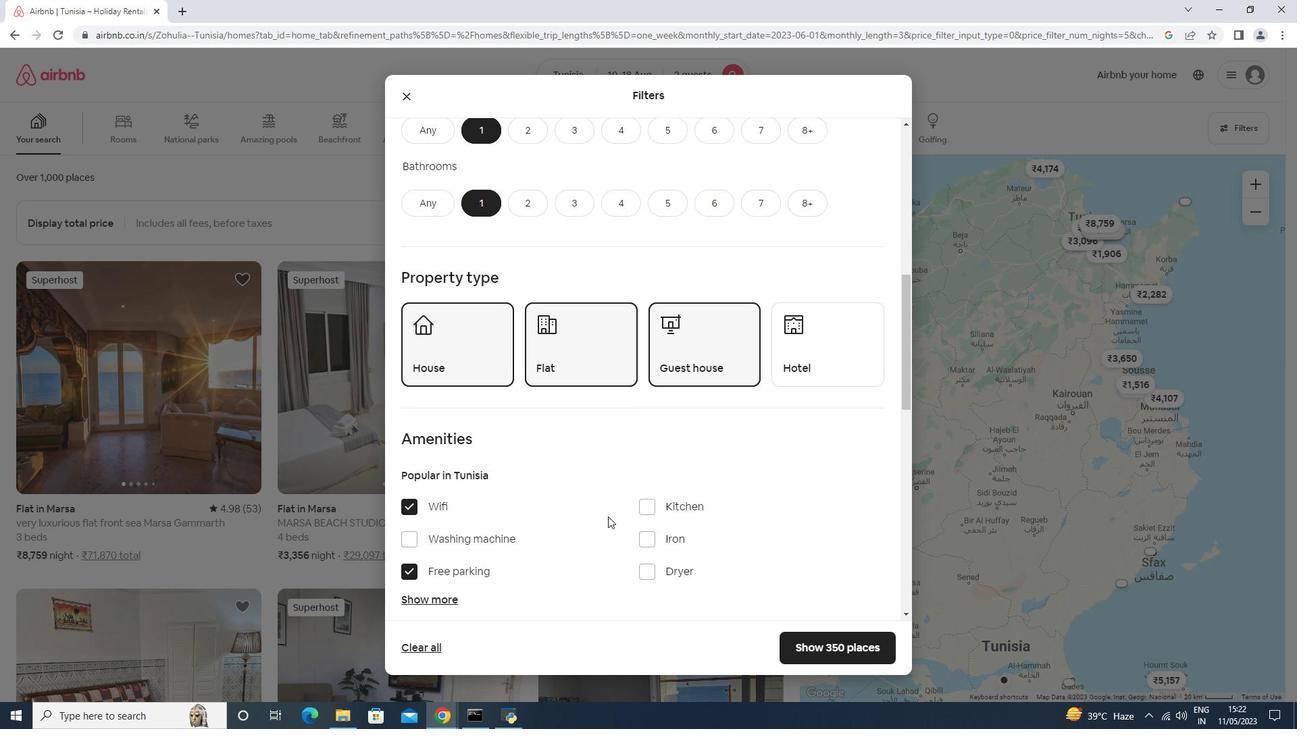 
Action: Mouse scrolled (608, 516) with delta (0, 0)
Screenshot: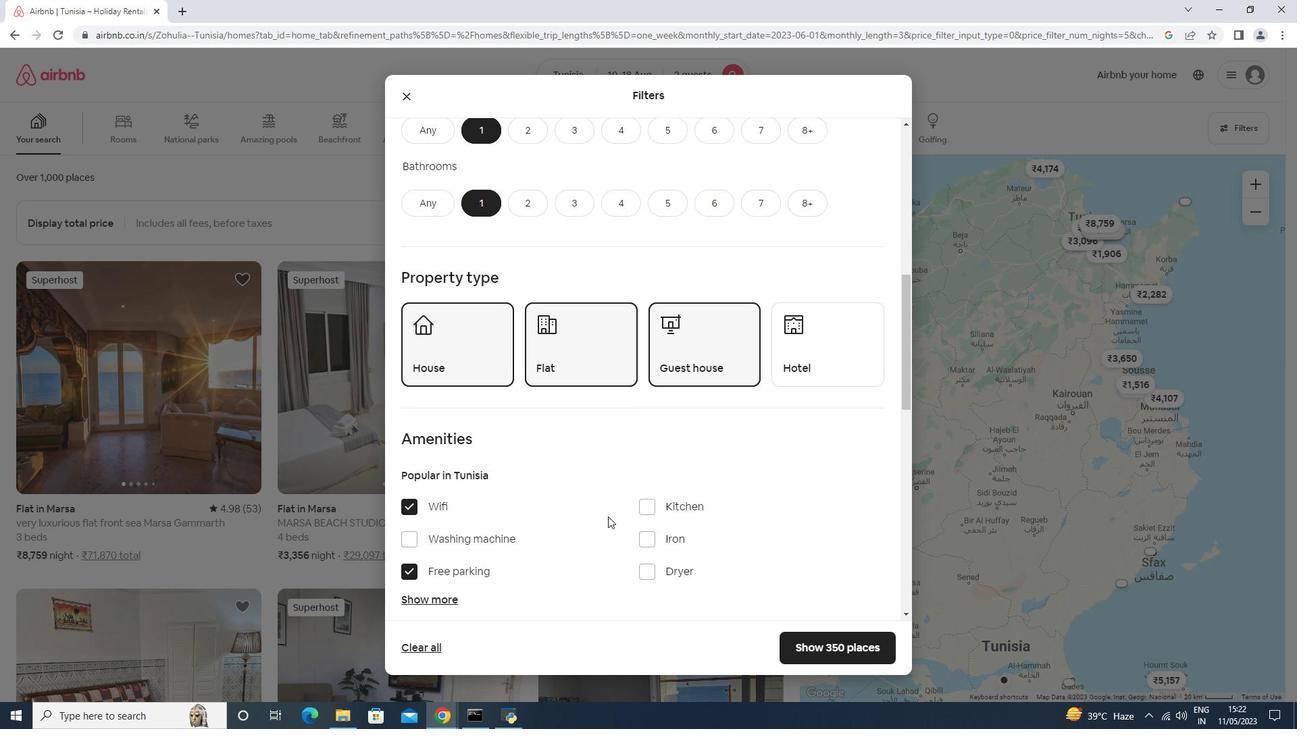 
Action: Mouse scrolled (608, 516) with delta (0, 0)
Screenshot: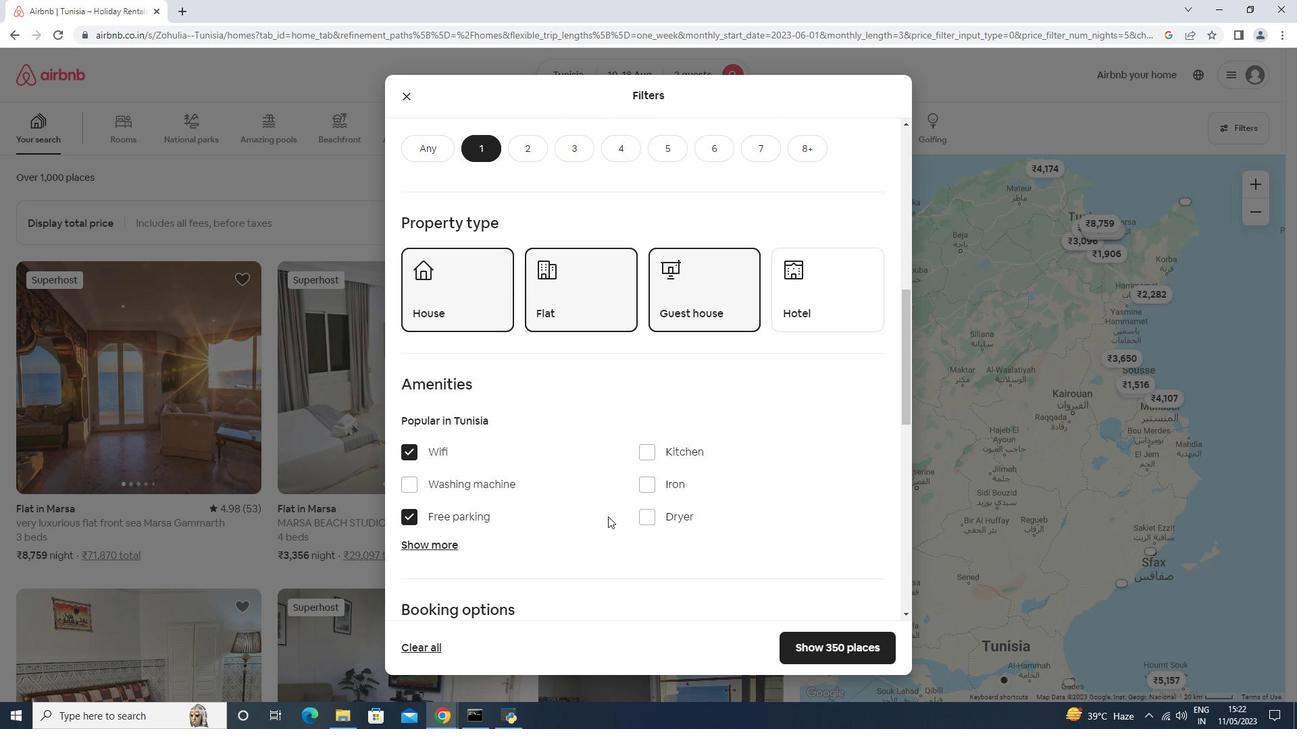 
Action: Mouse moved to (435, 402)
Screenshot: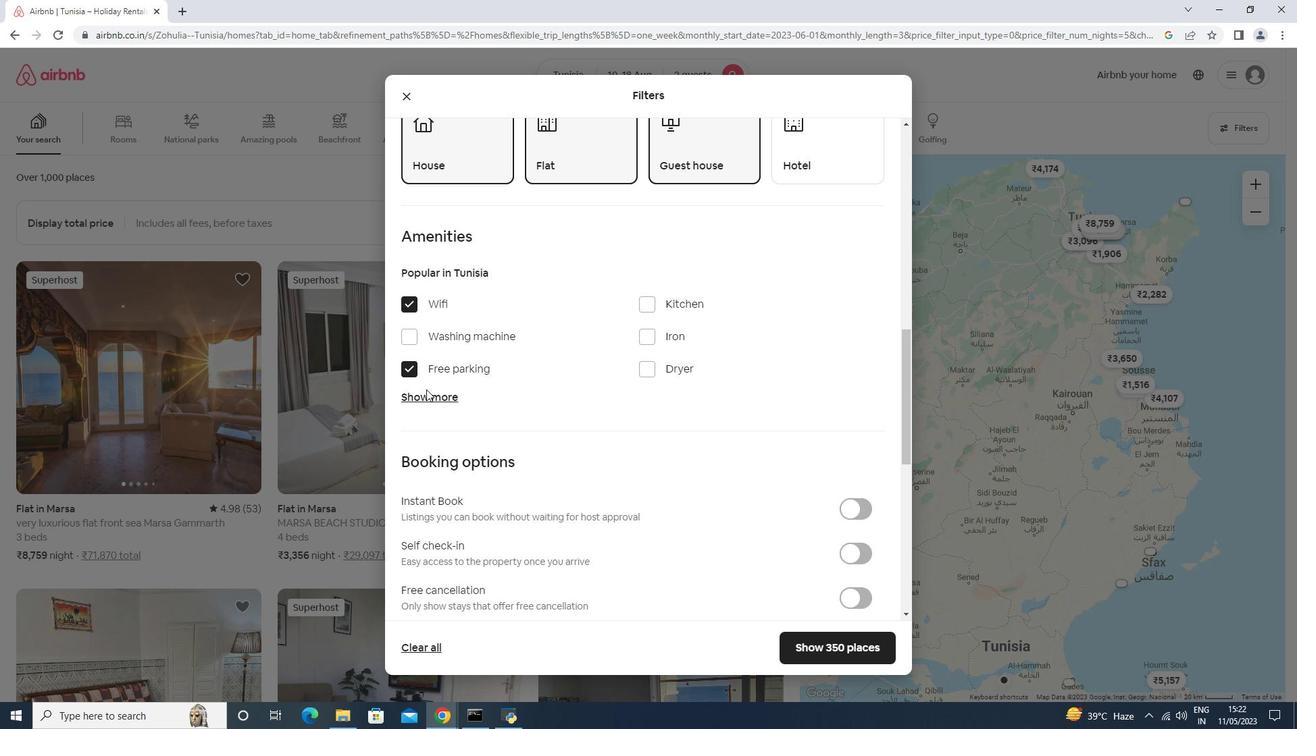 
Action: Mouse pressed left at (435, 402)
Screenshot: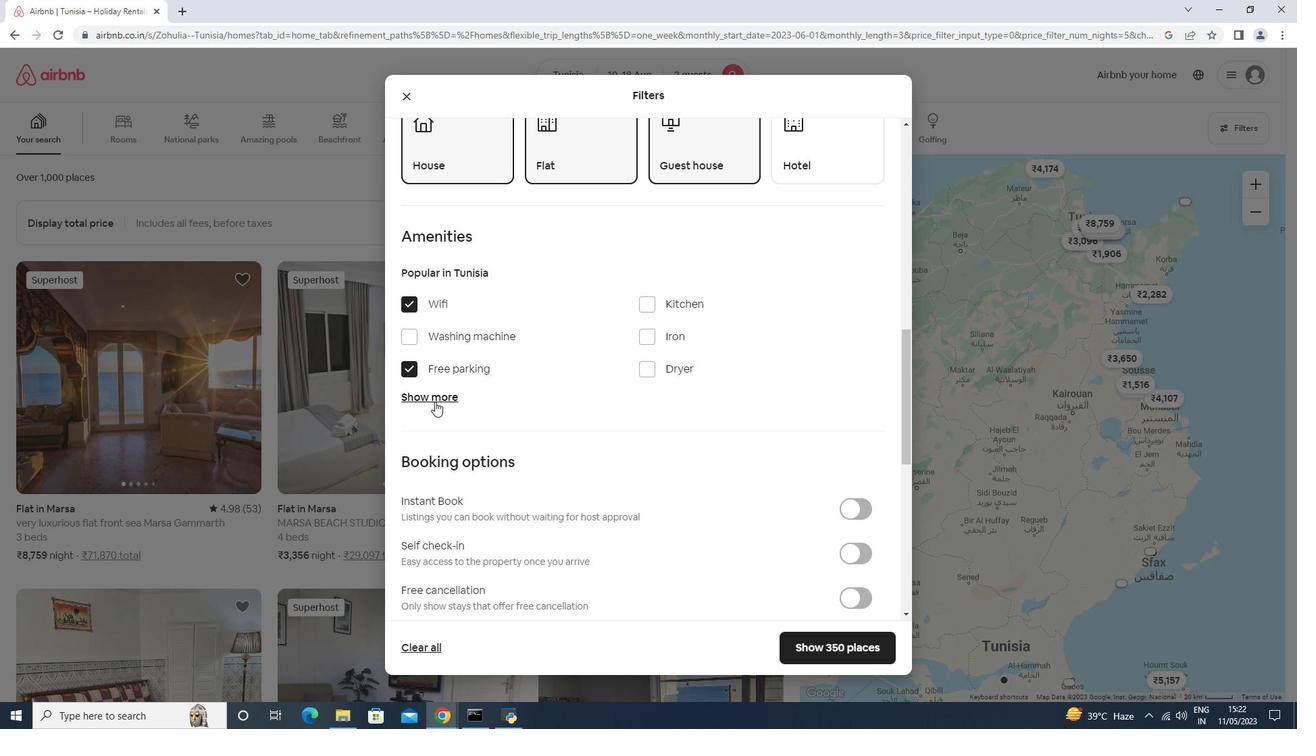 
Action: Mouse moved to (668, 485)
Screenshot: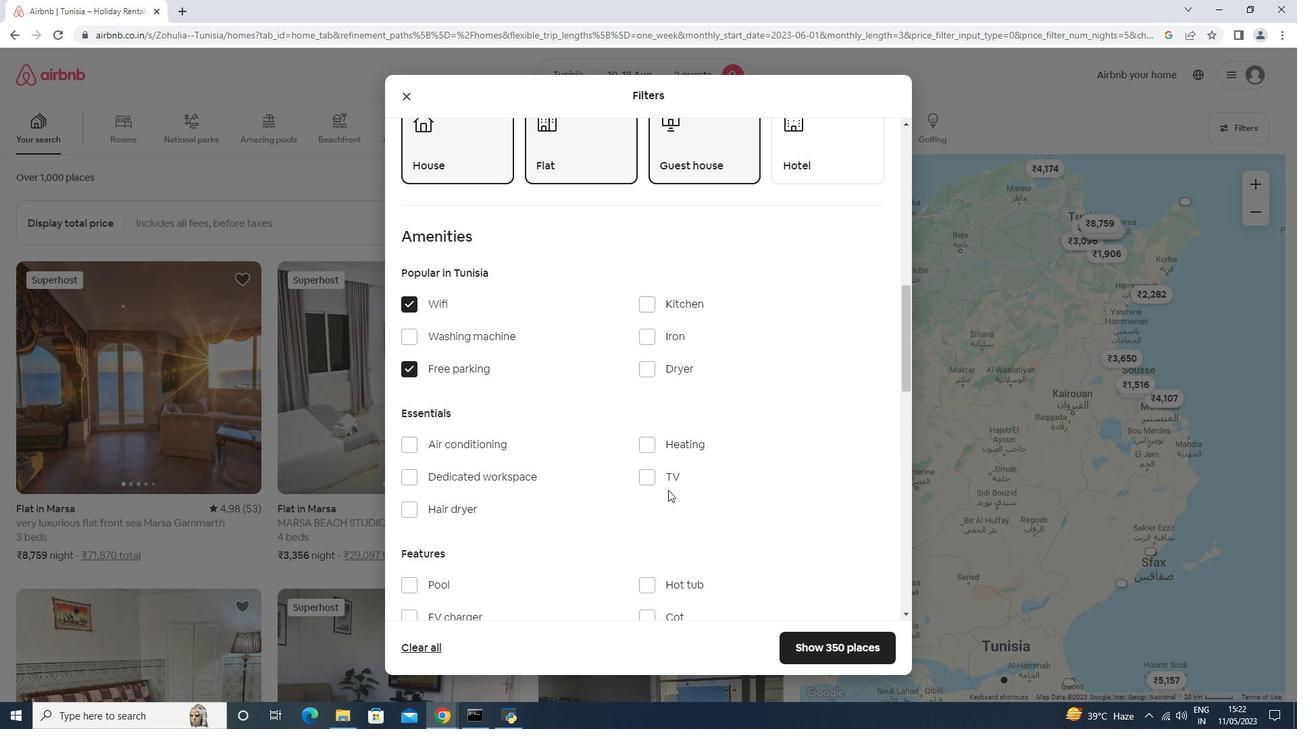 
Action: Mouse pressed left at (668, 485)
Screenshot: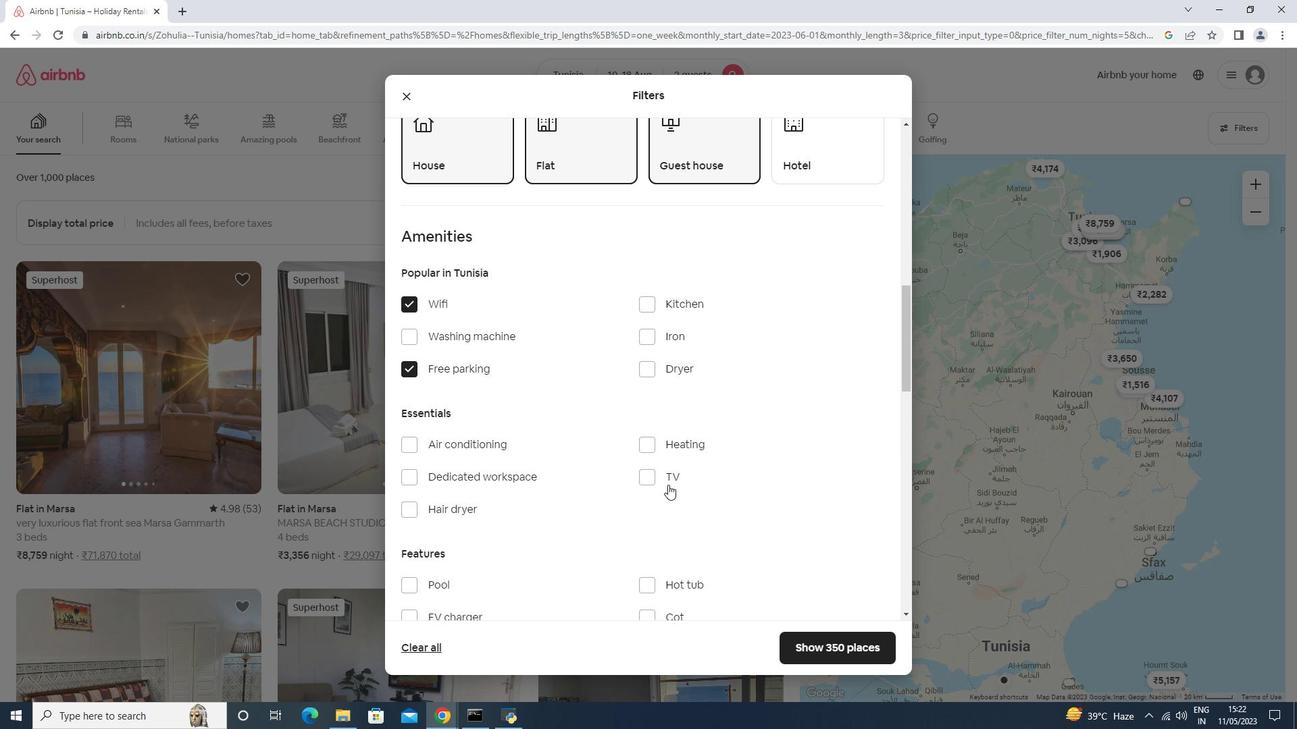 
Action: Mouse moved to (646, 495)
Screenshot: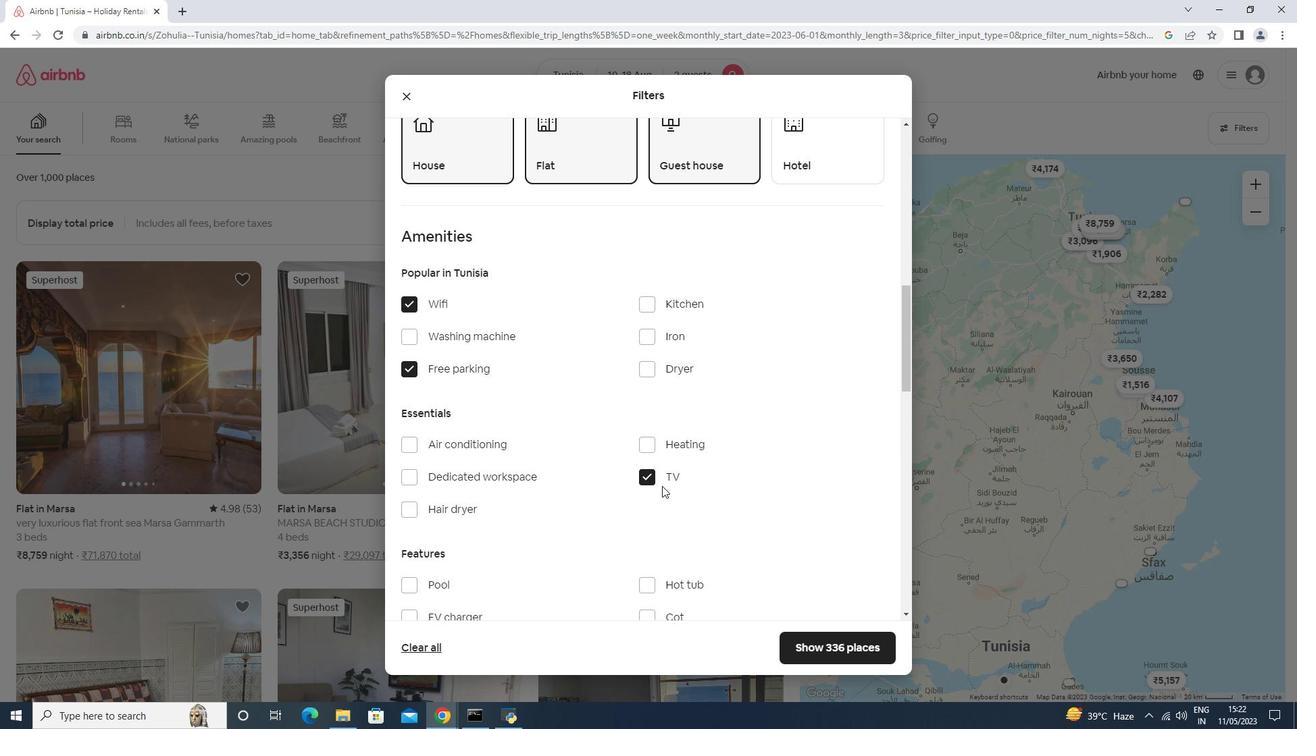 
Action: Mouse scrolled (646, 493) with delta (0, 0)
Screenshot: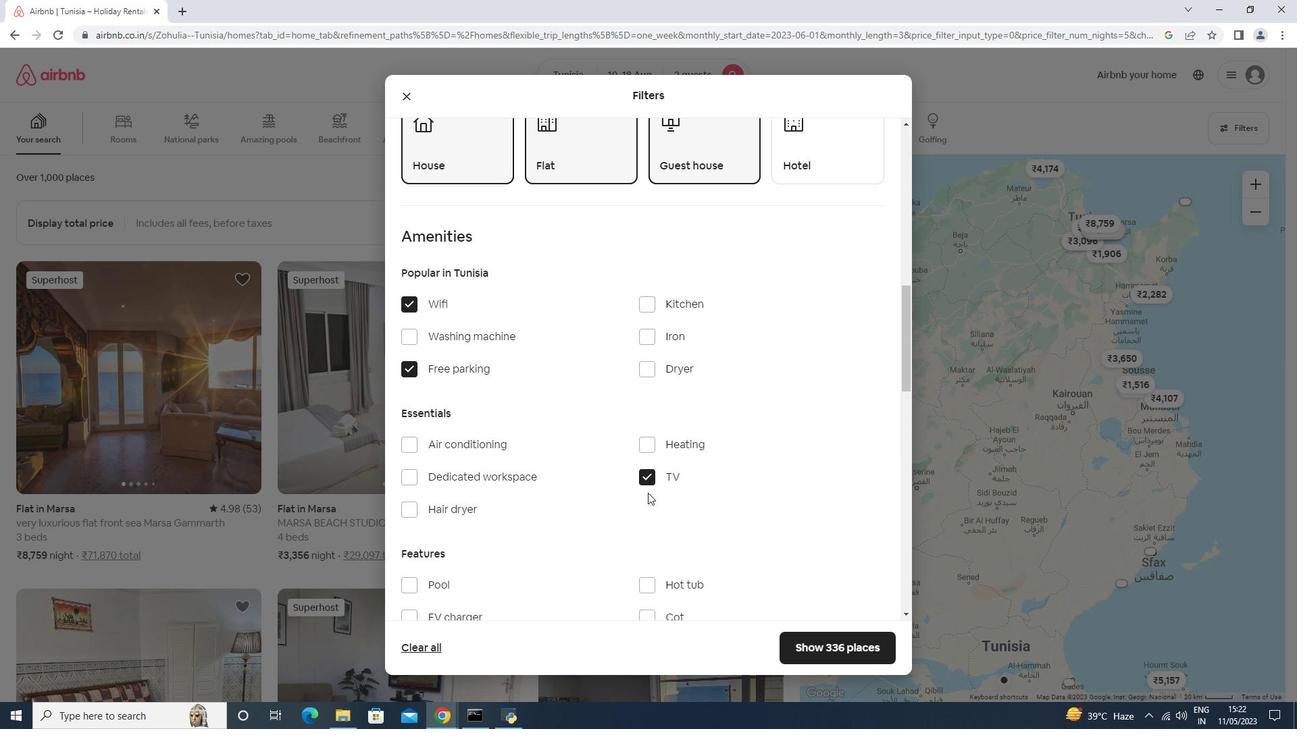 
Action: Mouse scrolled (646, 494) with delta (0, 0)
Screenshot: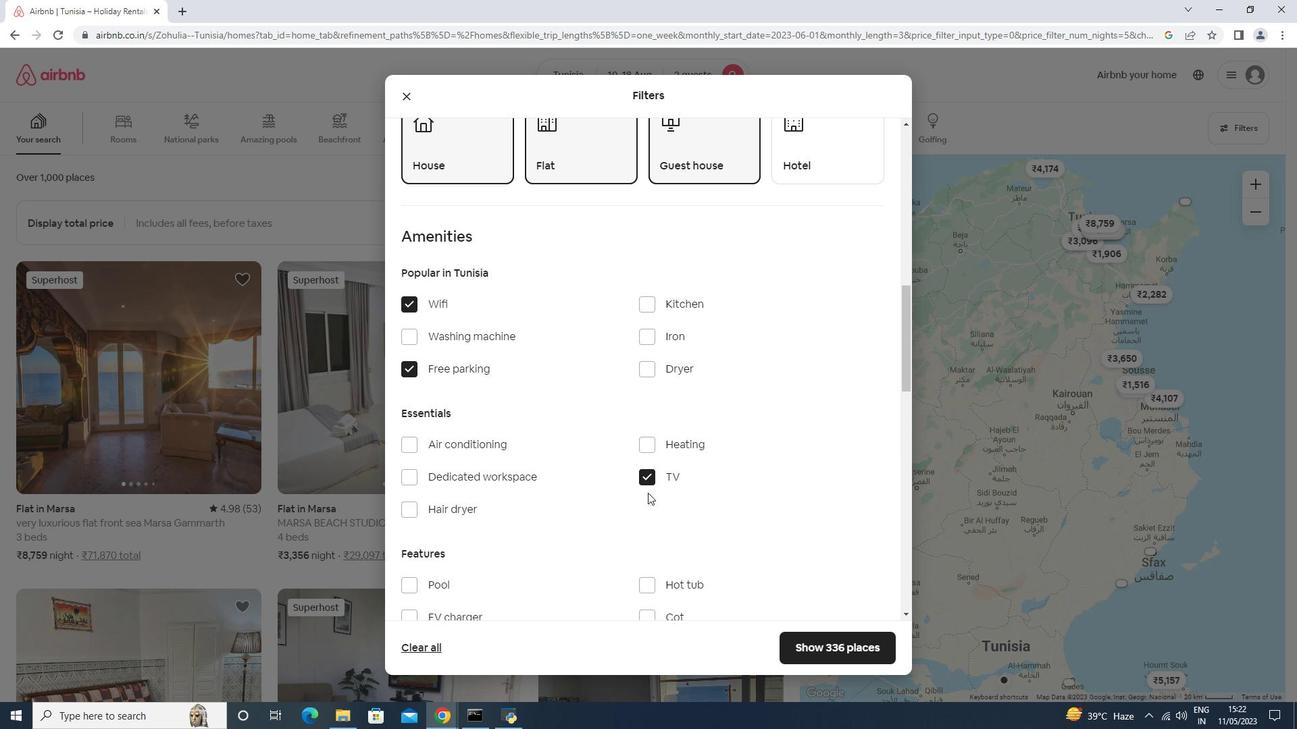 
Action: Mouse moved to (453, 450)
Screenshot: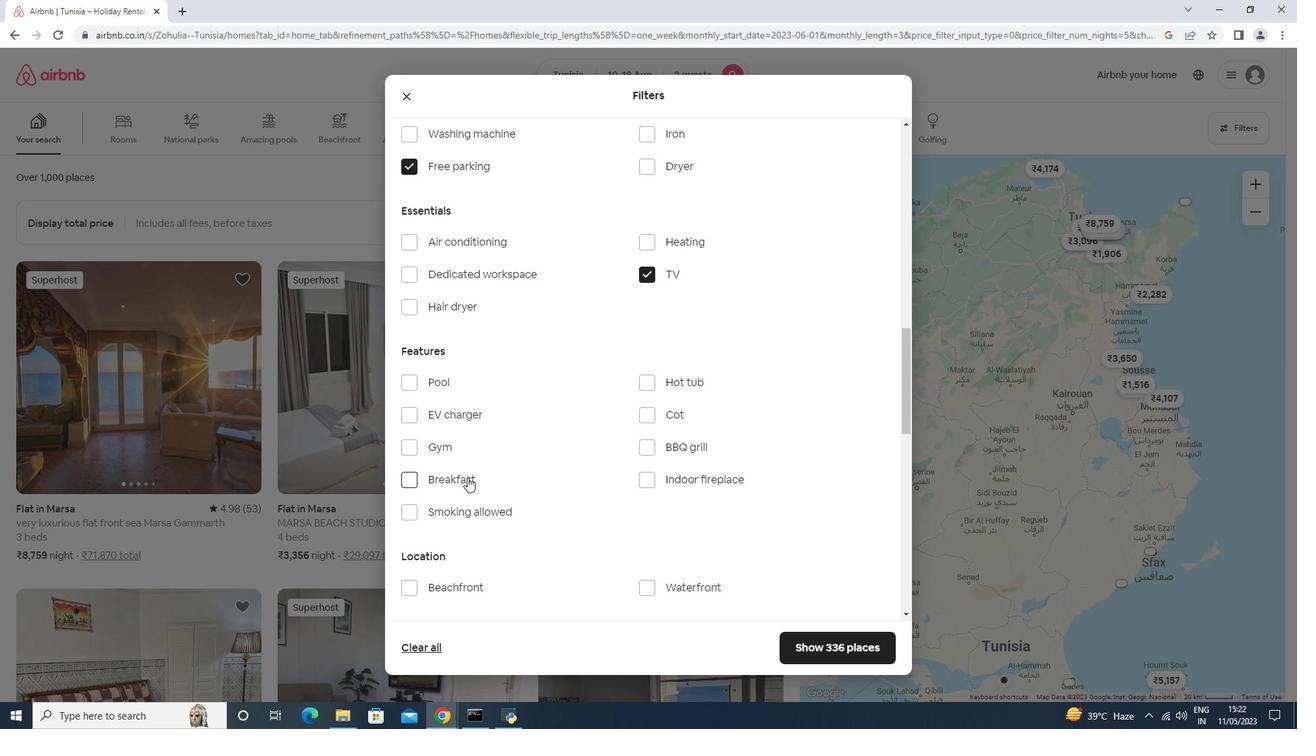 
Action: Mouse pressed left at (453, 450)
Screenshot: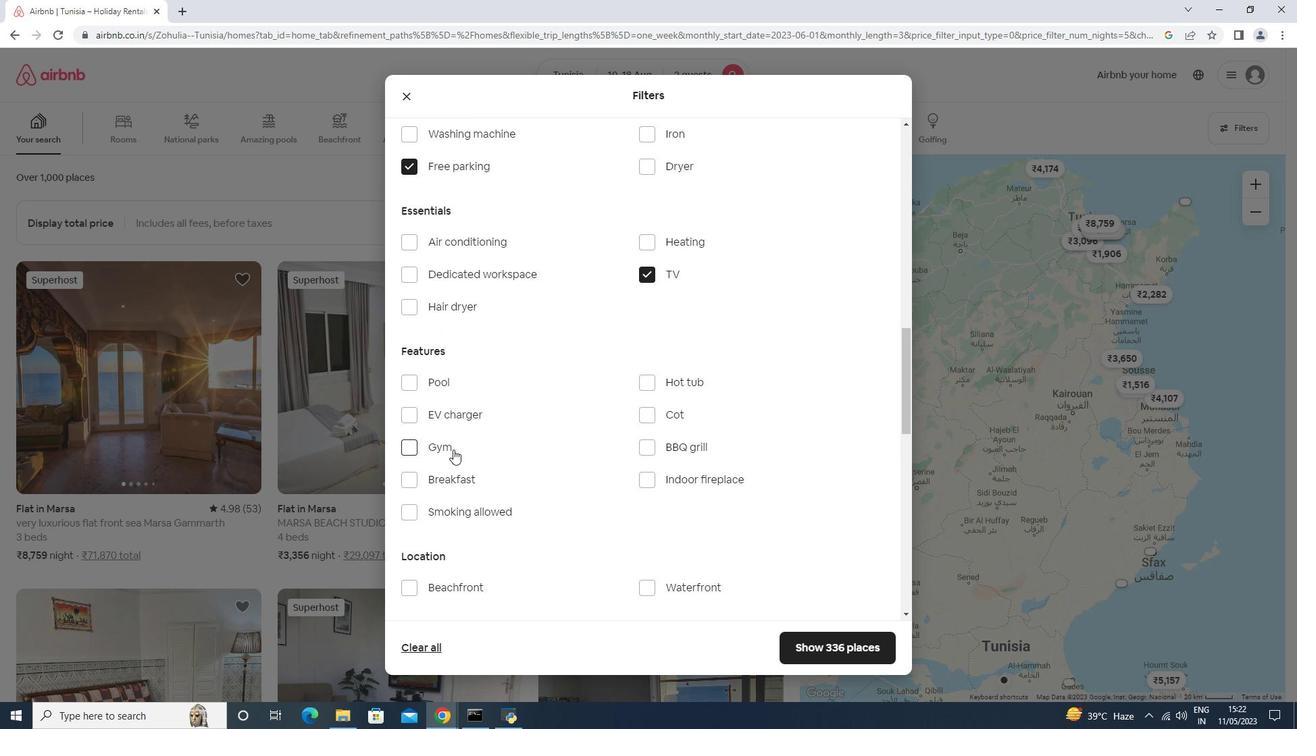 
Action: Mouse moved to (461, 485)
Screenshot: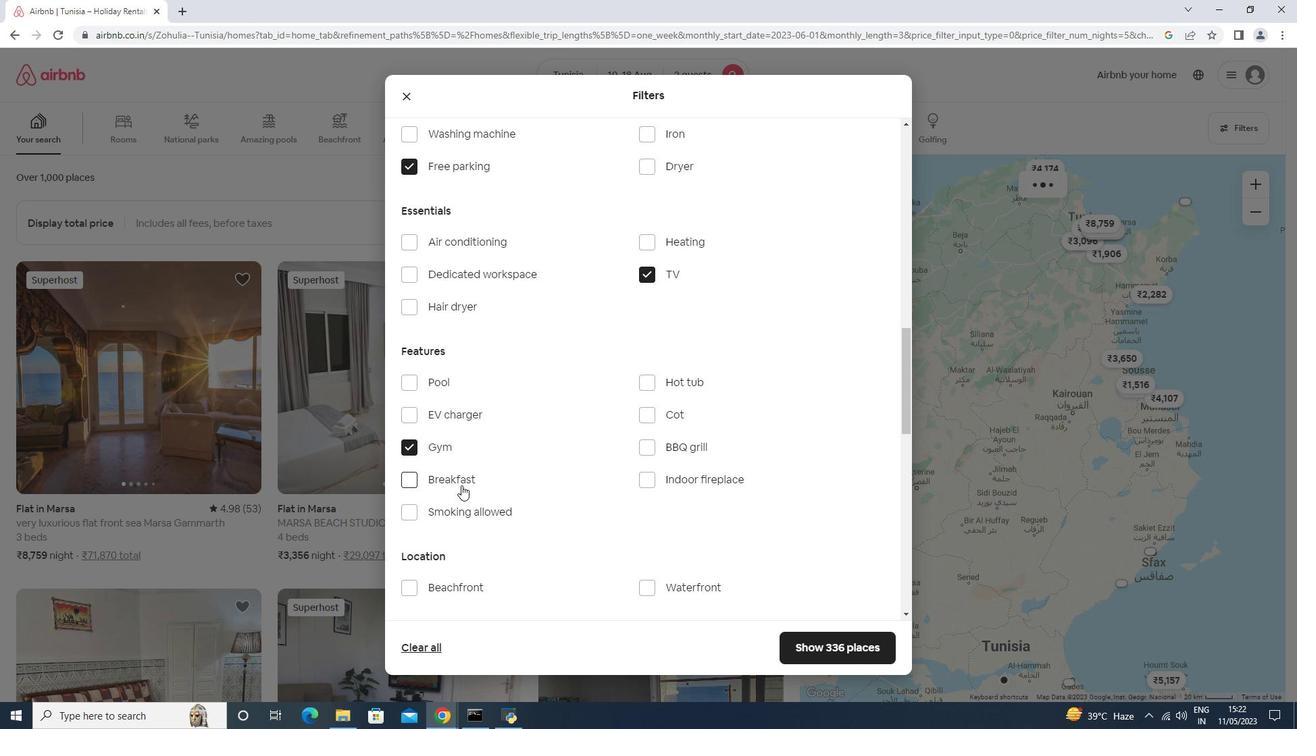 
Action: Mouse pressed left at (461, 485)
Screenshot: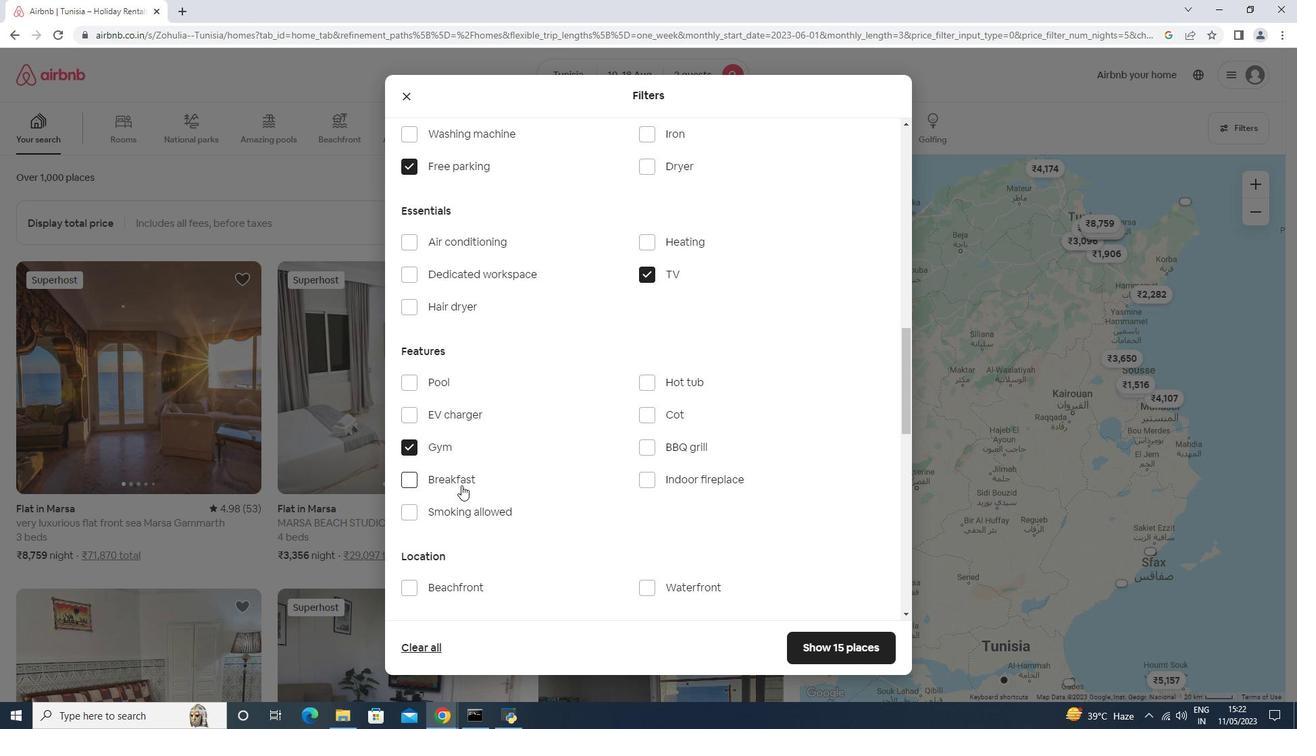 
Action: Mouse moved to (544, 500)
Screenshot: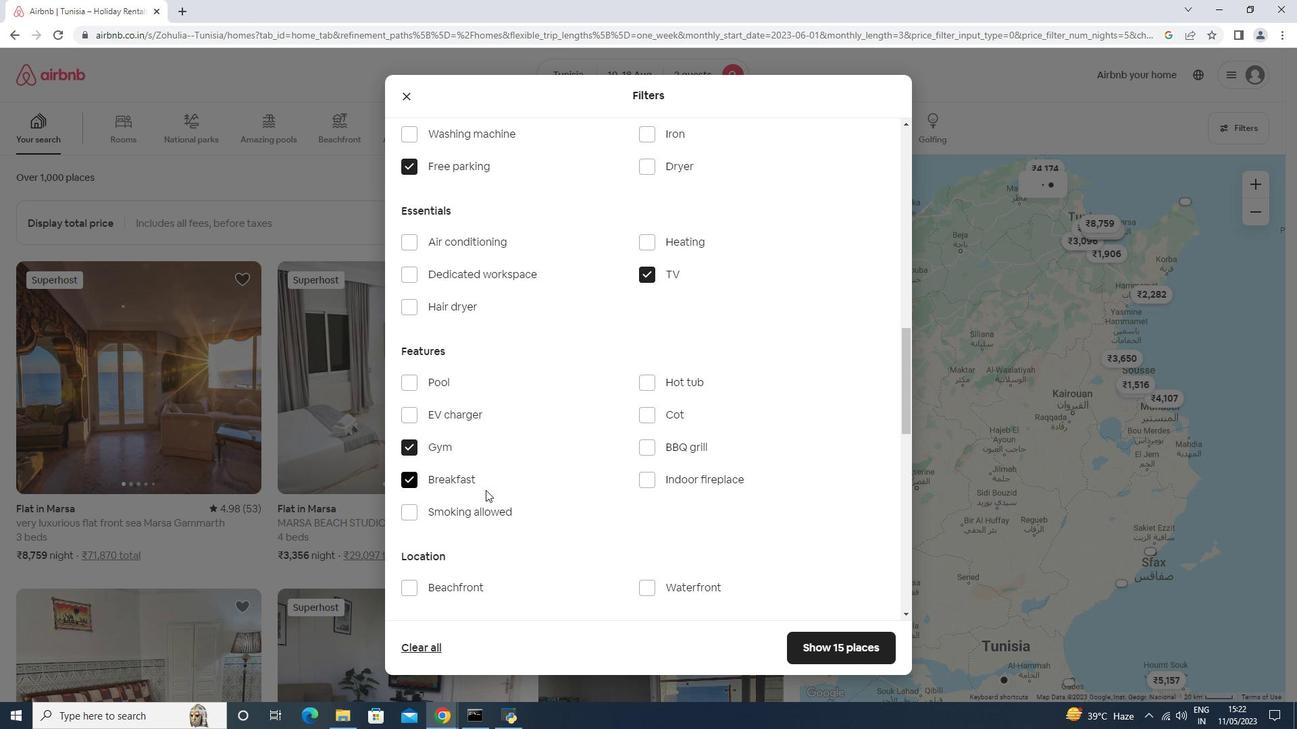 
Action: Mouse scrolled (544, 500) with delta (0, 0)
Screenshot: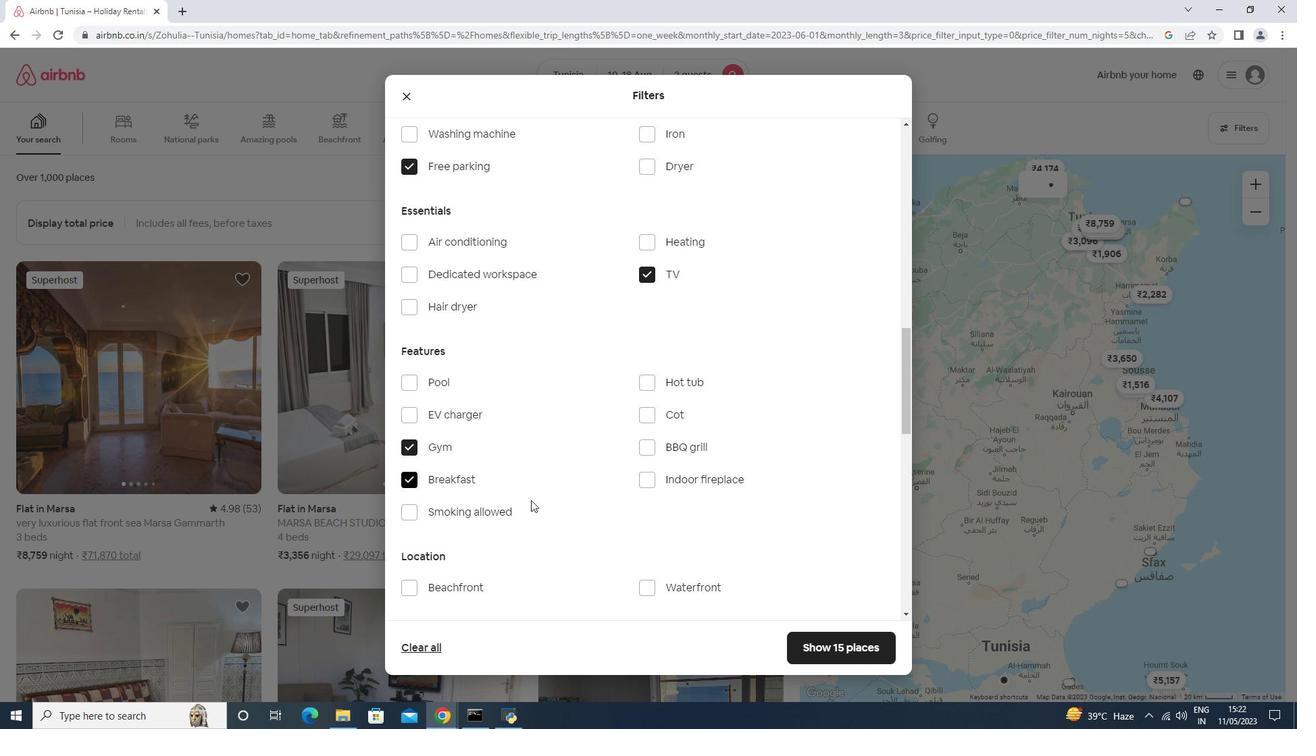 
Action: Mouse scrolled (544, 500) with delta (0, 0)
Screenshot: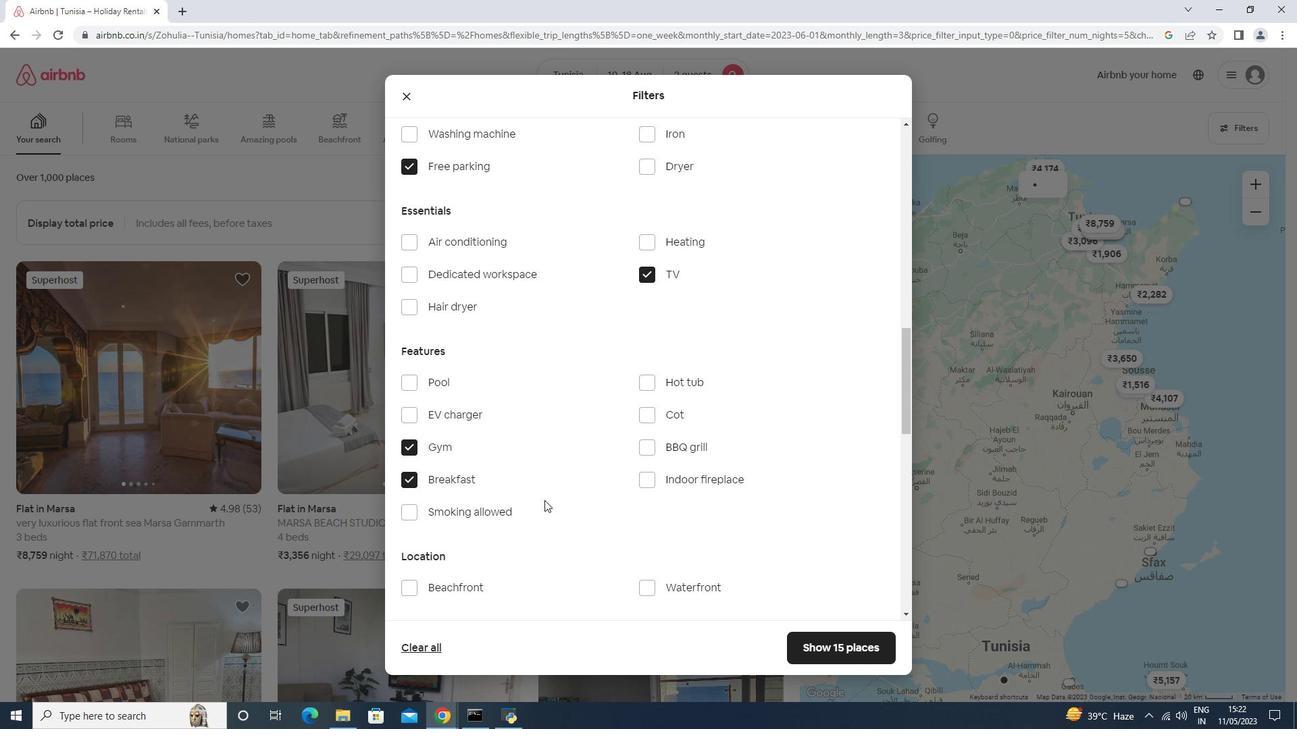 
Action: Mouse scrolled (544, 500) with delta (0, 0)
Screenshot: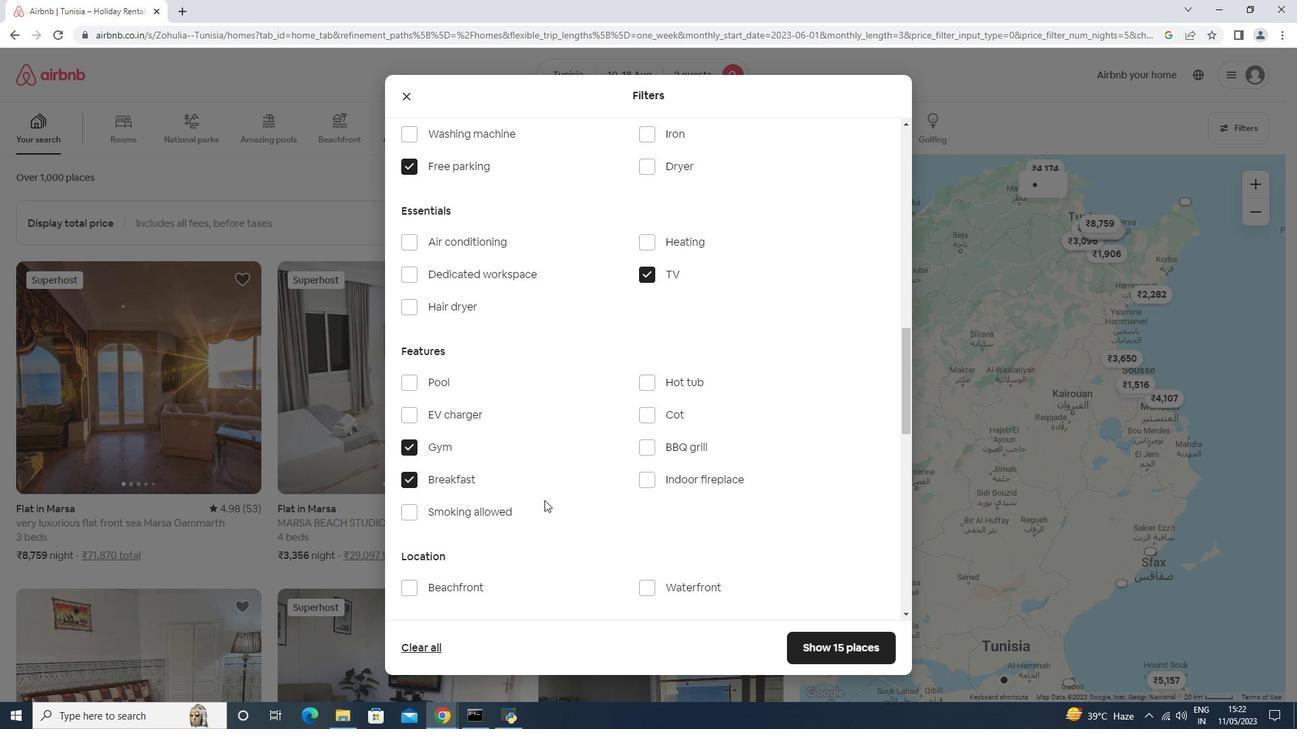 
Action: Mouse scrolled (544, 500) with delta (0, 0)
Screenshot: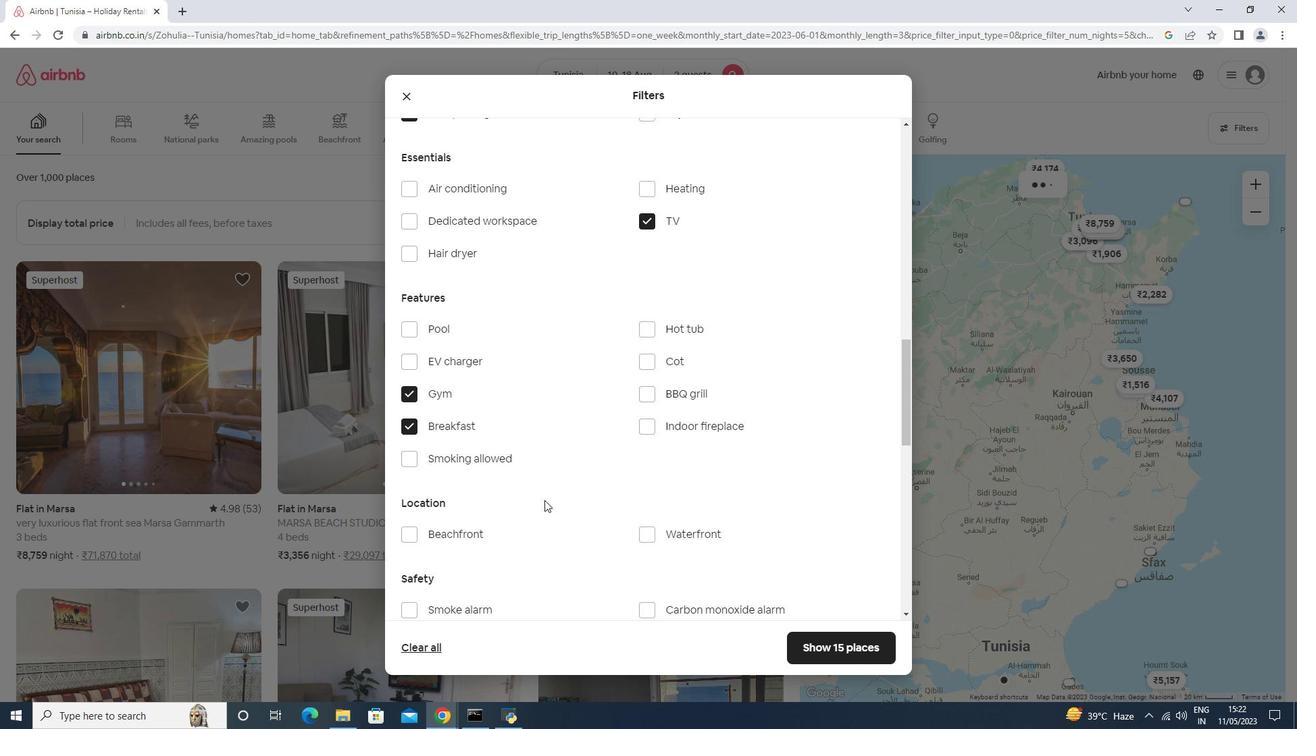 
Action: Mouse moved to (848, 581)
Screenshot: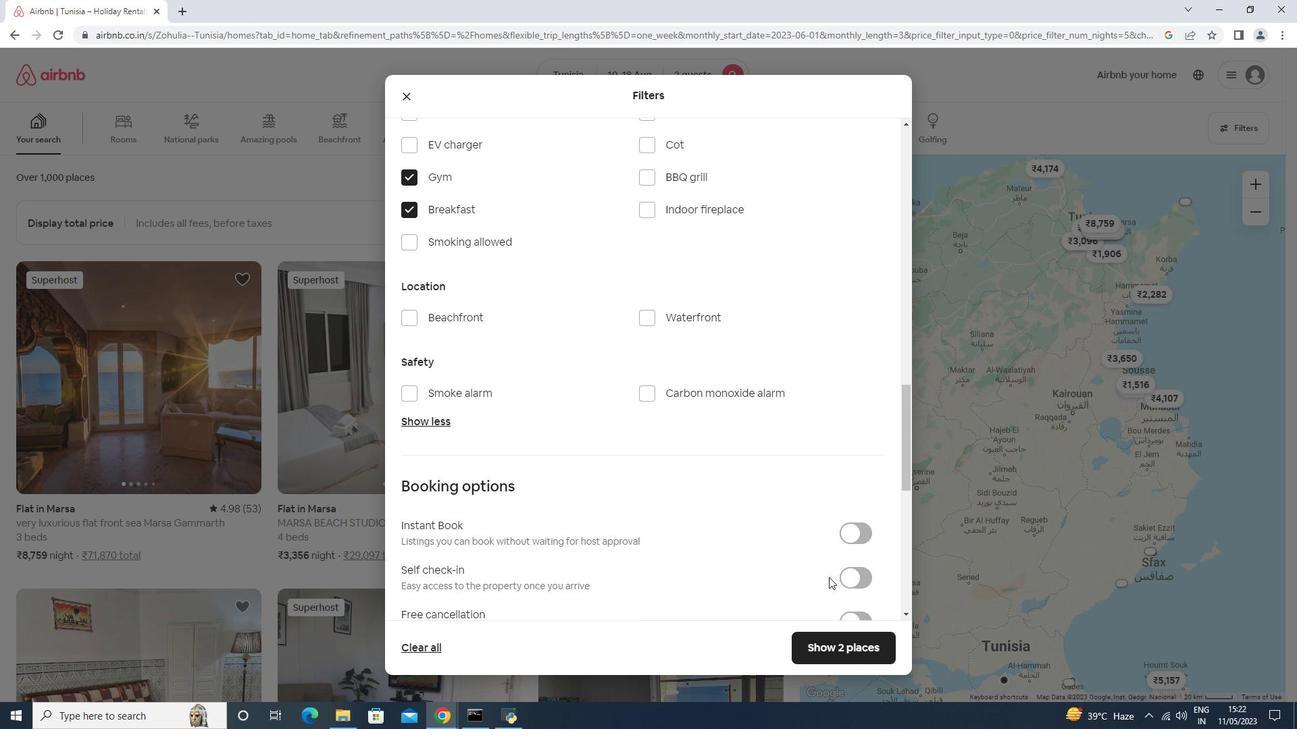 
Action: Mouse pressed left at (848, 581)
Screenshot: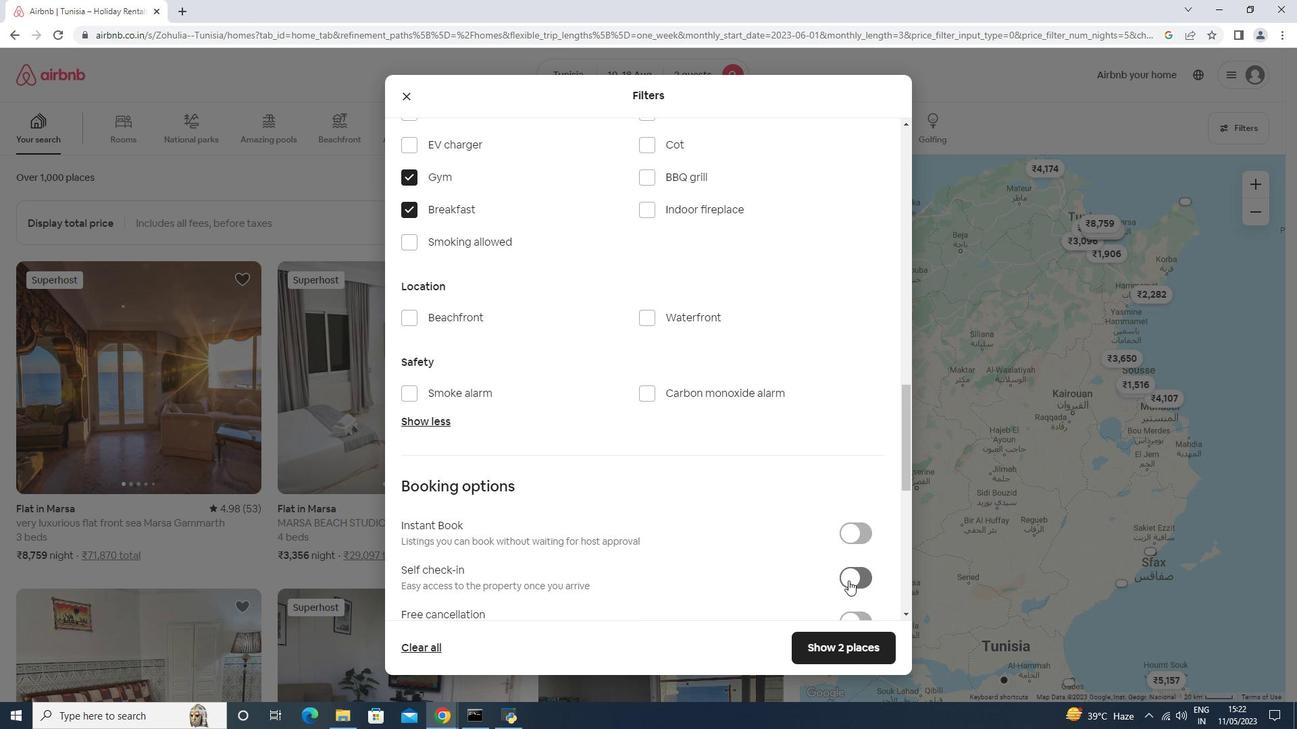 
Action: Mouse moved to (650, 496)
Screenshot: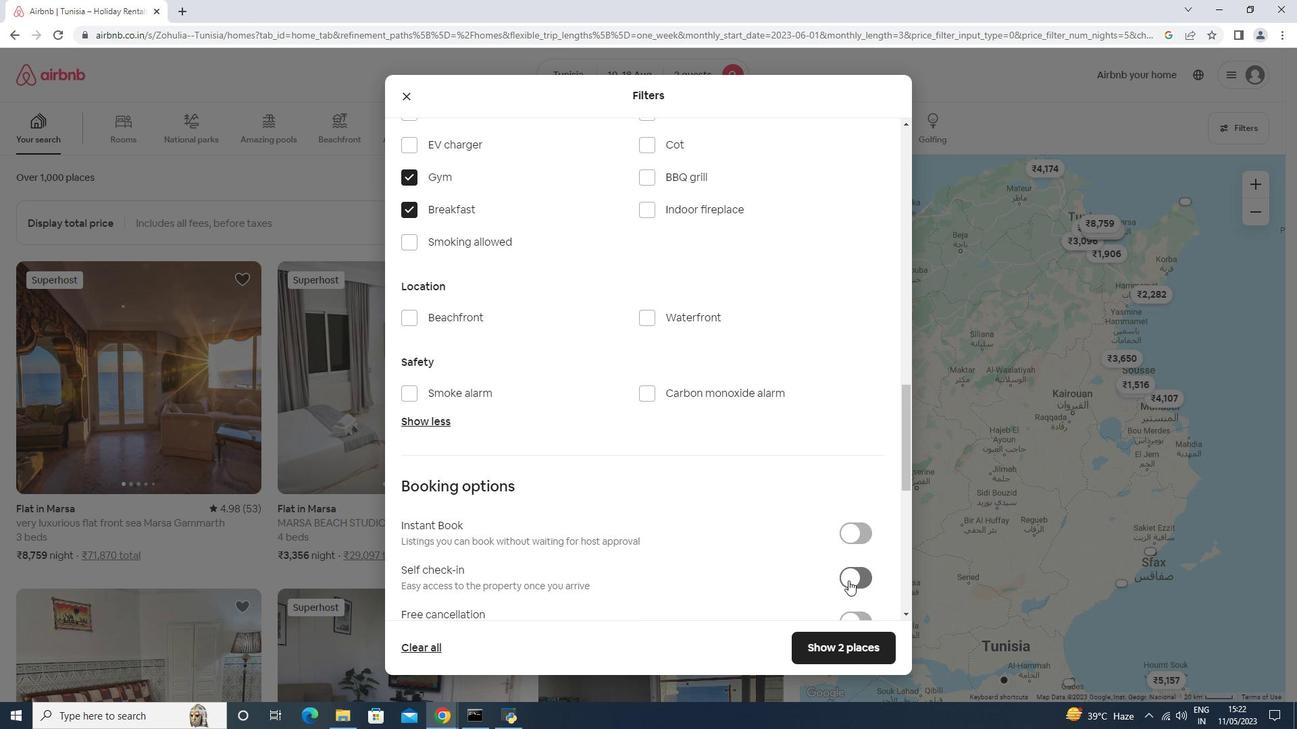 
Action: Mouse scrolled (650, 495) with delta (0, 0)
Screenshot: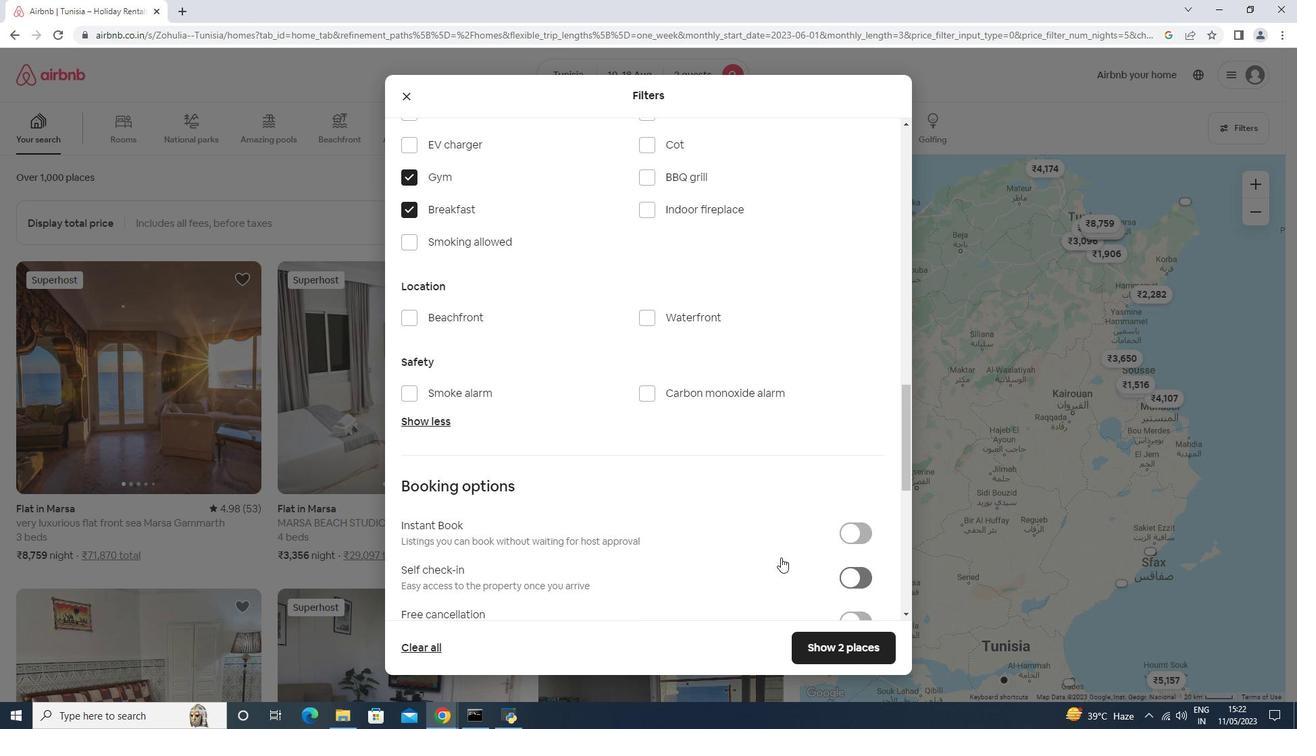 
Action: Mouse scrolled (650, 495) with delta (0, 0)
Screenshot: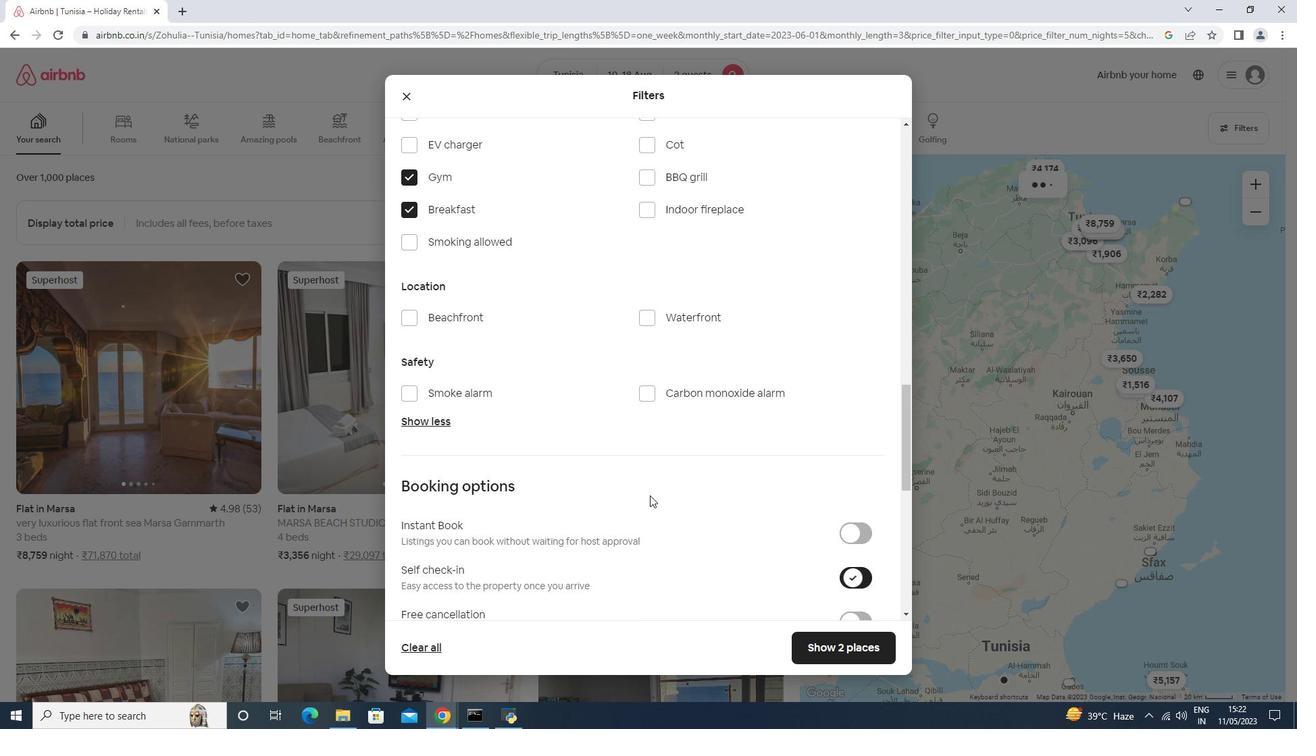
Action: Mouse scrolled (650, 495) with delta (0, 0)
Screenshot: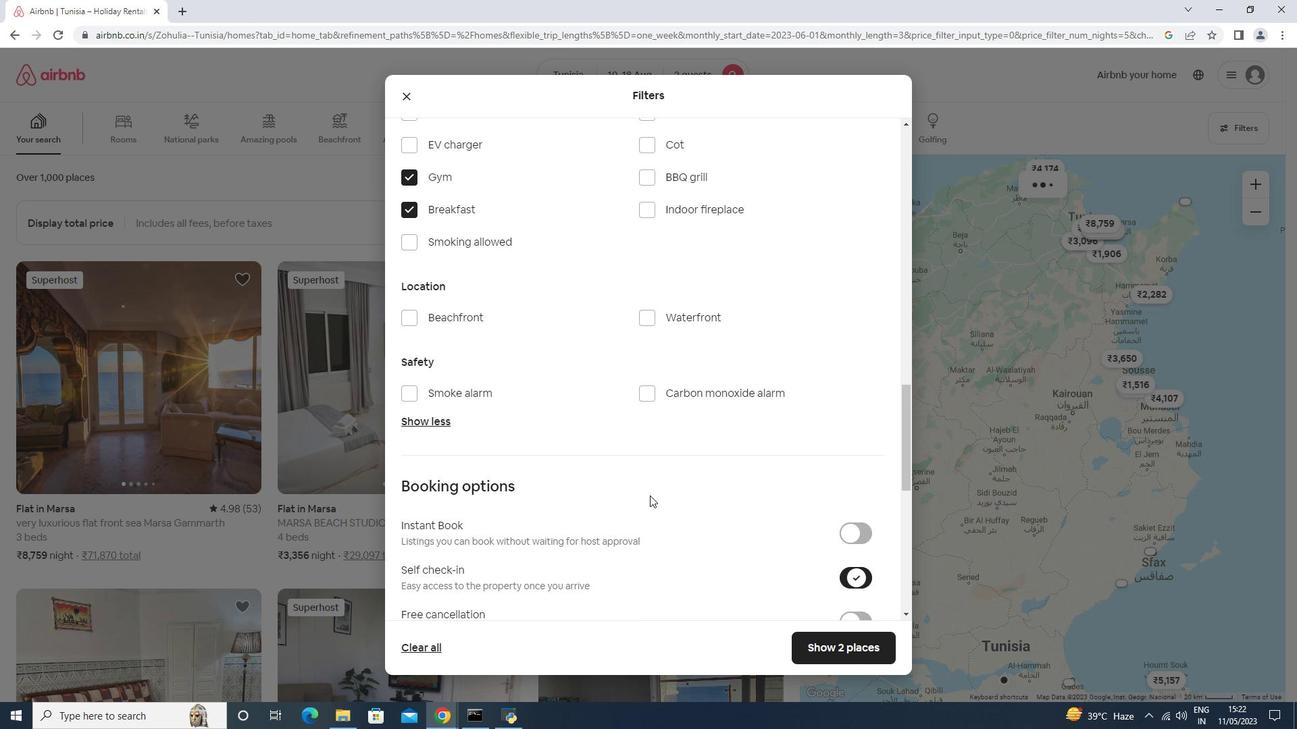 
Action: Mouse scrolled (650, 495) with delta (0, 0)
Screenshot: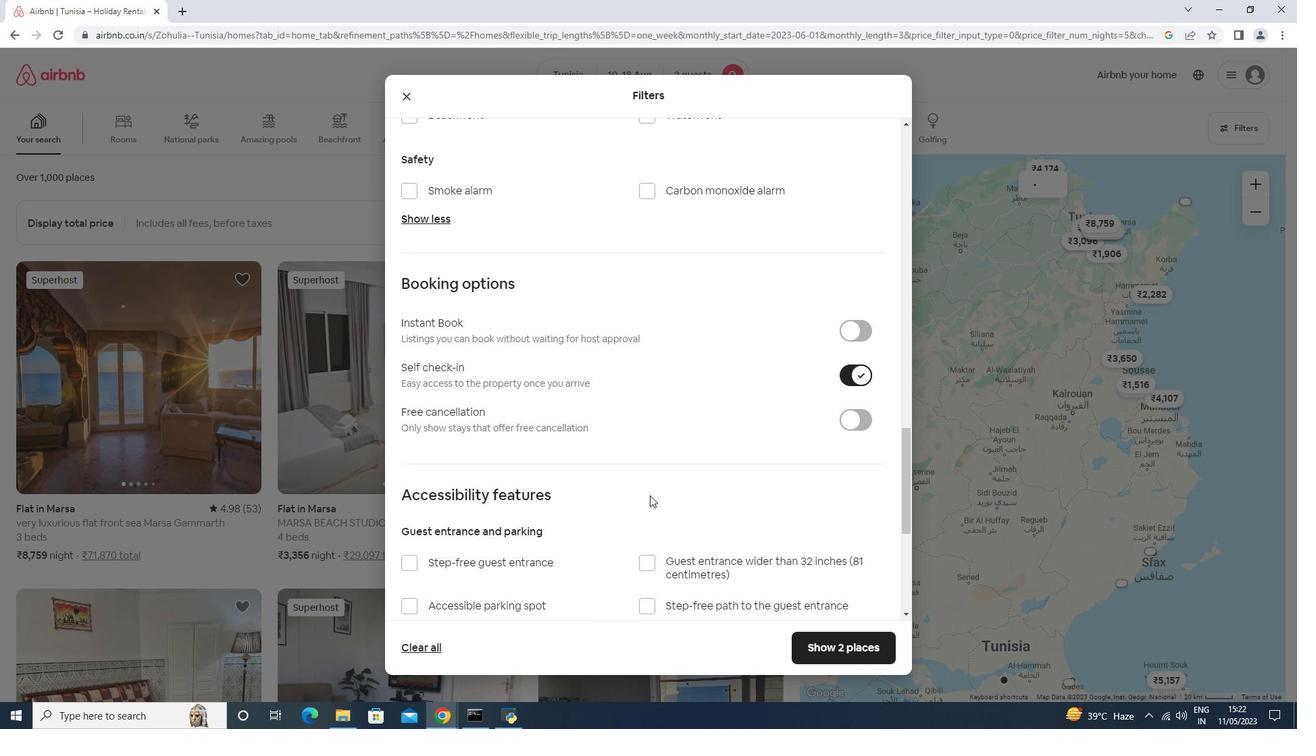 
Action: Mouse scrolled (650, 495) with delta (0, 0)
Screenshot: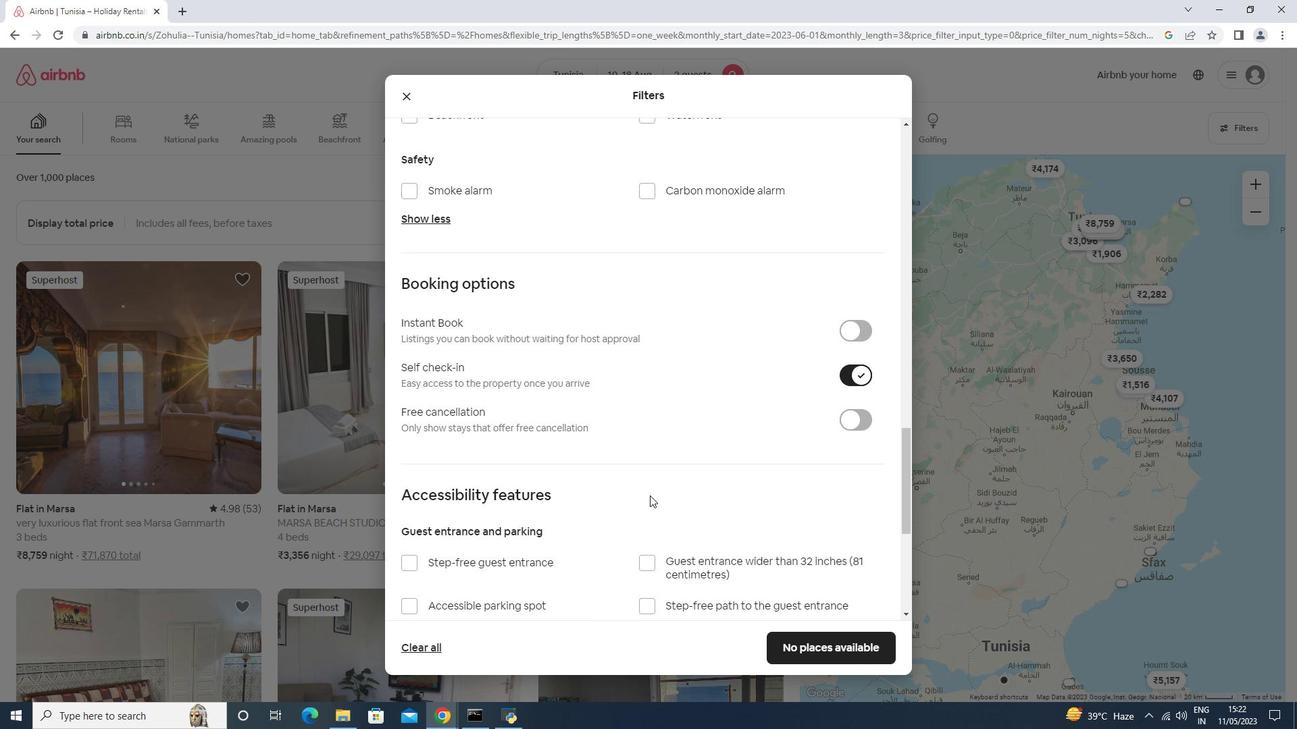 
Action: Mouse scrolled (650, 495) with delta (0, 0)
Screenshot: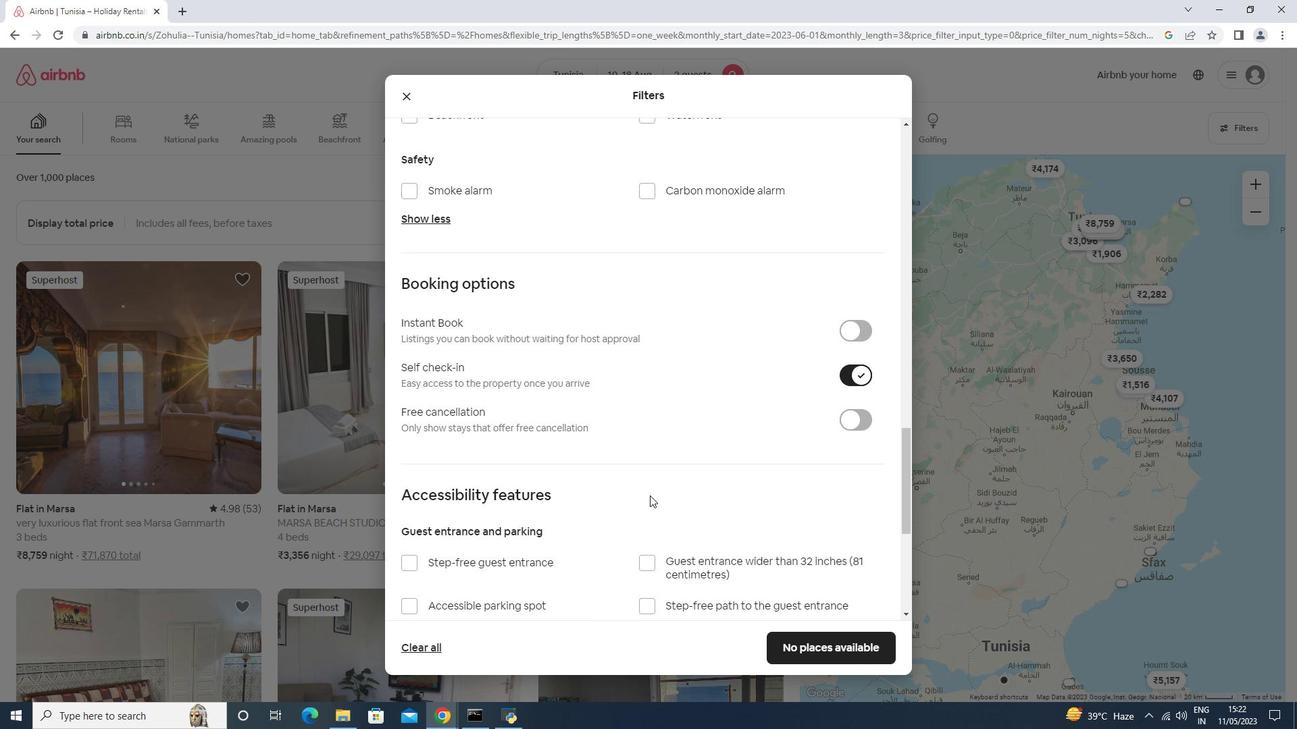 
Action: Mouse scrolled (650, 495) with delta (0, 0)
Screenshot: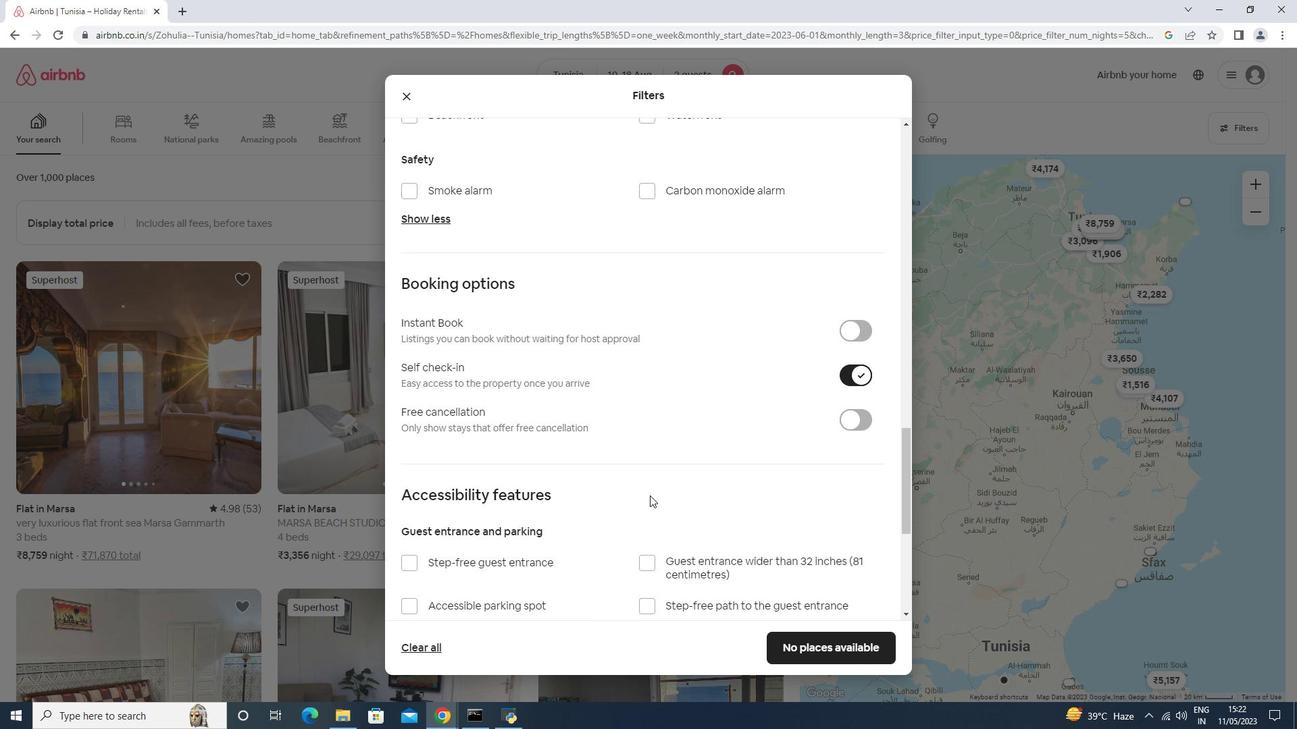 
Action: Mouse moved to (649, 496)
Screenshot: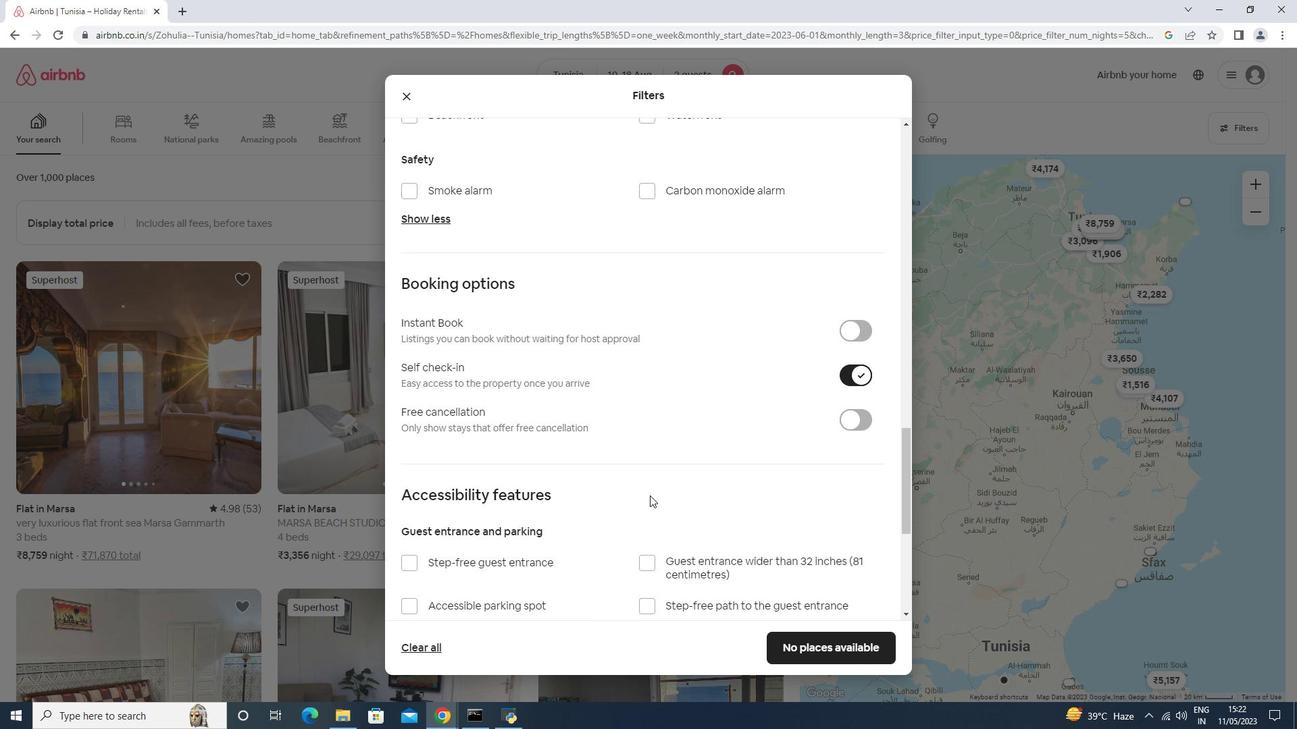 
Action: Mouse scrolled (650, 495) with delta (0, 0)
Screenshot: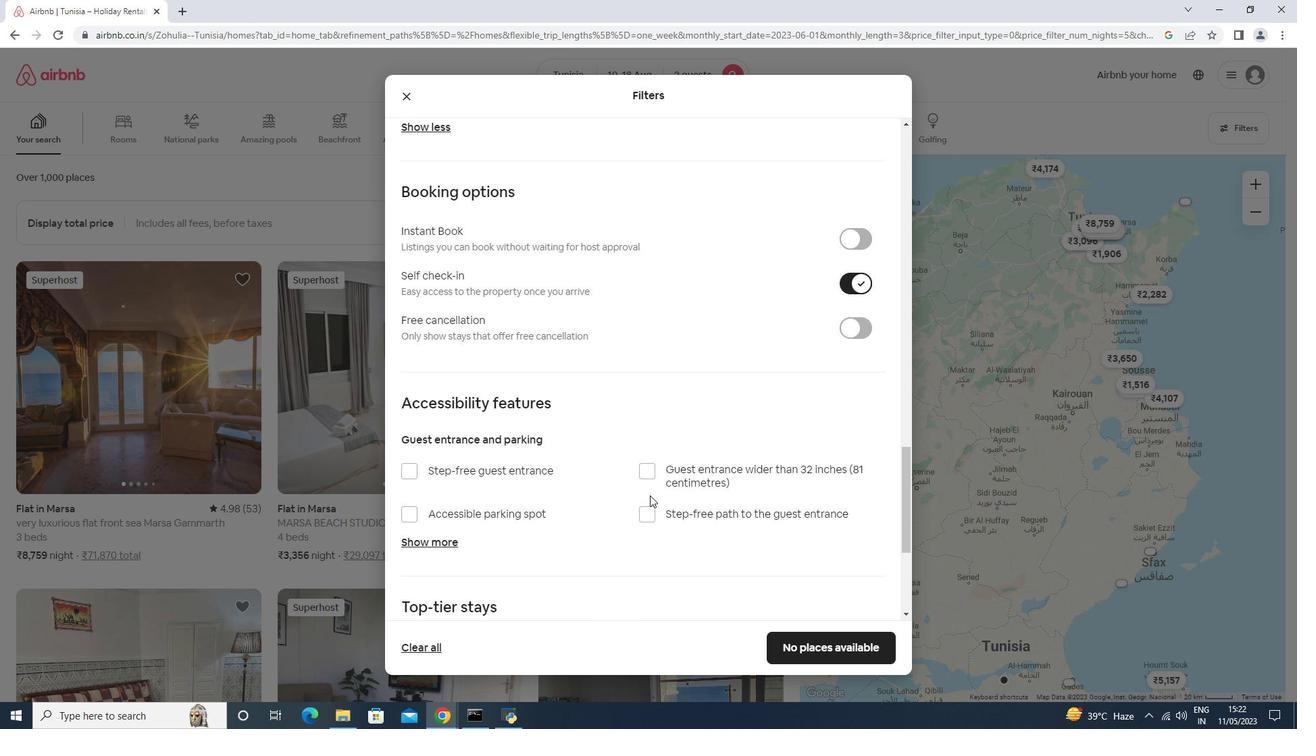 
Action: Mouse moved to (648, 496)
Screenshot: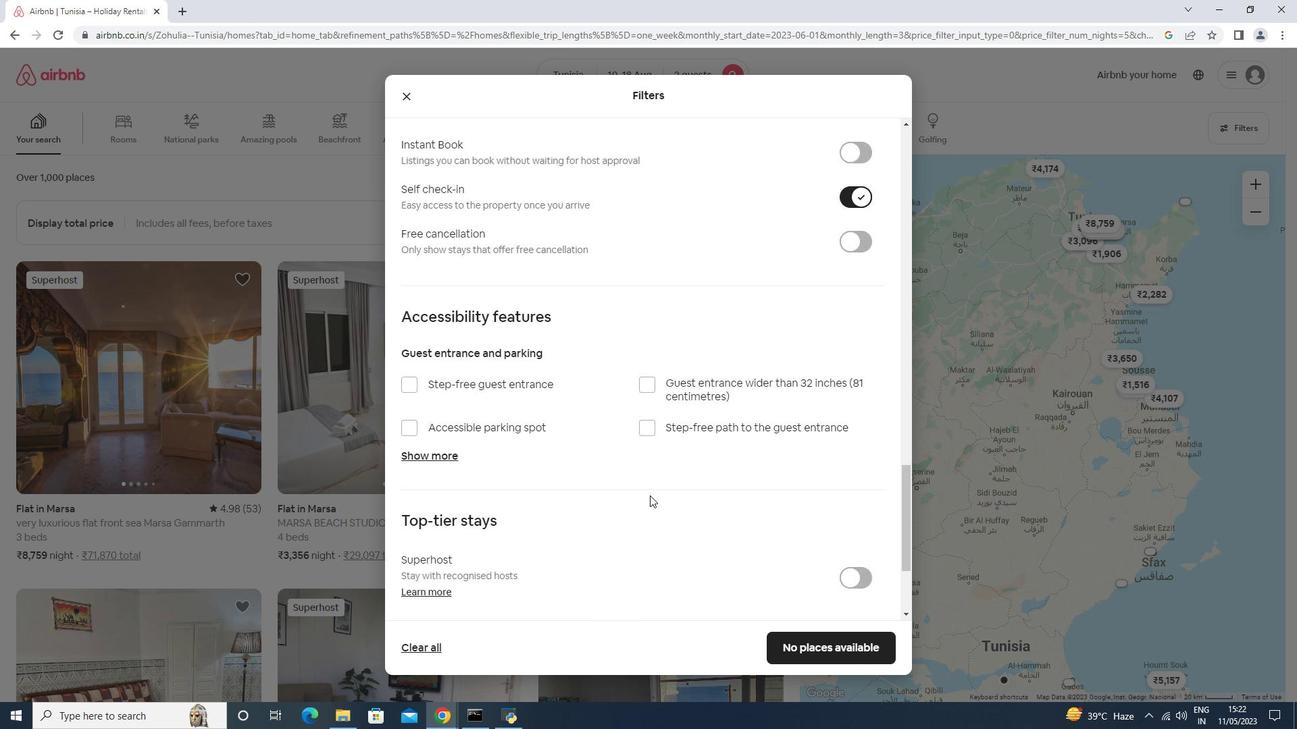 
Action: Mouse scrolled (649, 495) with delta (0, 0)
Screenshot: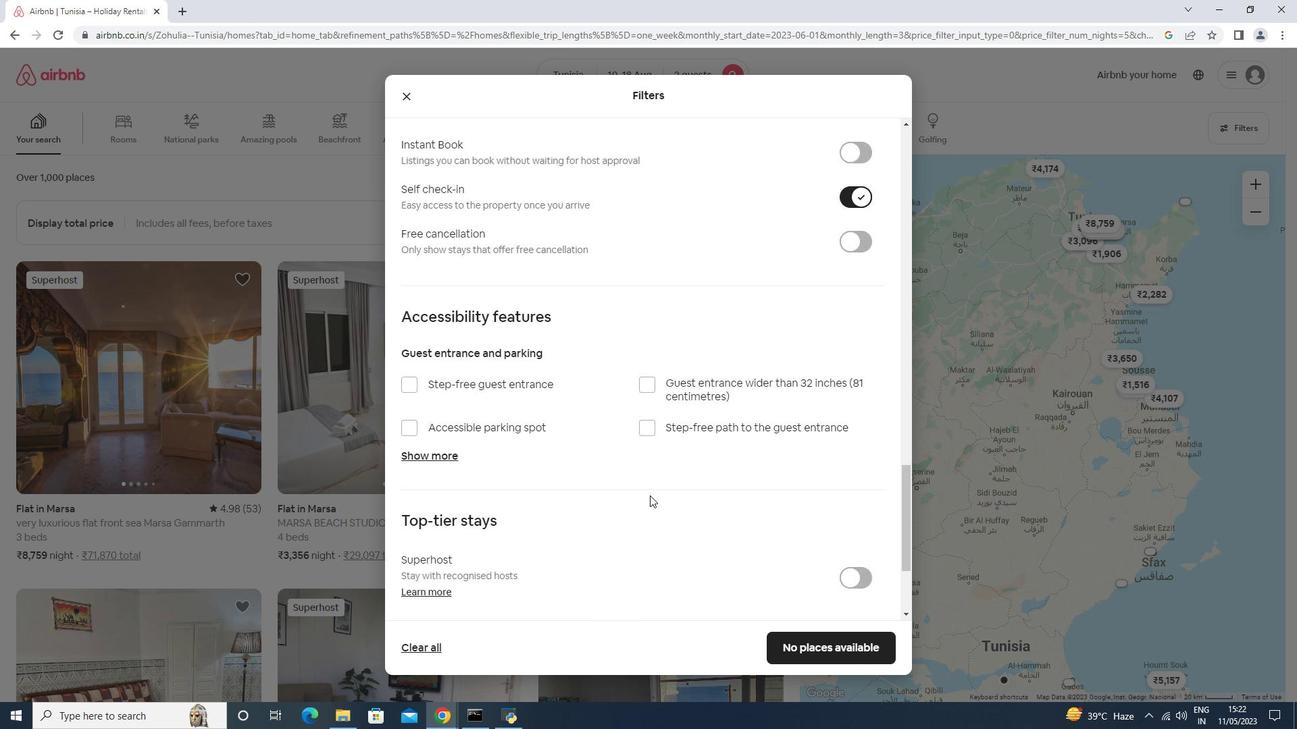 
Action: Mouse scrolled (648, 496) with delta (0, 0)
Screenshot: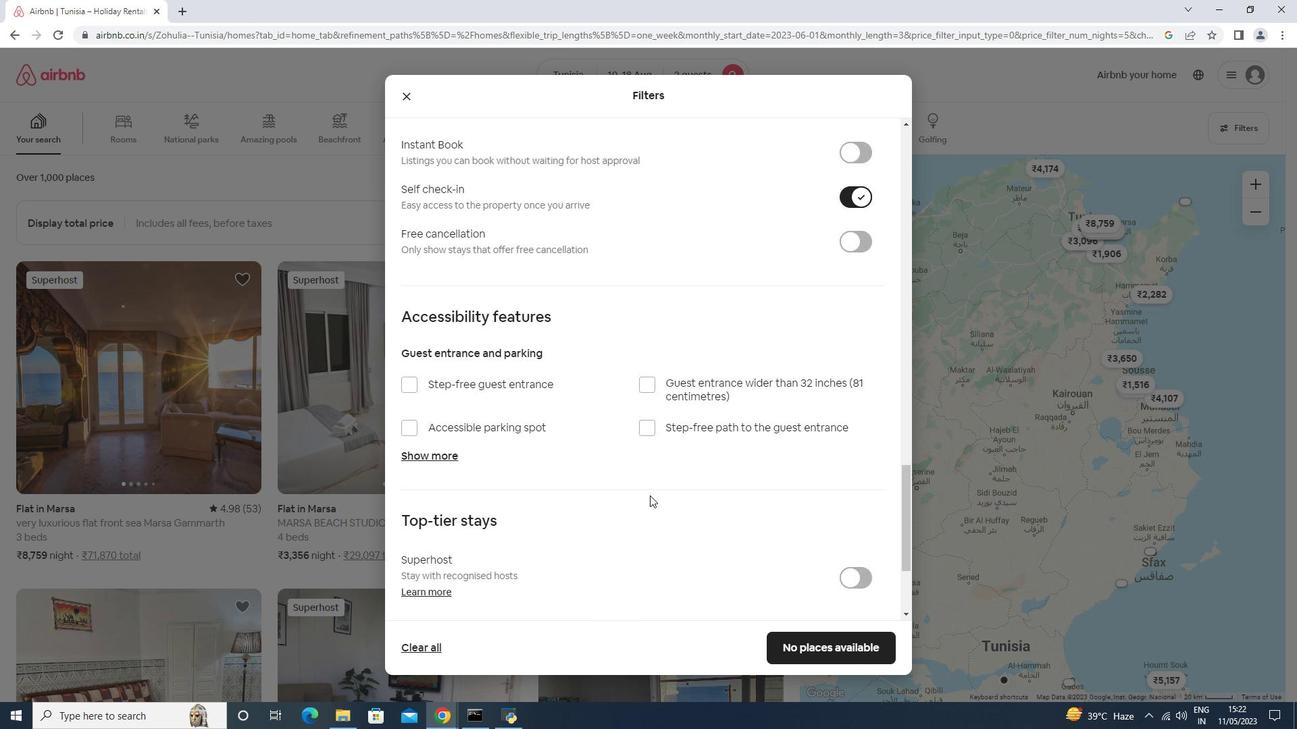 
Action: Mouse scrolled (648, 496) with delta (0, 0)
Screenshot: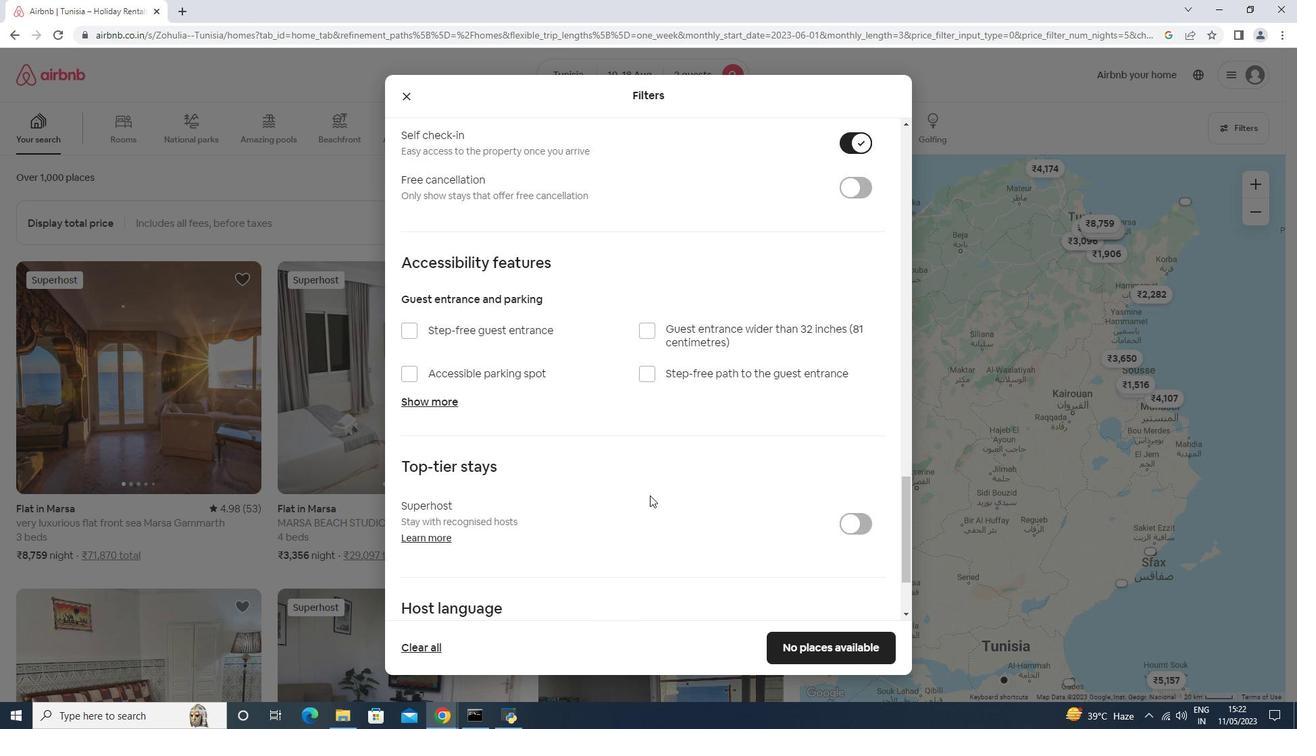
Action: Mouse moved to (455, 522)
Screenshot: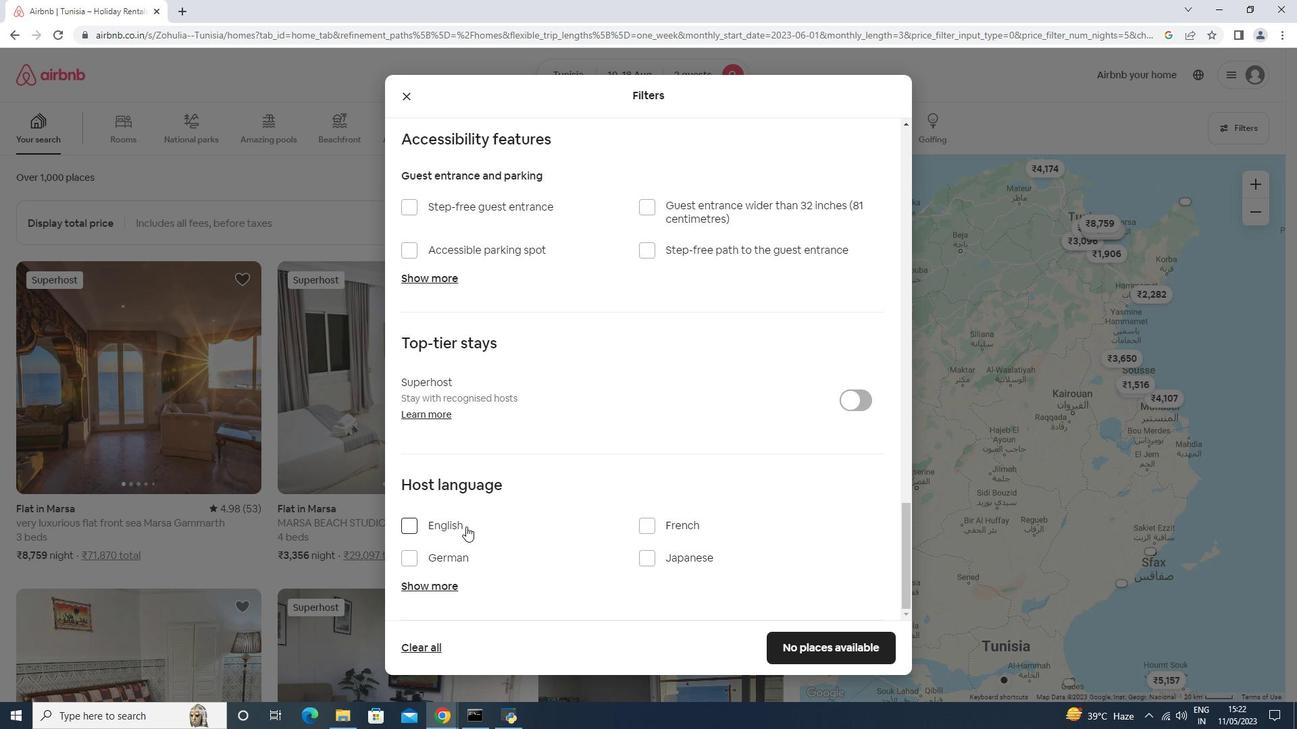 
Action: Mouse pressed left at (455, 522)
Screenshot: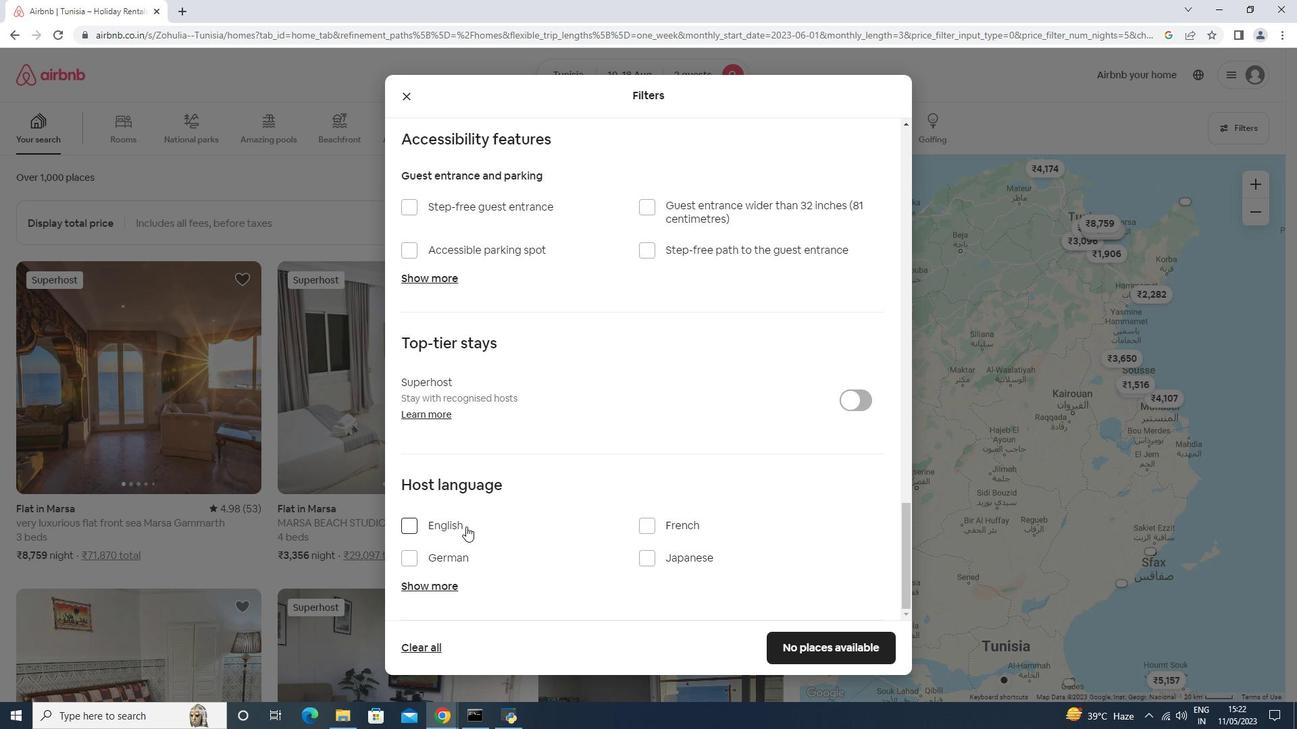 
Action: Mouse moved to (825, 656)
Screenshot: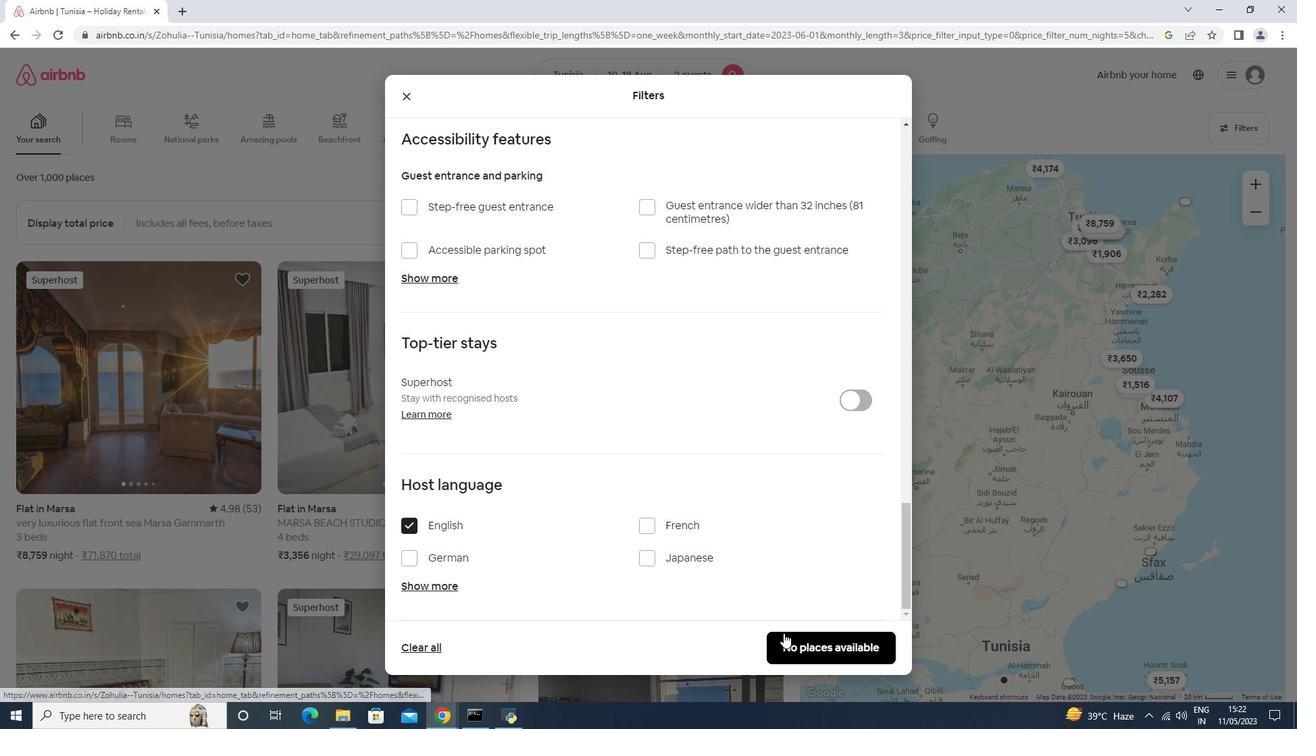 
Action: Mouse pressed left at (825, 656)
Screenshot: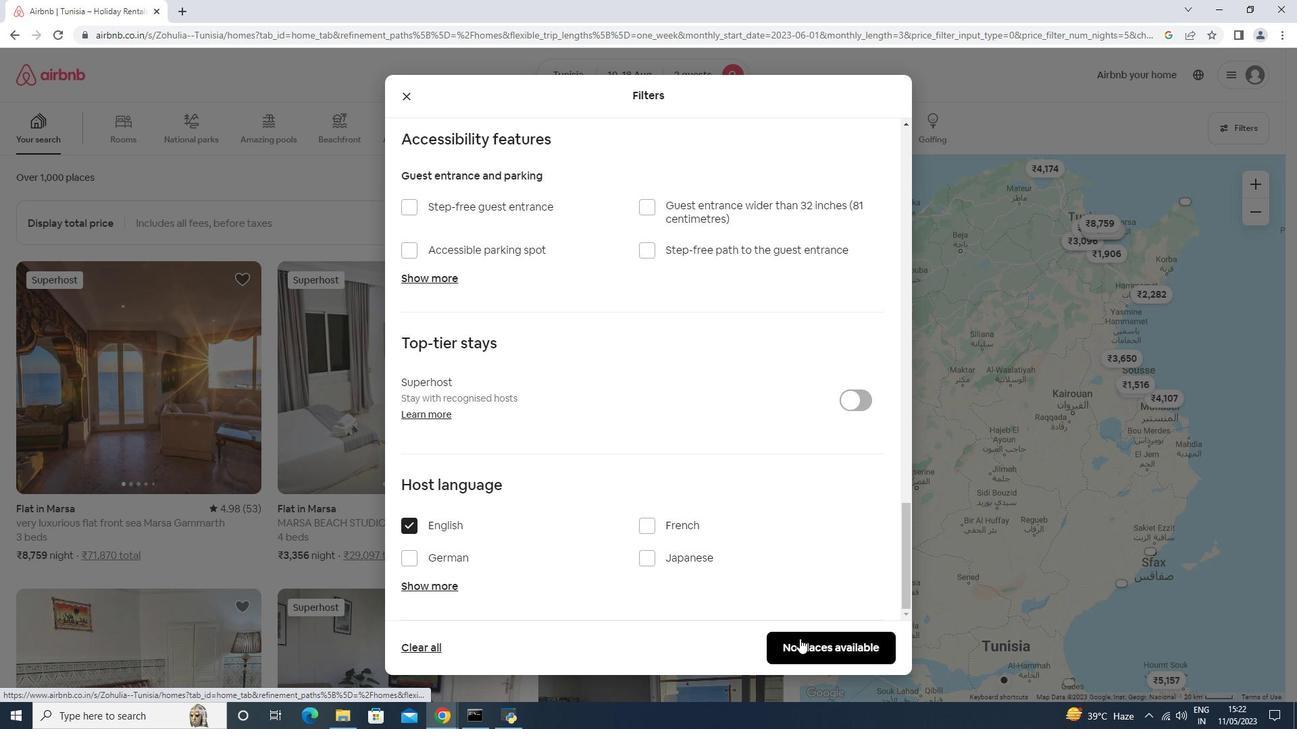 
Action: Mouse moved to (773, 620)
Screenshot: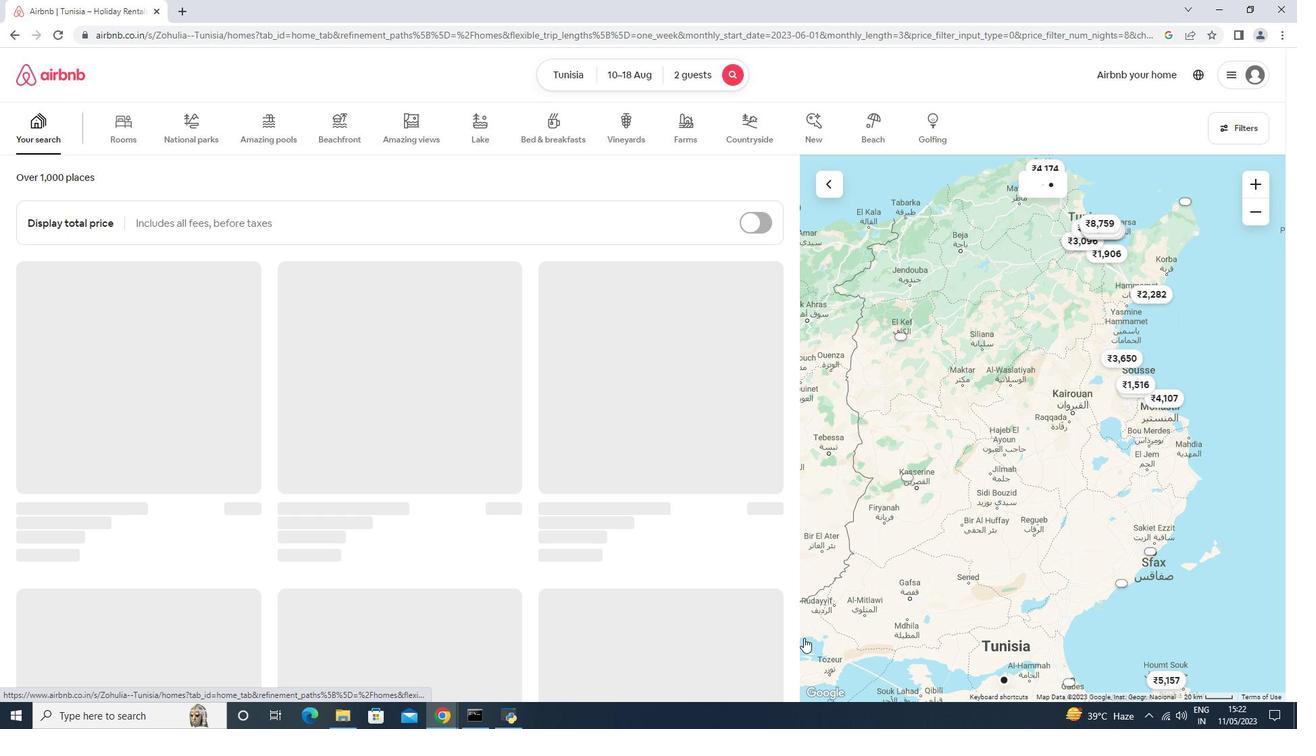 
